 Task: Search for an email with the subject 'Subject0000000017' in all folders.
Action: Mouse moved to (491, 103)
Screenshot: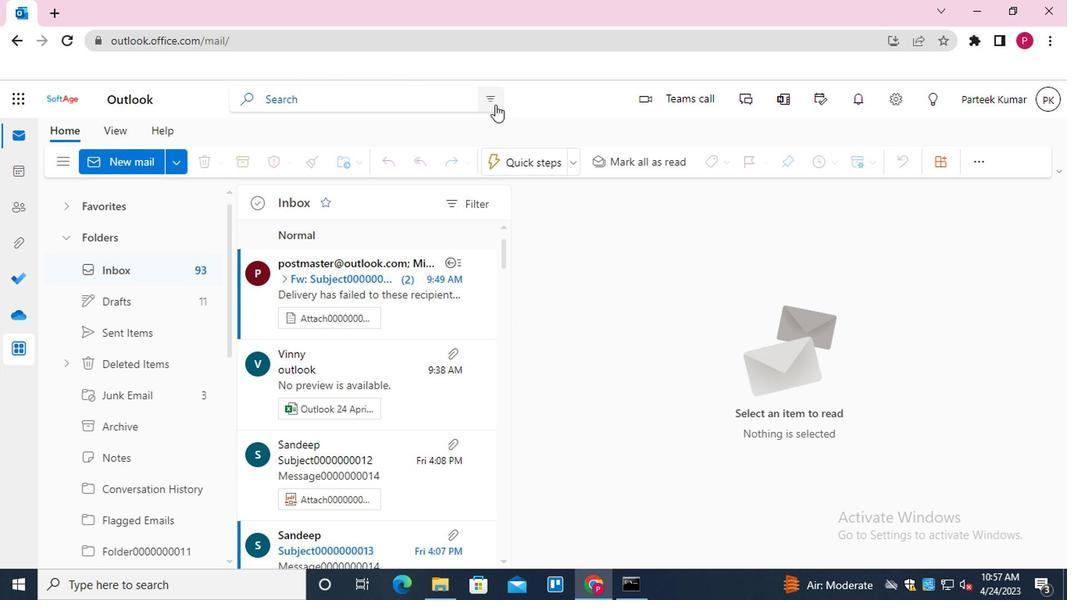 
Action: Mouse pressed left at (491, 103)
Screenshot: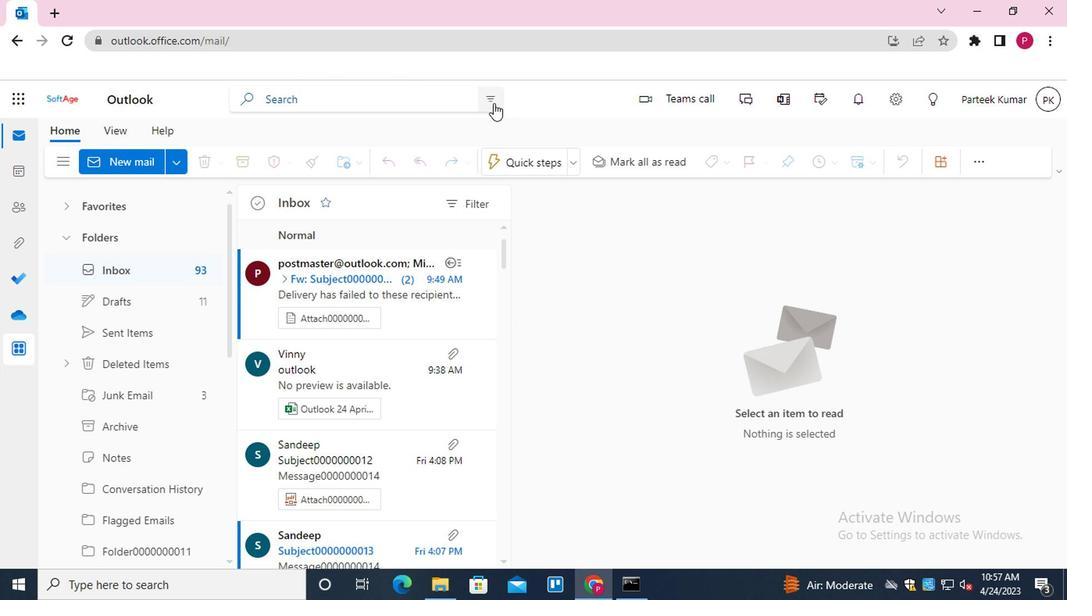 
Action: Mouse moved to (467, 133)
Screenshot: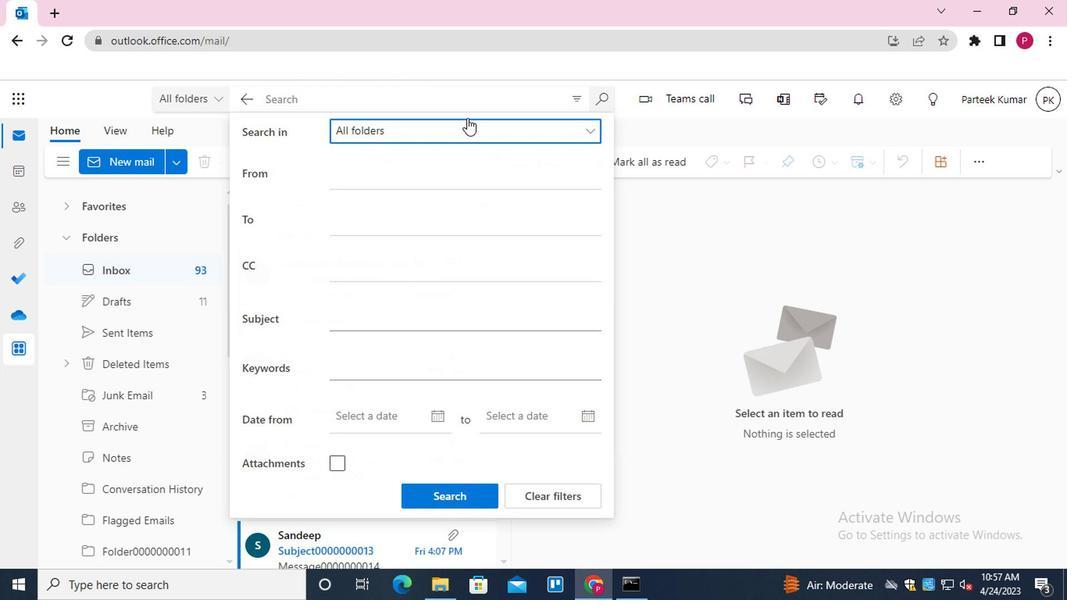 
Action: Mouse pressed left at (467, 133)
Screenshot: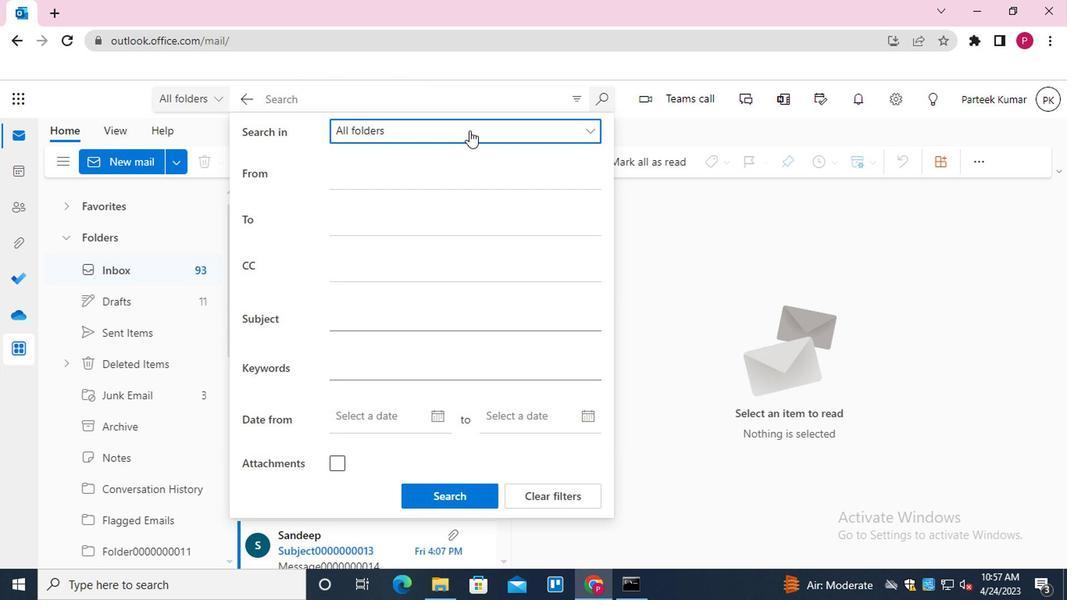 
Action: Mouse moved to (480, 258)
Screenshot: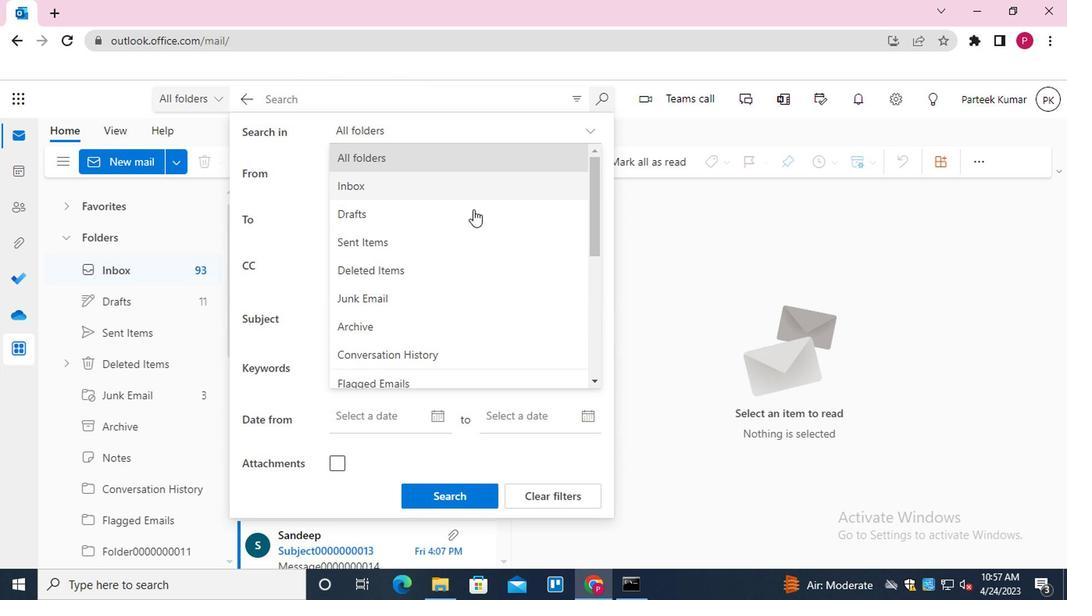 
Action: Mouse scrolled (480, 258) with delta (0, 0)
Screenshot: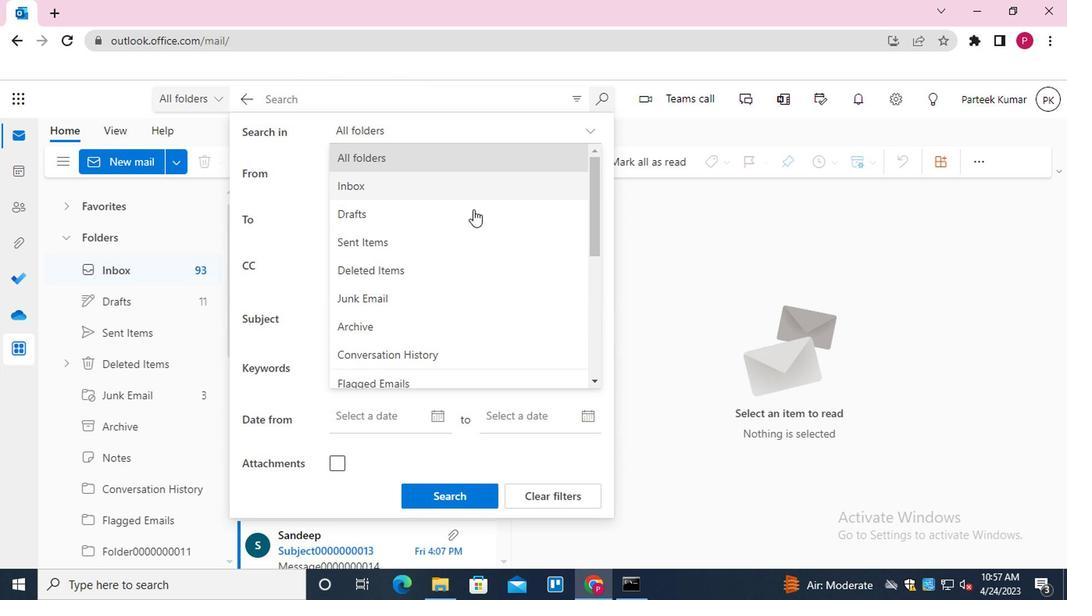 
Action: Mouse moved to (481, 265)
Screenshot: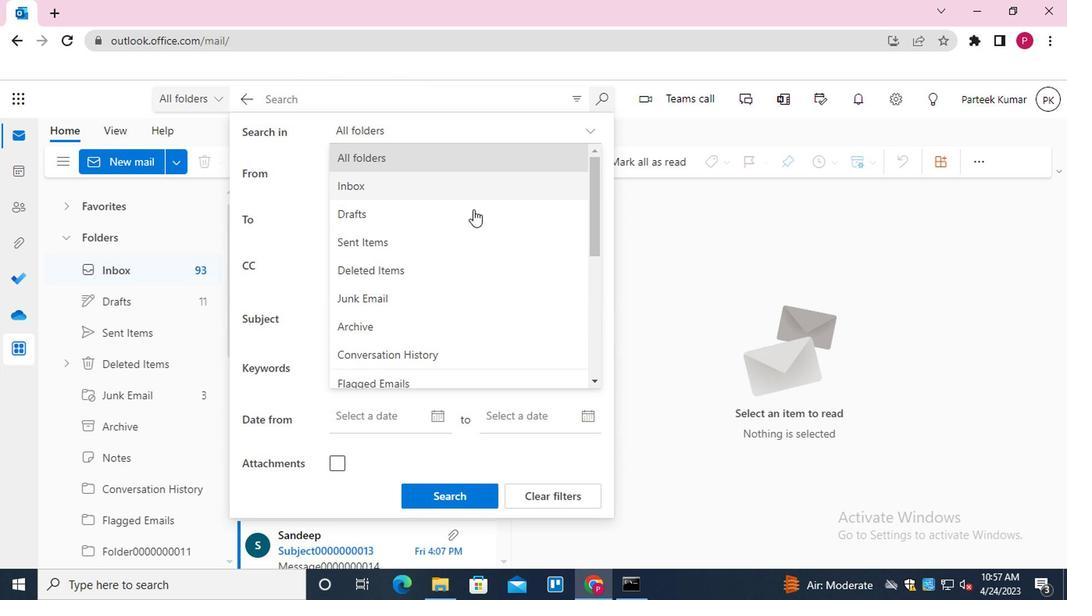 
Action: Mouse scrolled (481, 264) with delta (0, 0)
Screenshot: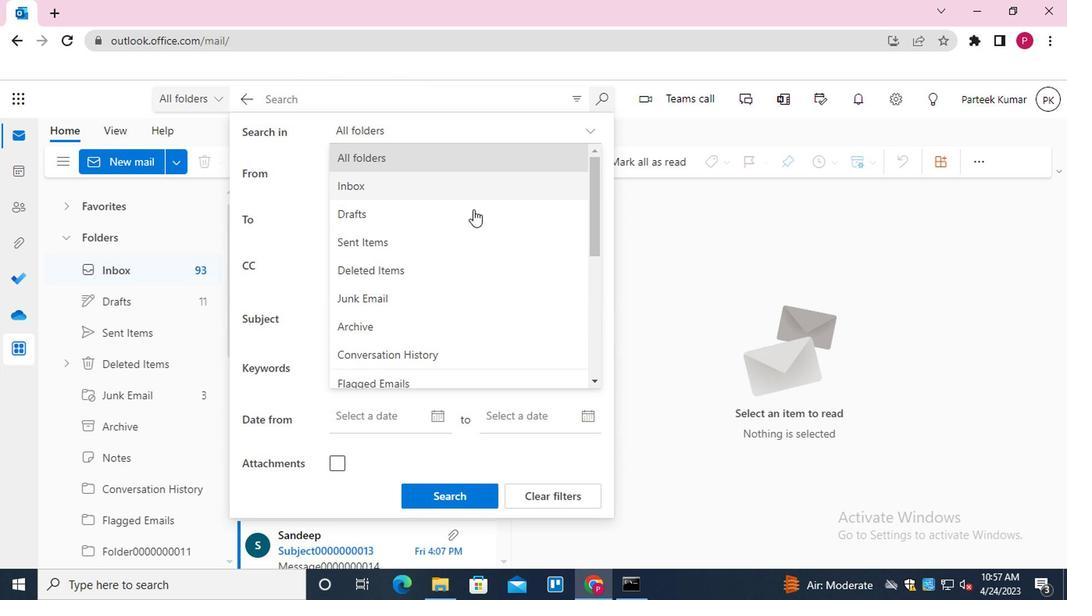 
Action: Mouse moved to (483, 270)
Screenshot: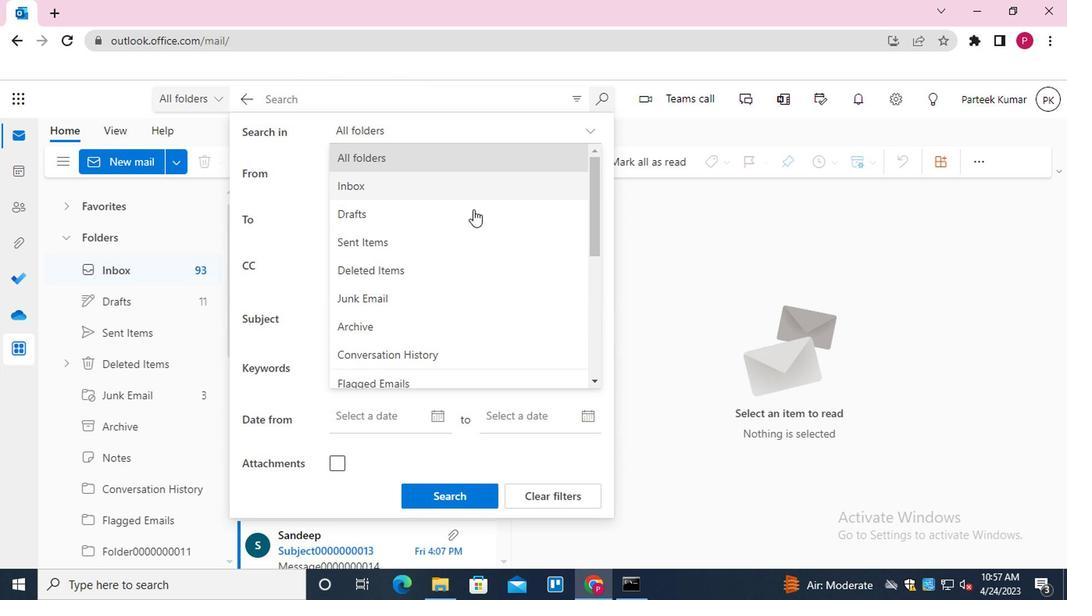 
Action: Mouse scrolled (483, 268) with delta (0, -1)
Screenshot: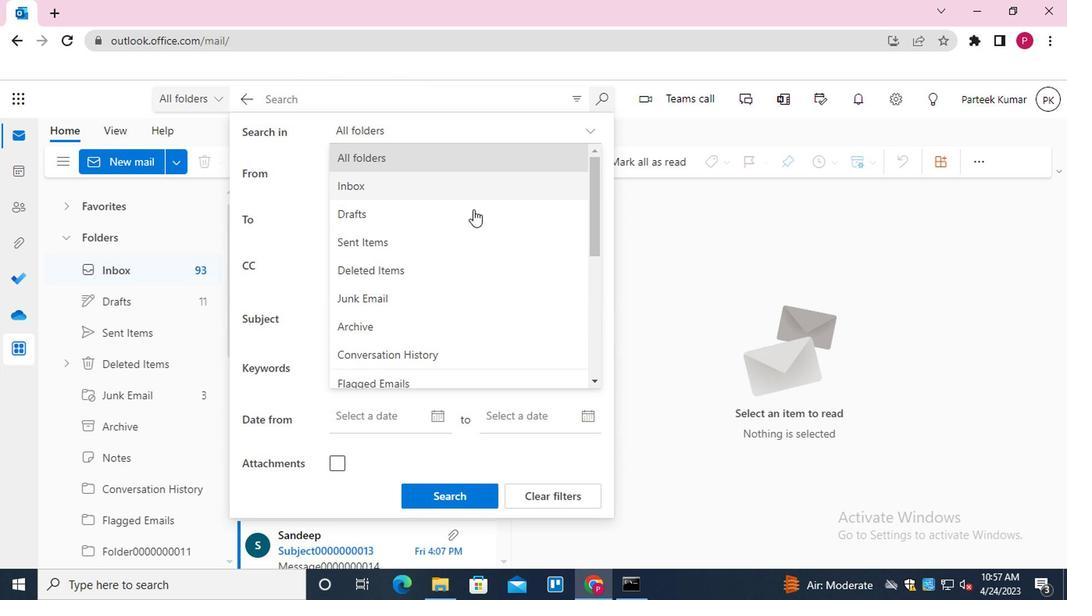 
Action: Mouse moved to (483, 272)
Screenshot: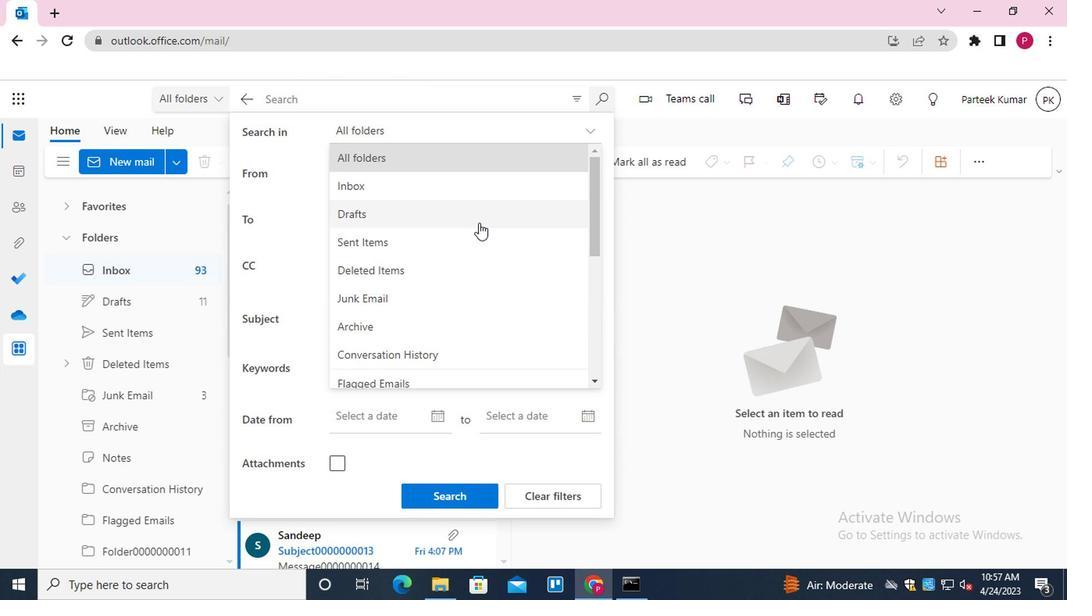 
Action: Mouse scrolled (483, 272) with delta (0, 0)
Screenshot: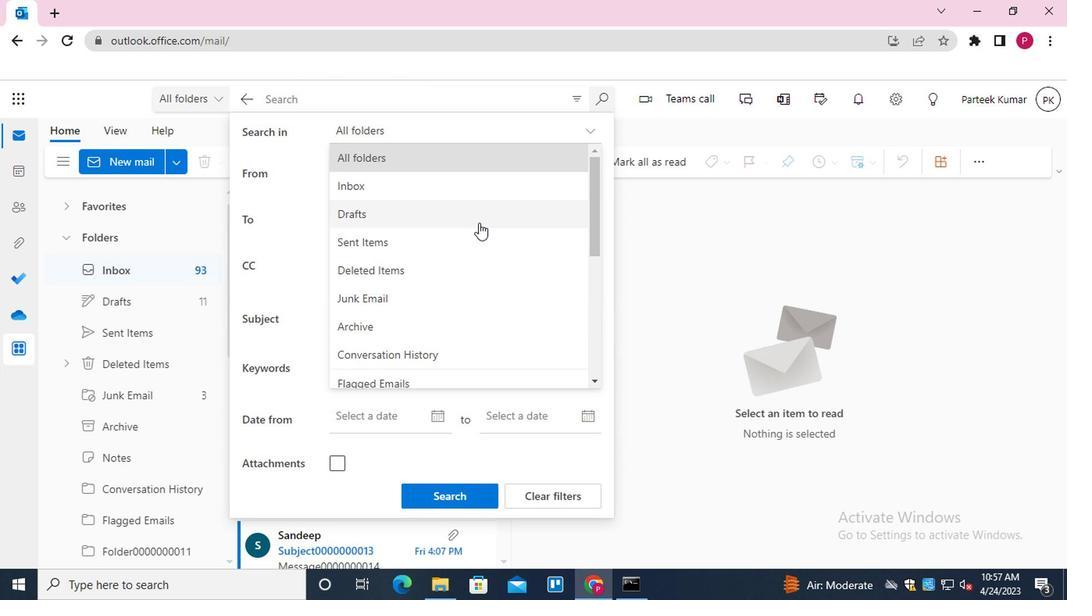 
Action: Mouse moved to (483, 278)
Screenshot: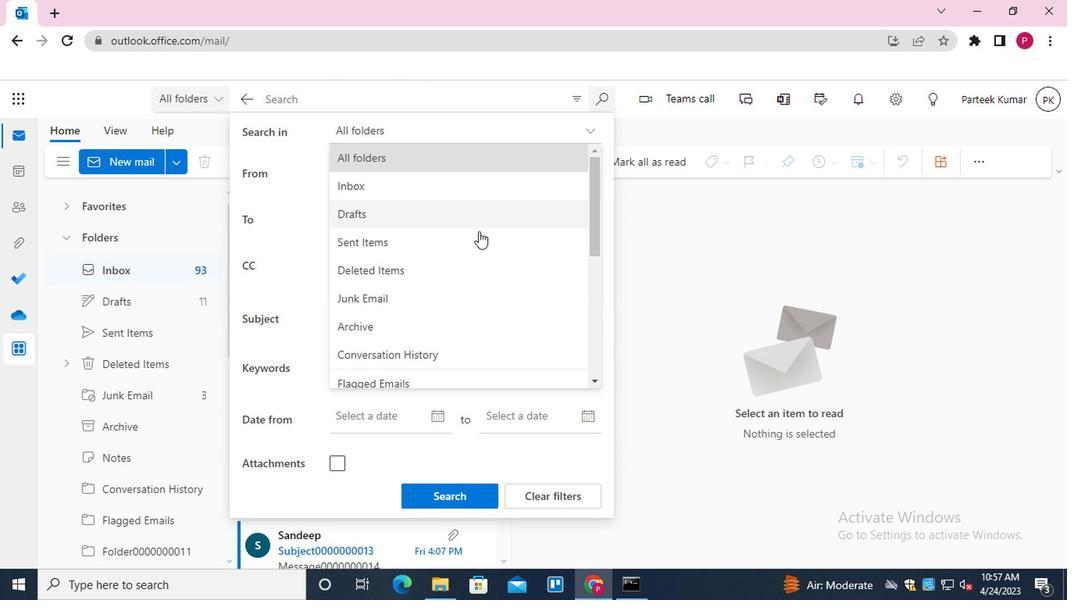 
Action: Mouse scrolled (483, 277) with delta (0, 0)
Screenshot: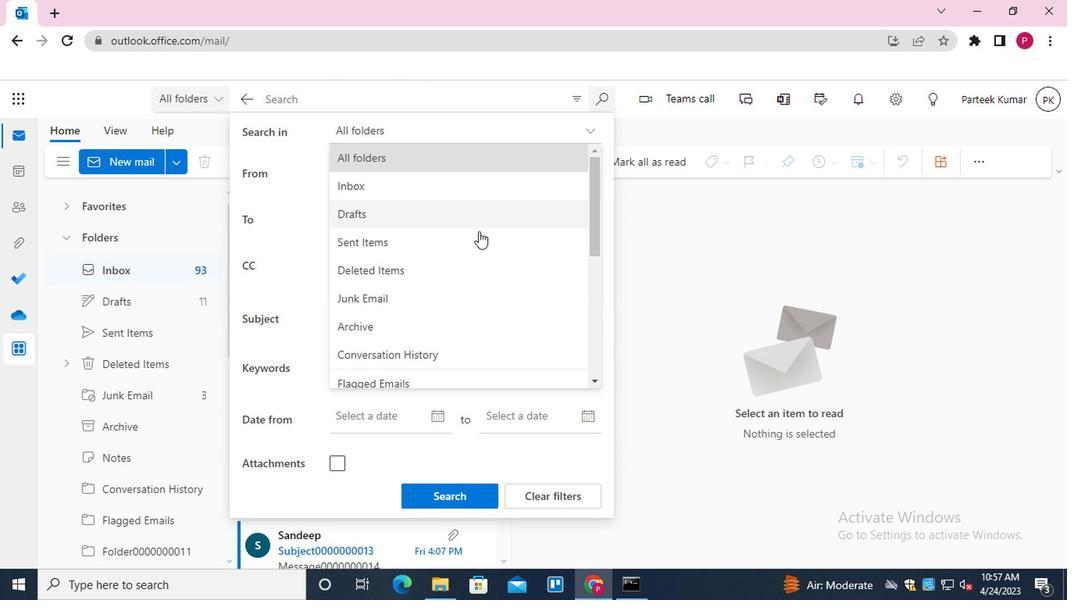 
Action: Mouse moved to (470, 270)
Screenshot: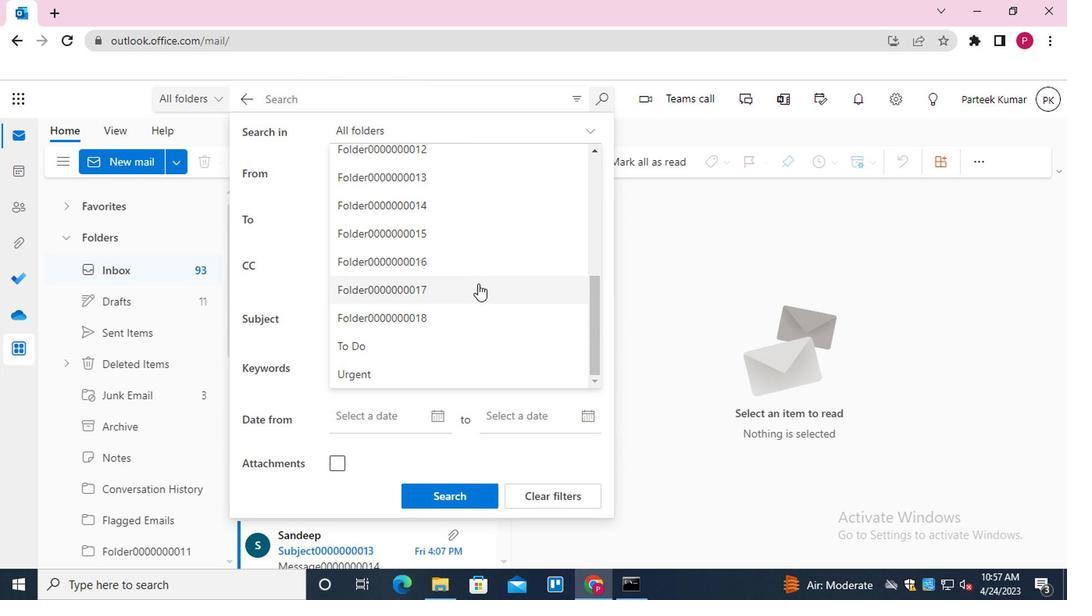 
Action: Mouse pressed left at (470, 270)
Screenshot: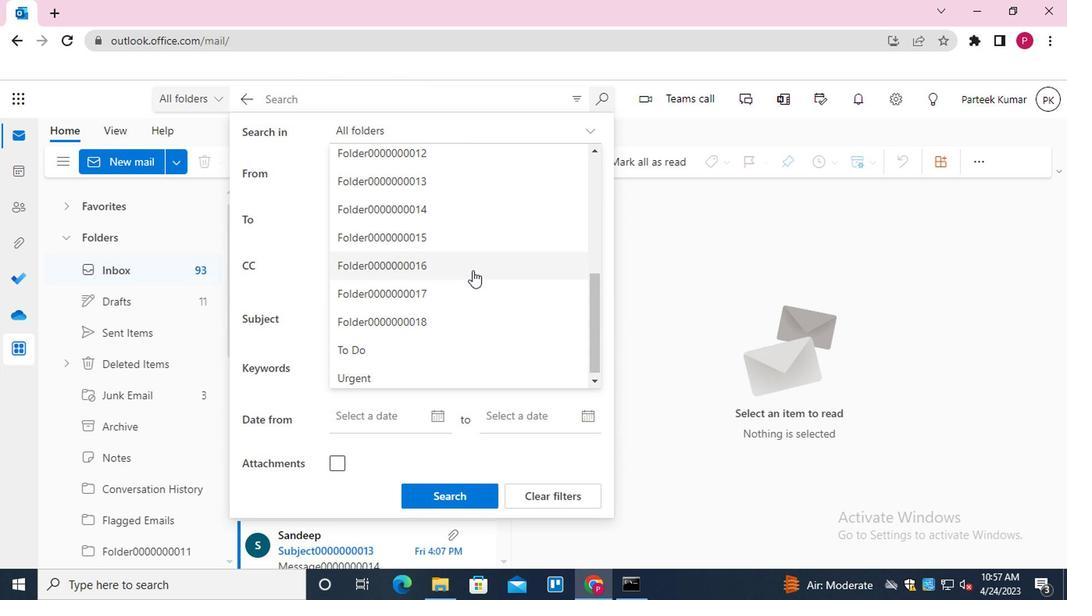 
Action: Mouse moved to (414, 316)
Screenshot: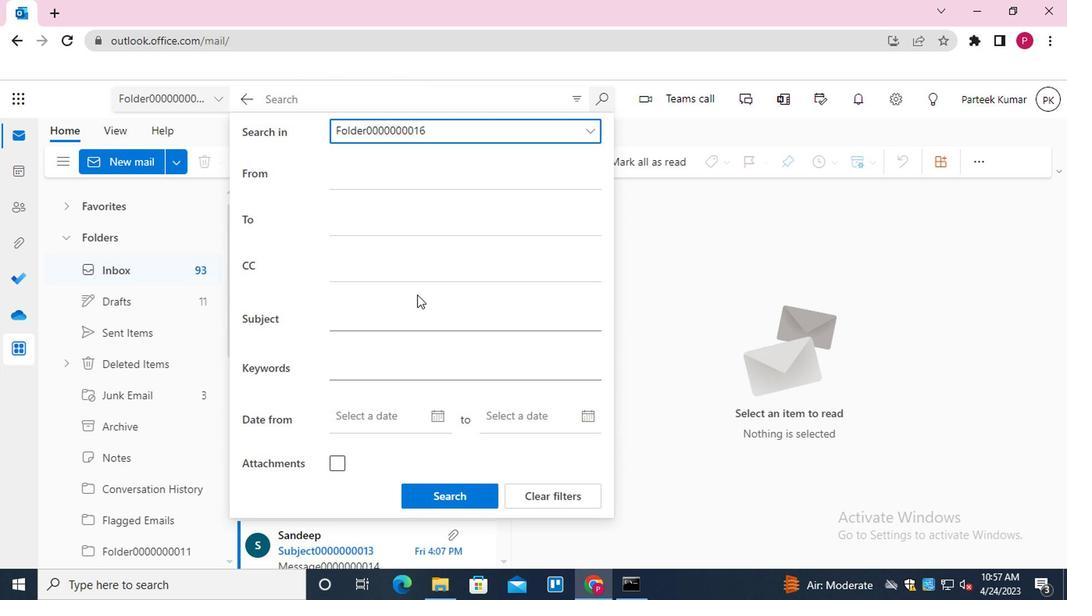 
Action: Mouse pressed left at (414, 316)
Screenshot: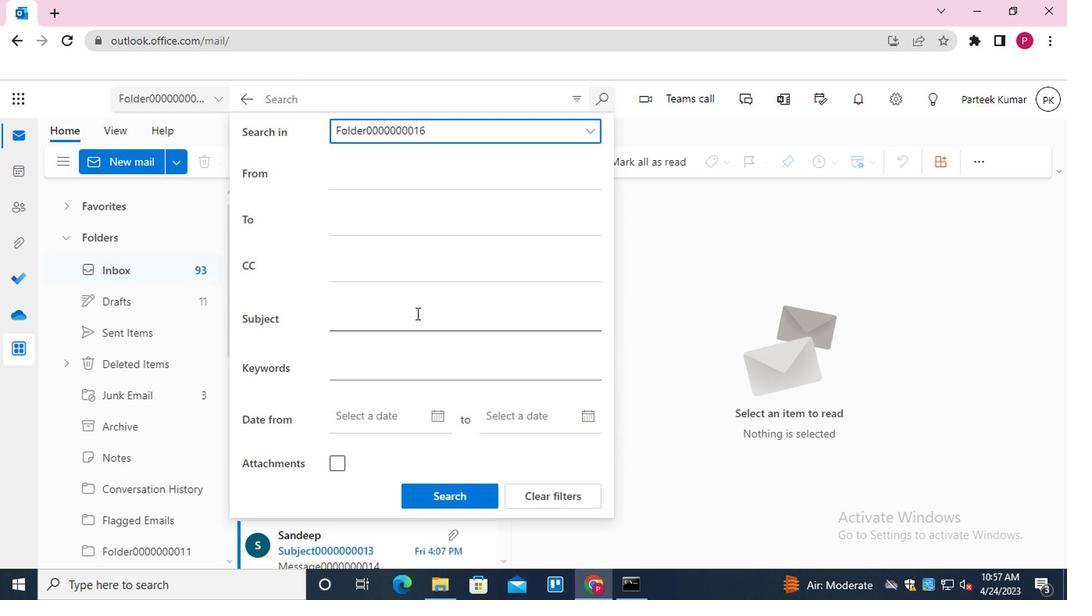 
Action: Mouse moved to (391, 302)
Screenshot: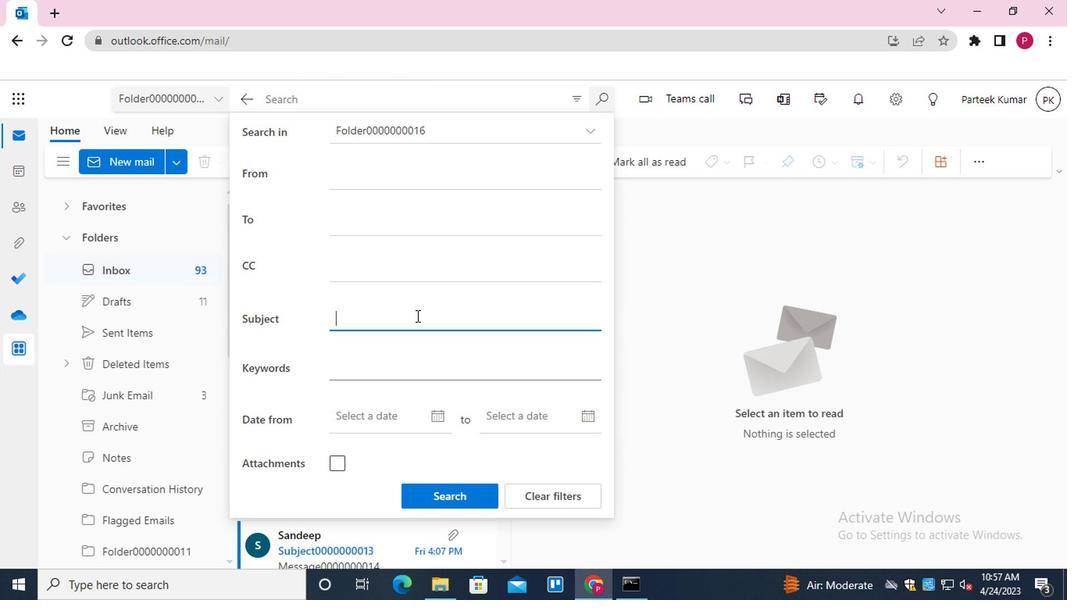 
Action: Key pressed <Key.shift>SUBJECT0000000015
Screenshot: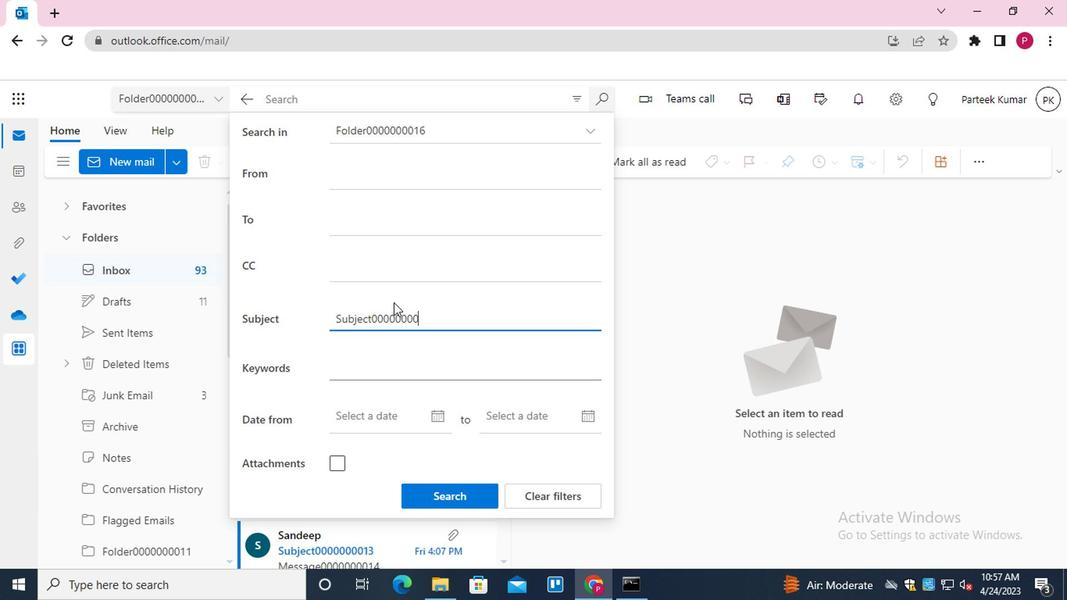 
Action: Mouse moved to (447, 498)
Screenshot: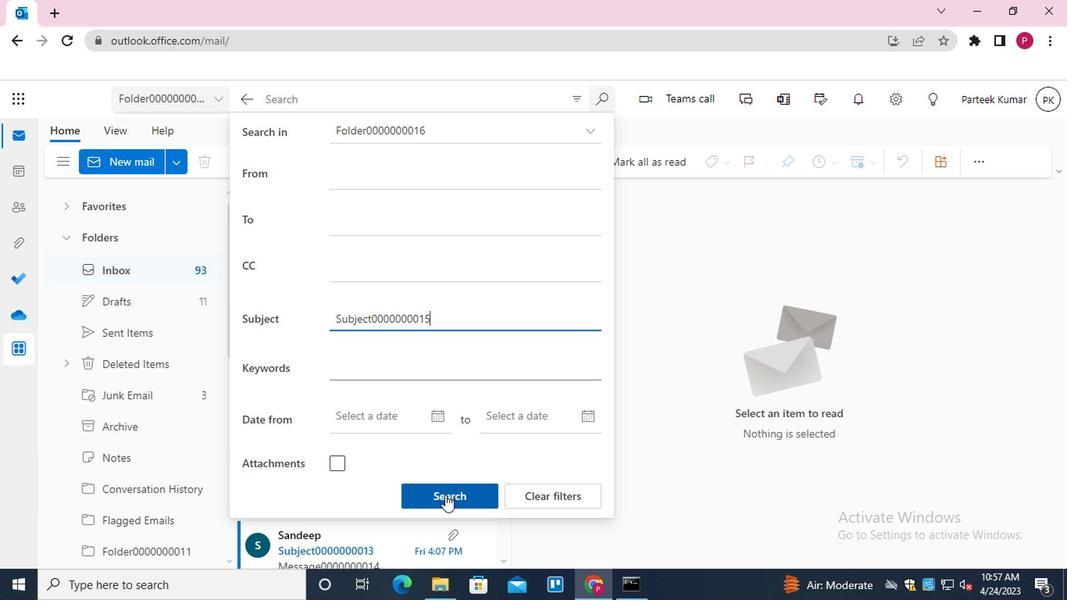 
Action: Mouse pressed left at (447, 498)
Screenshot: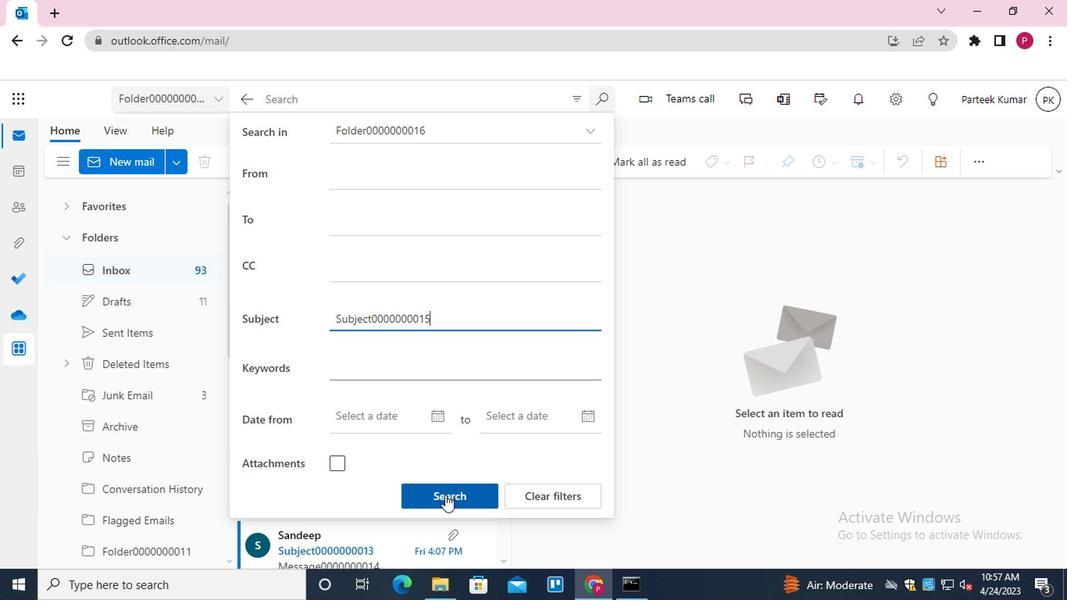
Action: Mouse moved to (360, 296)
Screenshot: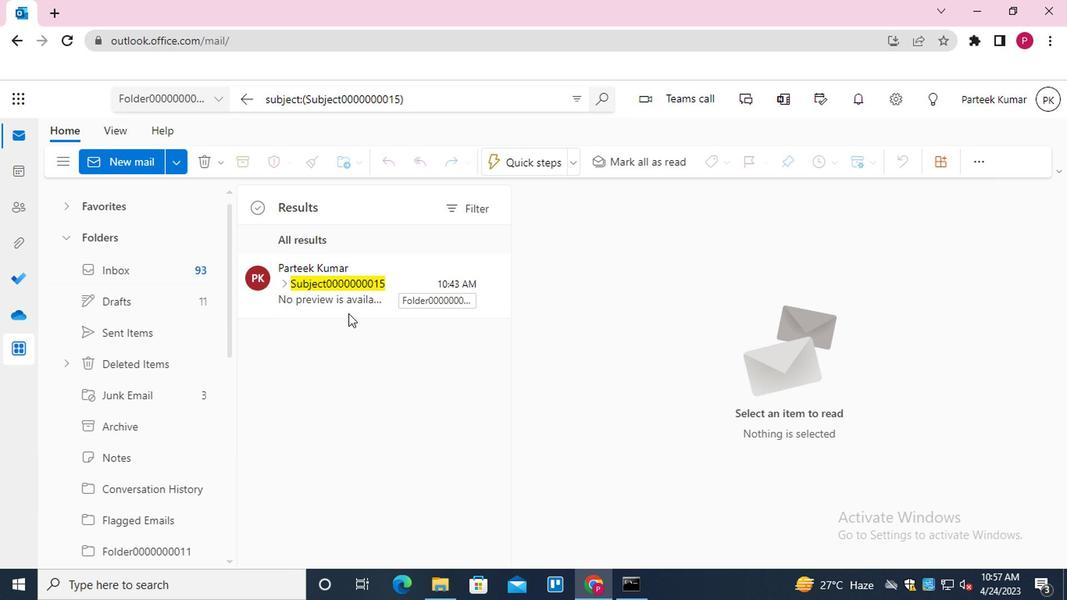 
Action: Mouse pressed left at (360, 296)
Screenshot: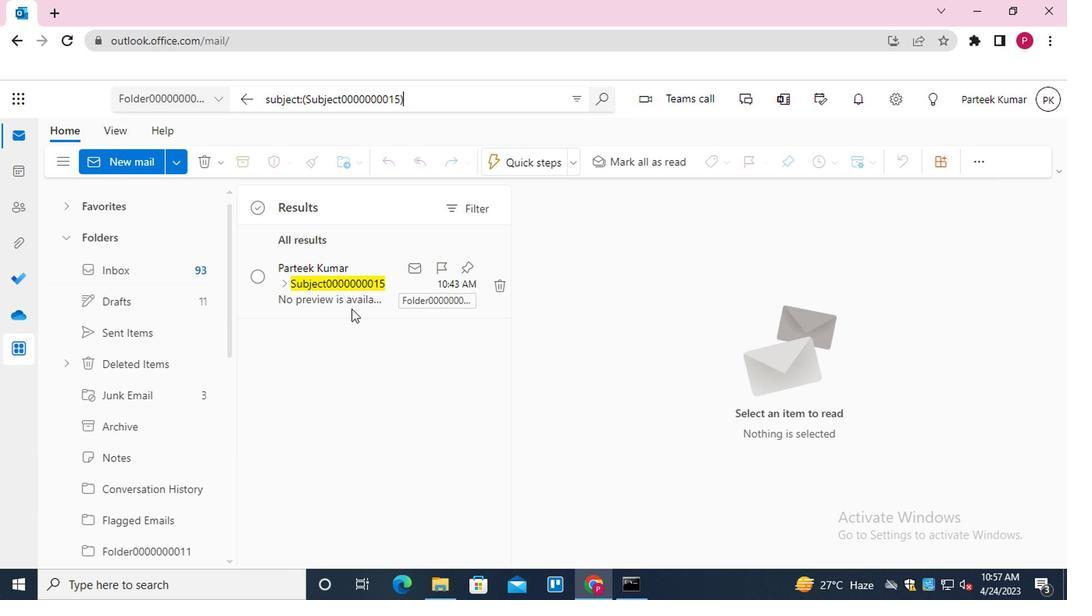 
Action: Mouse moved to (1024, 245)
Screenshot: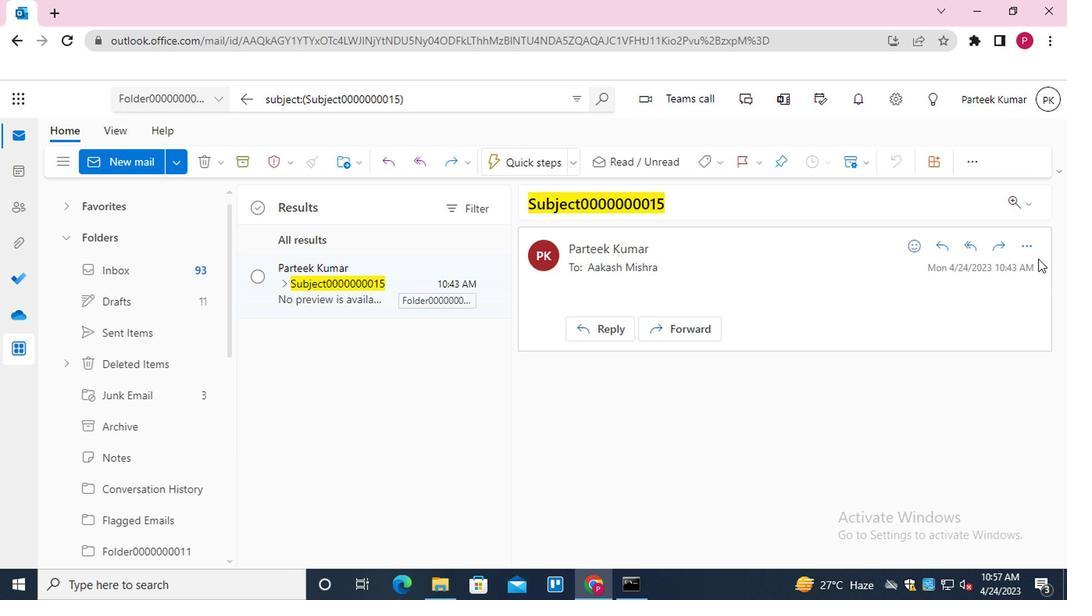 
Action: Mouse pressed left at (1024, 245)
Screenshot: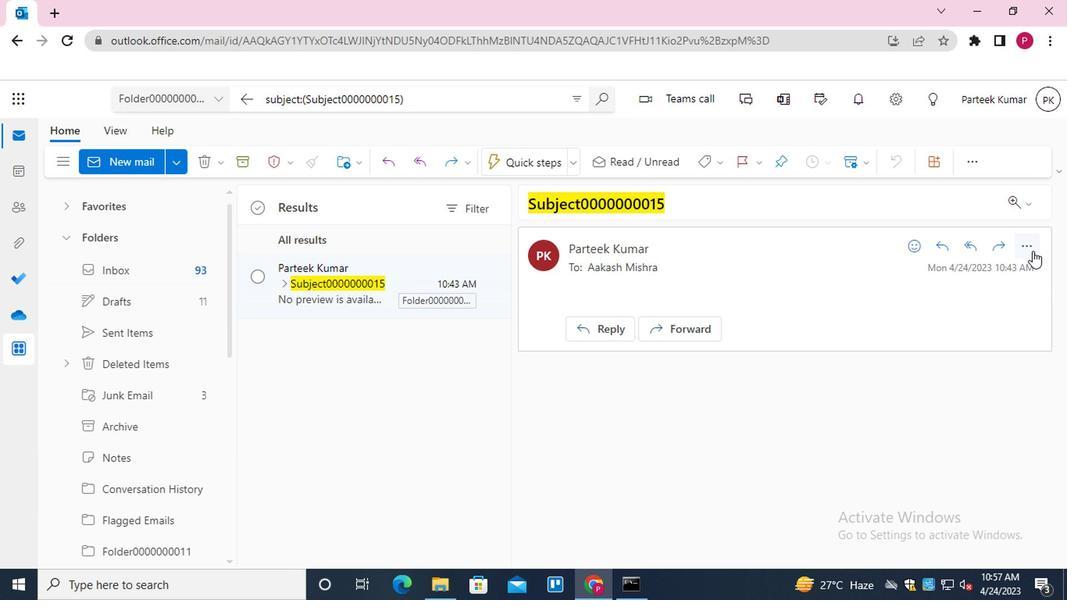 
Action: Mouse moved to (910, 411)
Screenshot: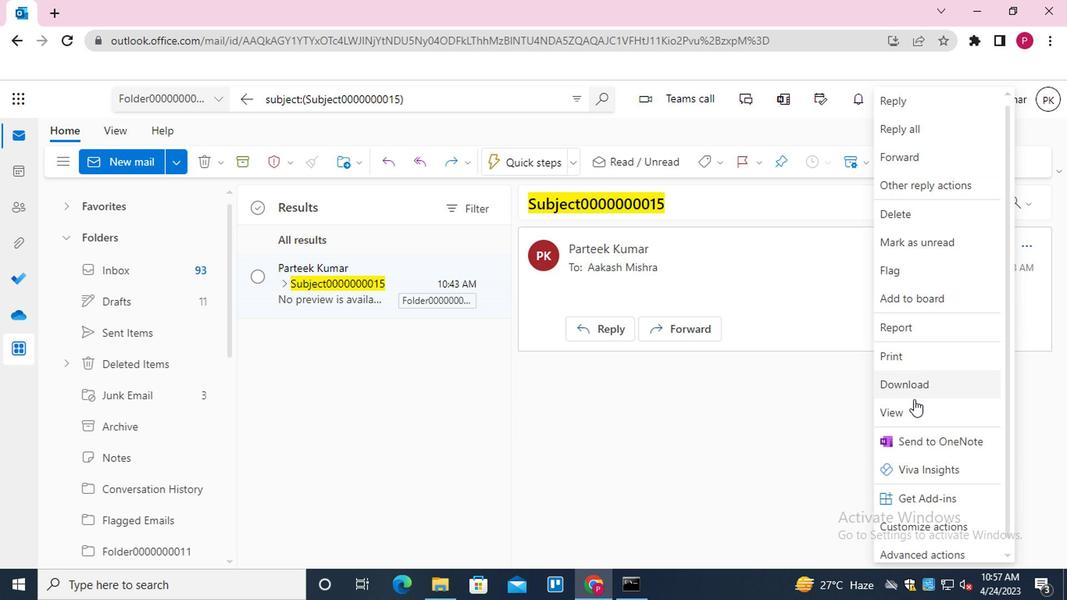 
Action: Mouse pressed left at (910, 411)
Screenshot: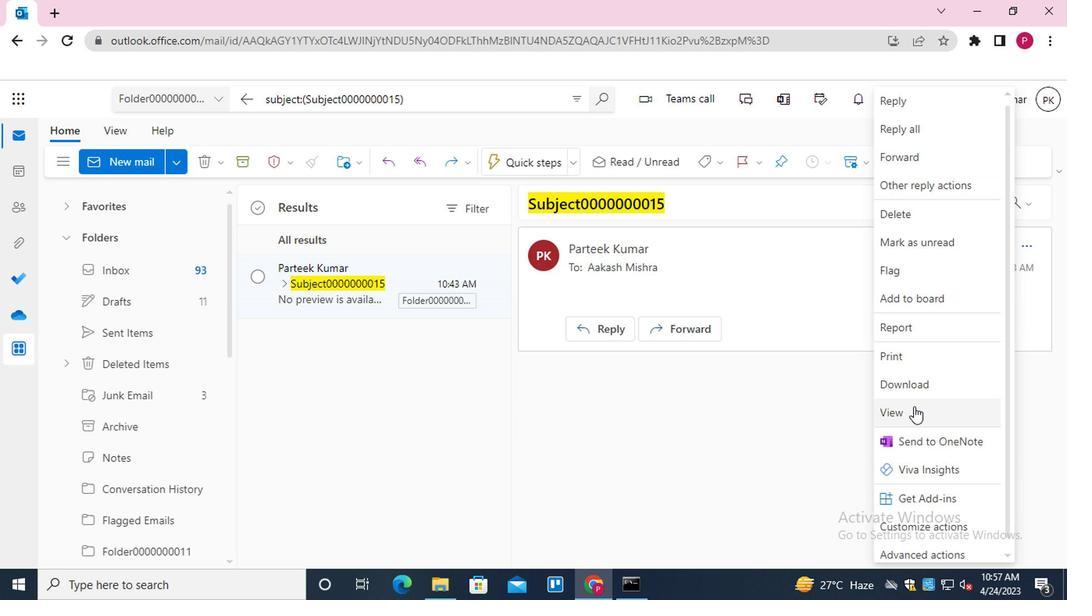 
Action: Mouse moved to (794, 446)
Screenshot: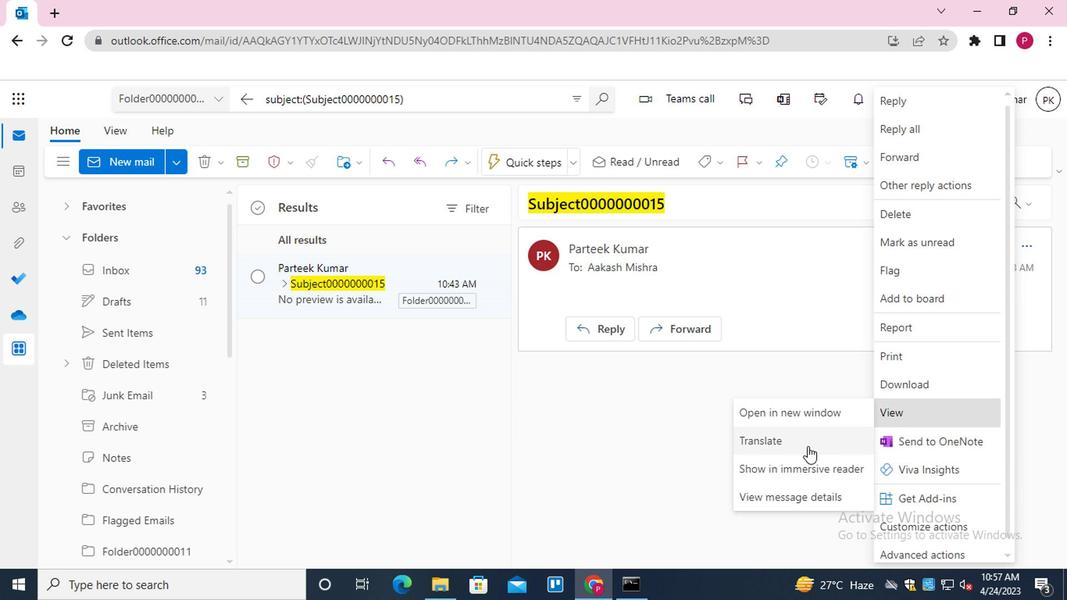 
Action: Mouse pressed left at (794, 446)
Screenshot: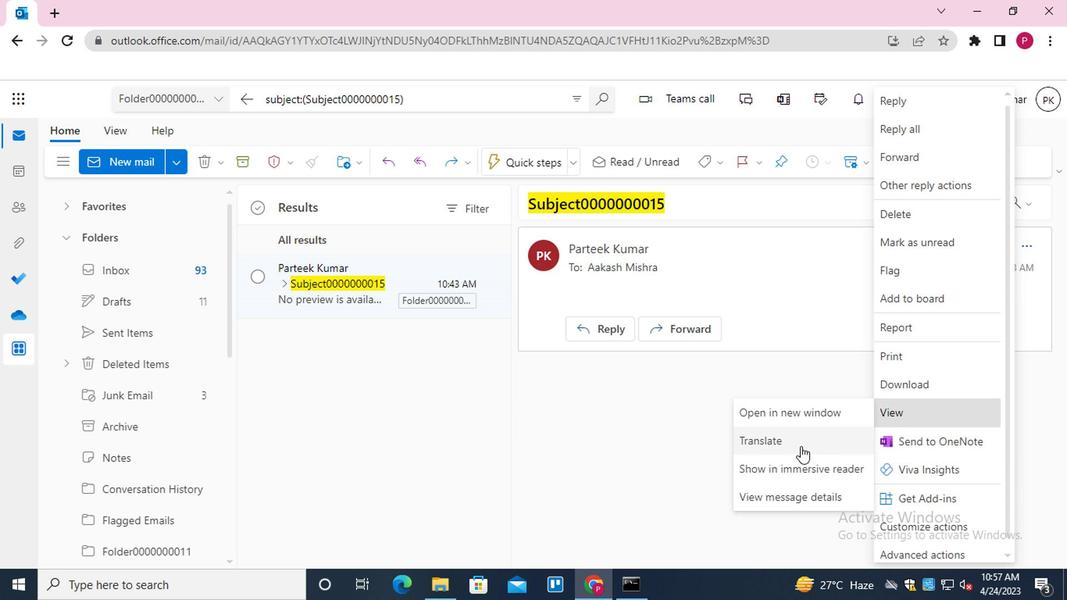 
Action: Mouse moved to (245, 111)
Screenshot: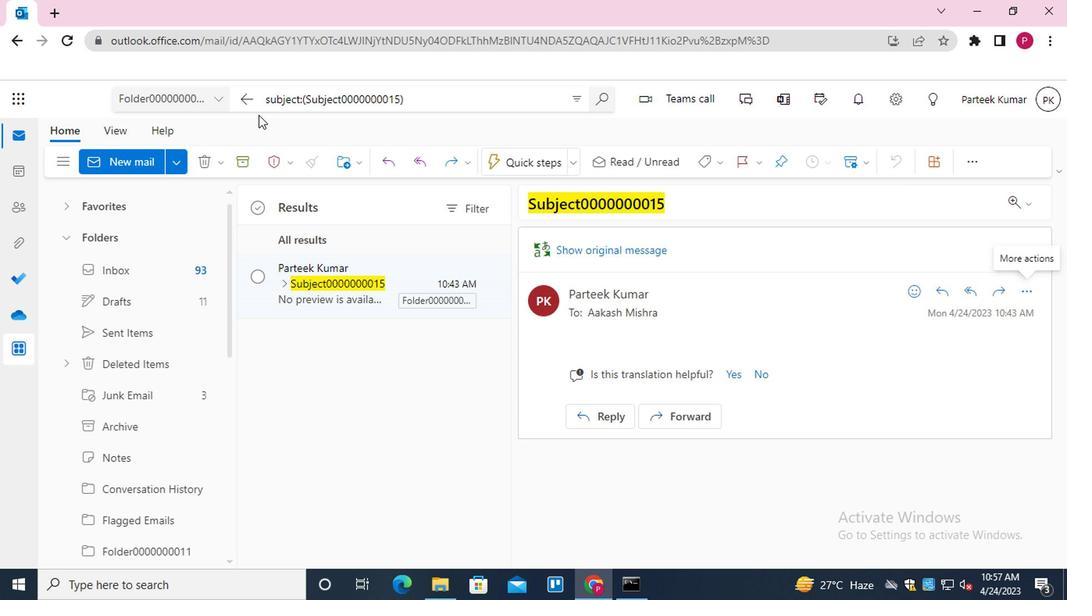 
Action: Mouse pressed left at (245, 111)
Screenshot: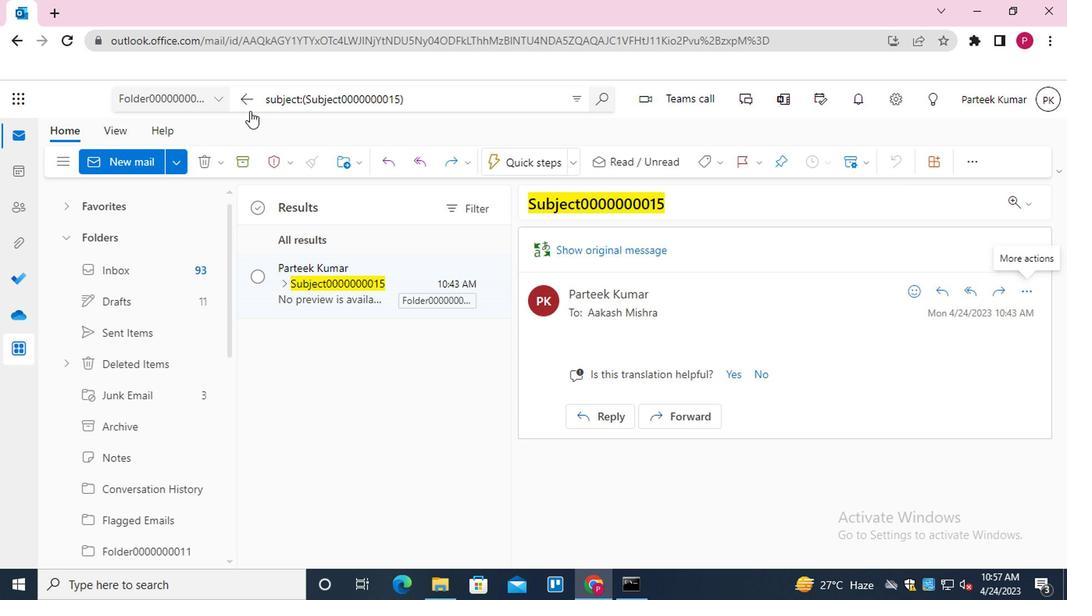 
Action: Mouse moved to (482, 102)
Screenshot: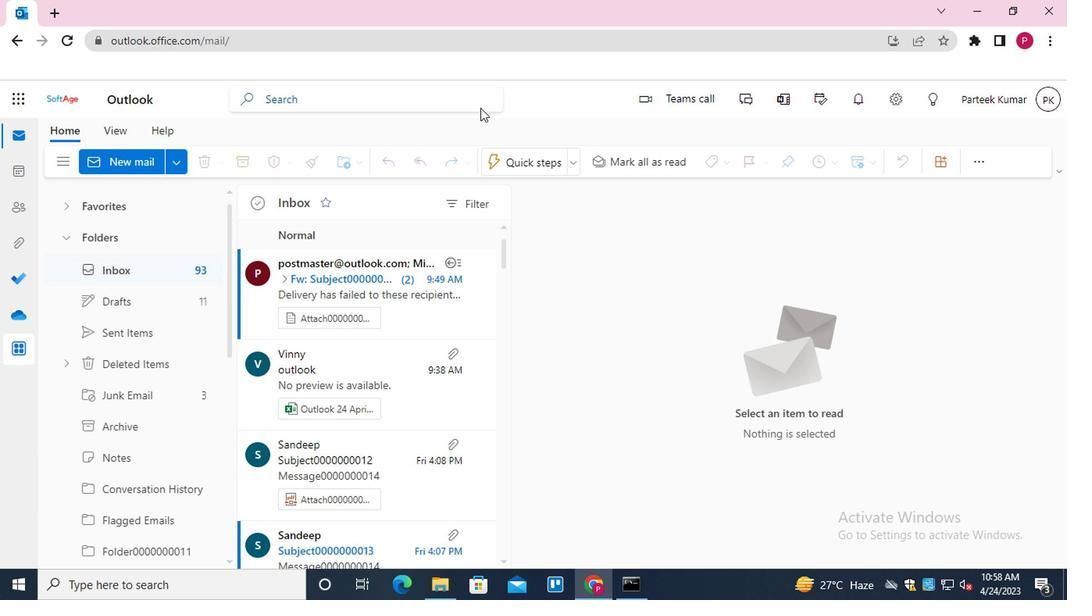 
Action: Mouse pressed left at (482, 102)
Screenshot: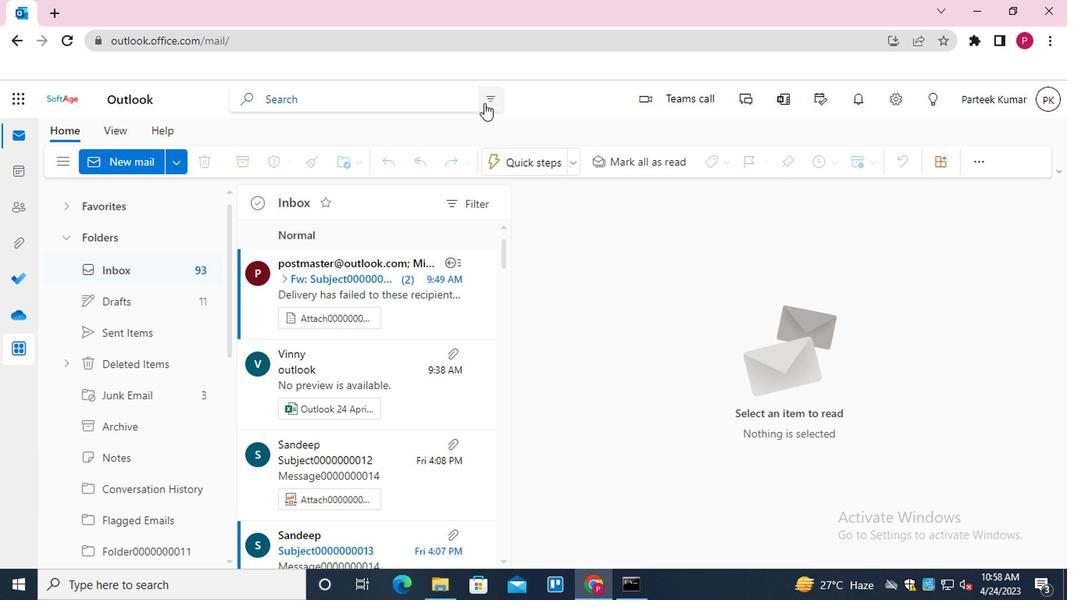 
Action: Mouse moved to (431, 137)
Screenshot: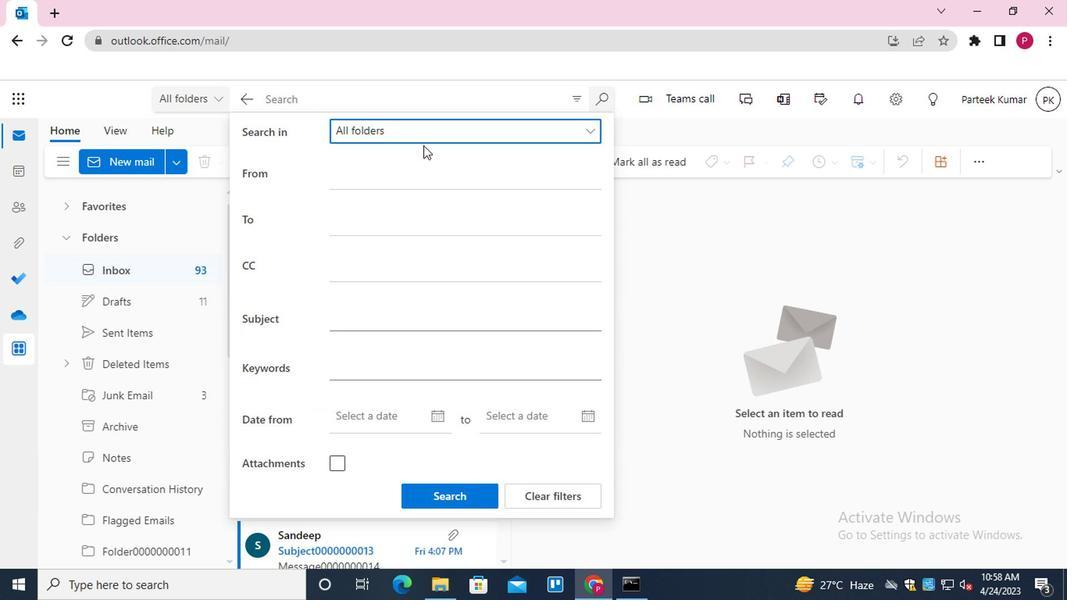 
Action: Mouse pressed left at (431, 137)
Screenshot: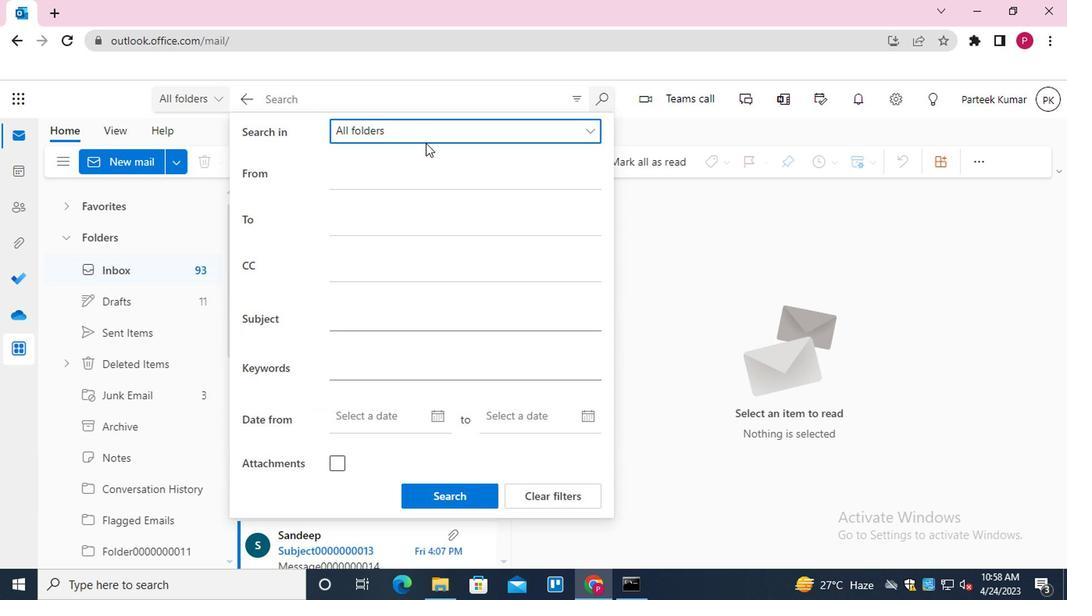 
Action: Mouse moved to (414, 284)
Screenshot: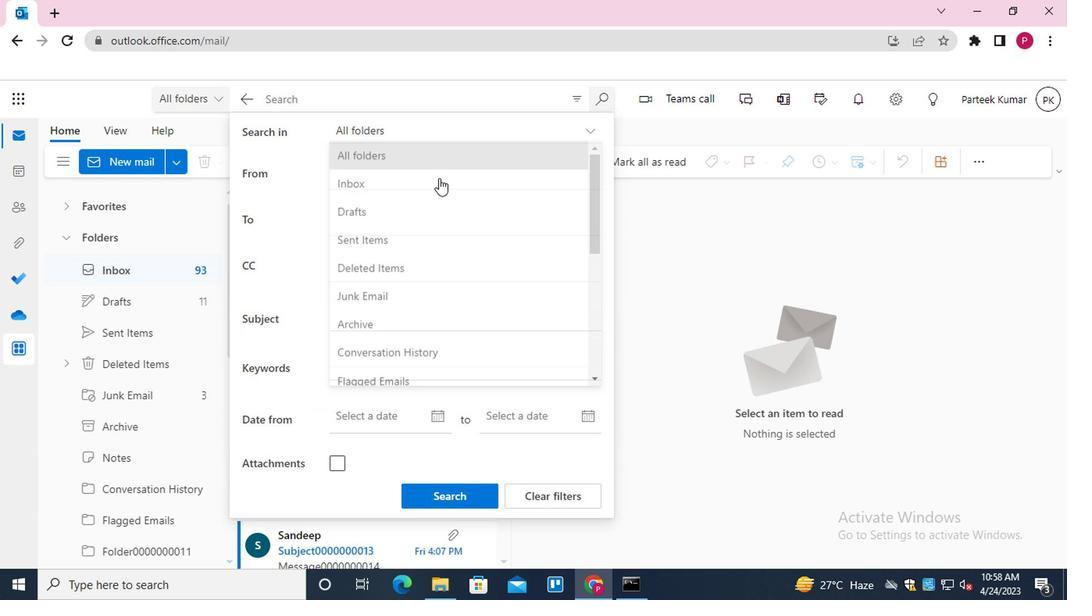 
Action: Mouse scrolled (414, 284) with delta (0, 0)
Screenshot: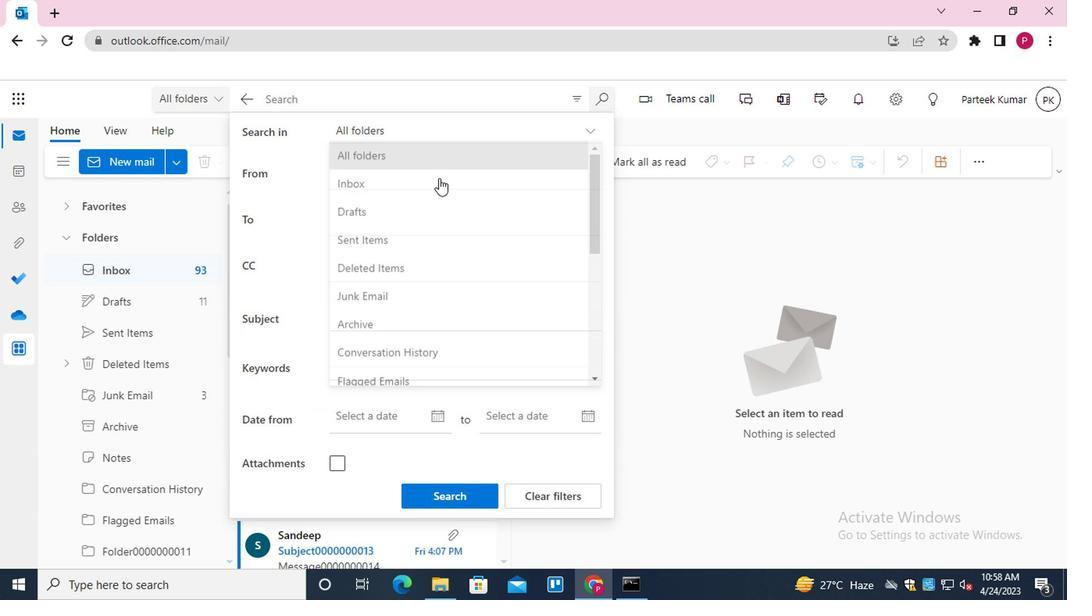 
Action: Mouse moved to (414, 287)
Screenshot: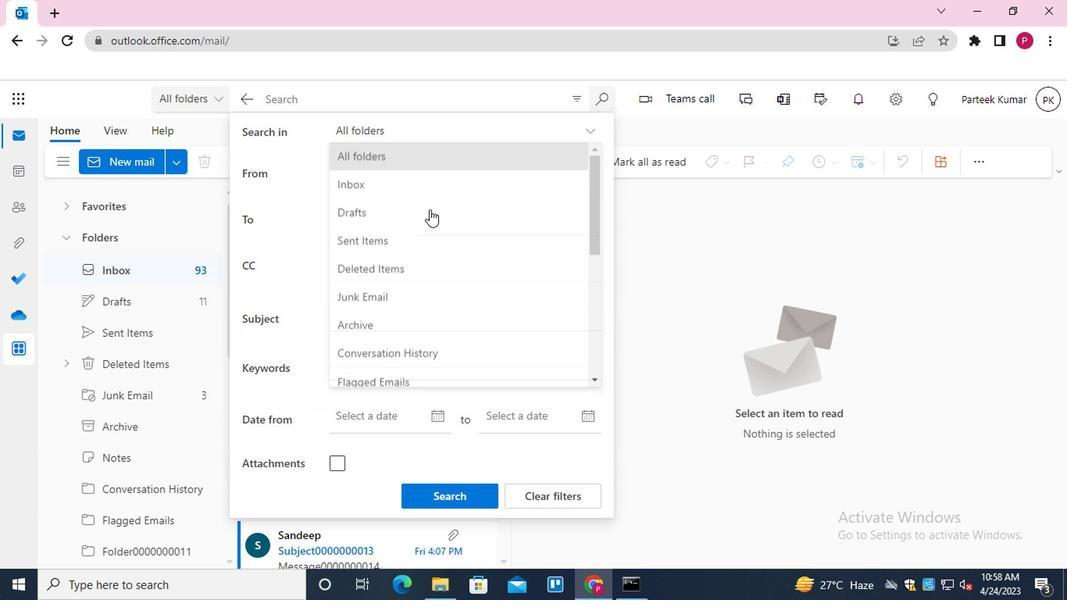 
Action: Mouse scrolled (414, 286) with delta (0, -1)
Screenshot: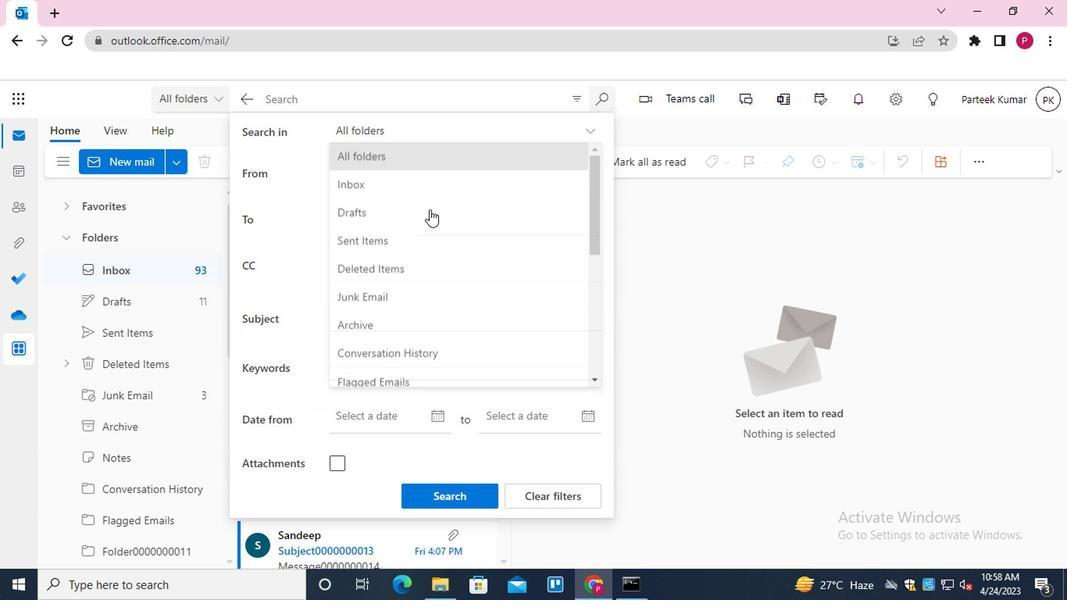 
Action: Mouse moved to (414, 287)
Screenshot: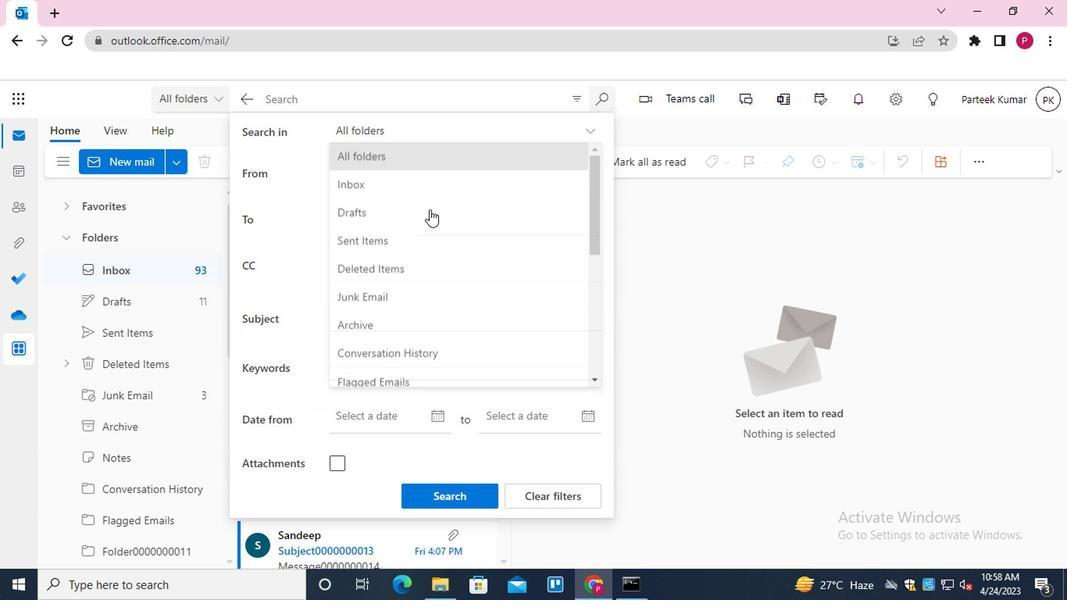 
Action: Mouse scrolled (414, 287) with delta (0, 0)
Screenshot: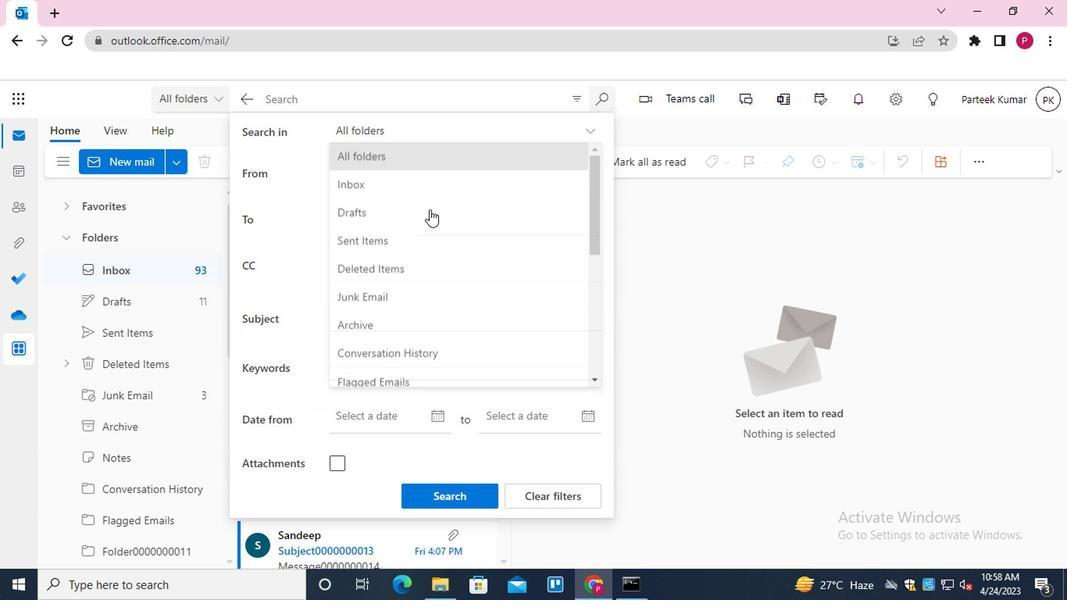 
Action: Mouse scrolled (414, 287) with delta (0, 0)
Screenshot: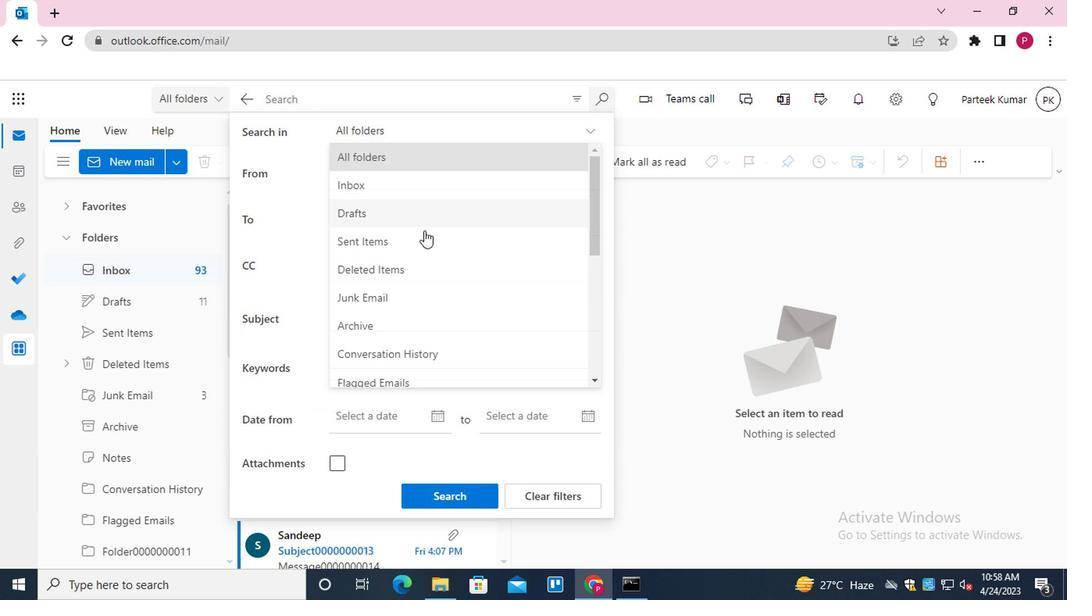 
Action: Mouse moved to (412, 293)
Screenshot: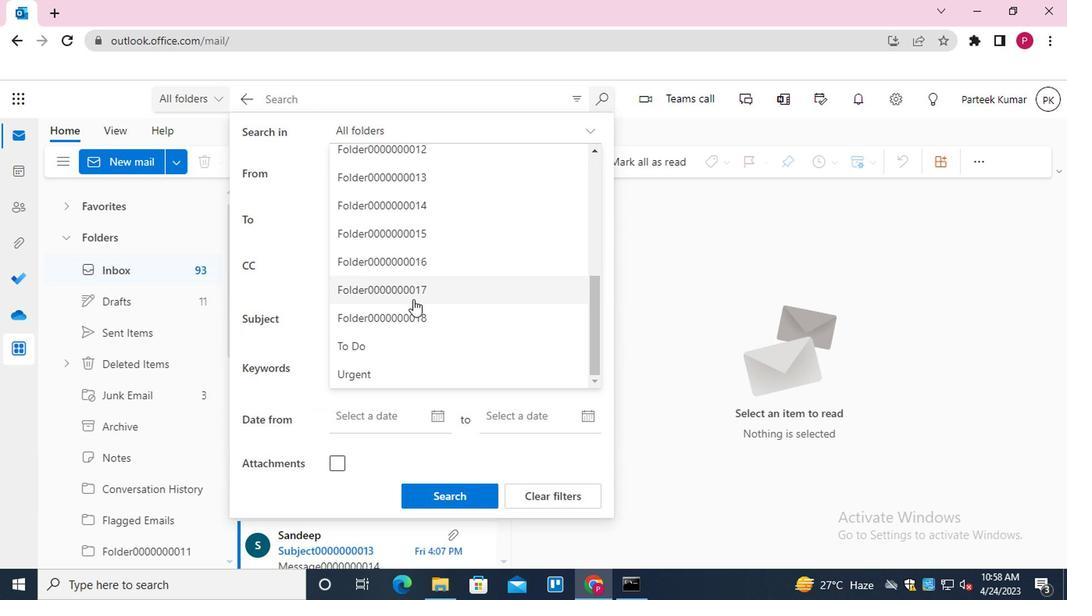 
Action: Mouse pressed left at (412, 293)
Screenshot: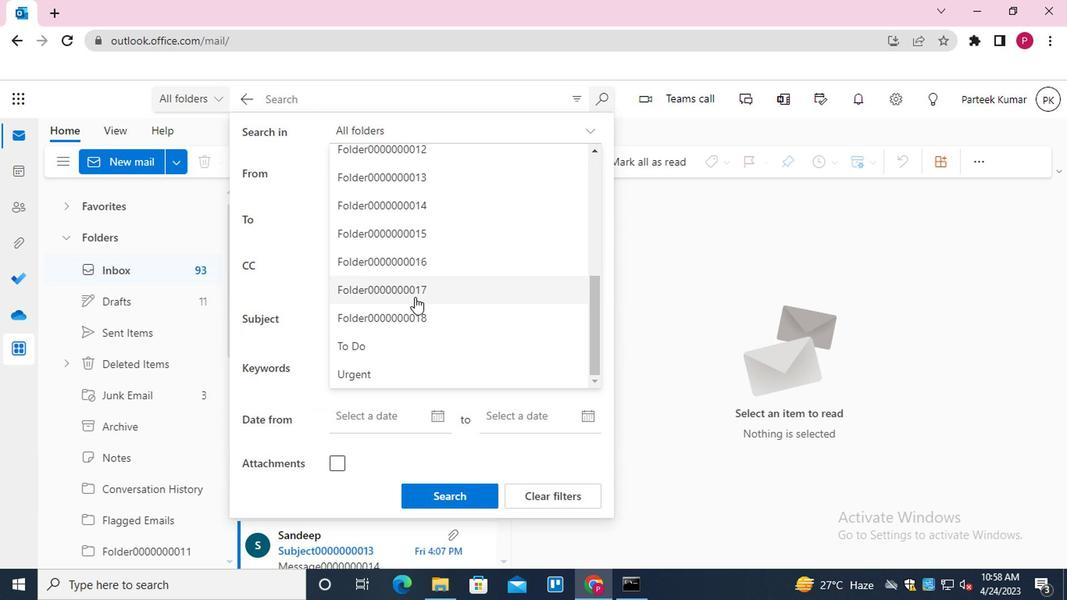 
Action: Mouse moved to (400, 318)
Screenshot: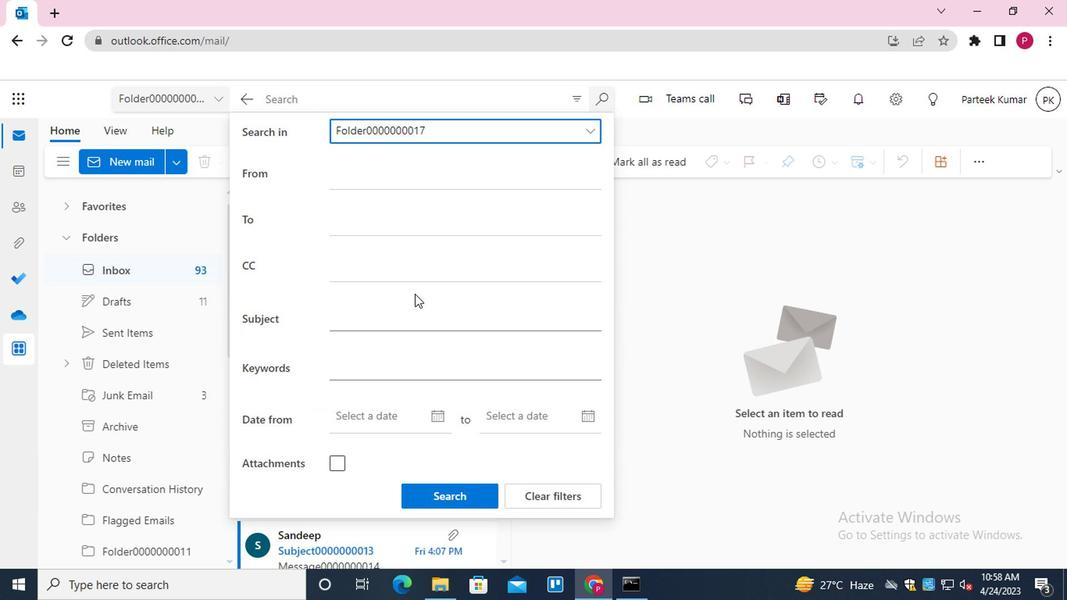 
Action: Mouse pressed left at (400, 318)
Screenshot: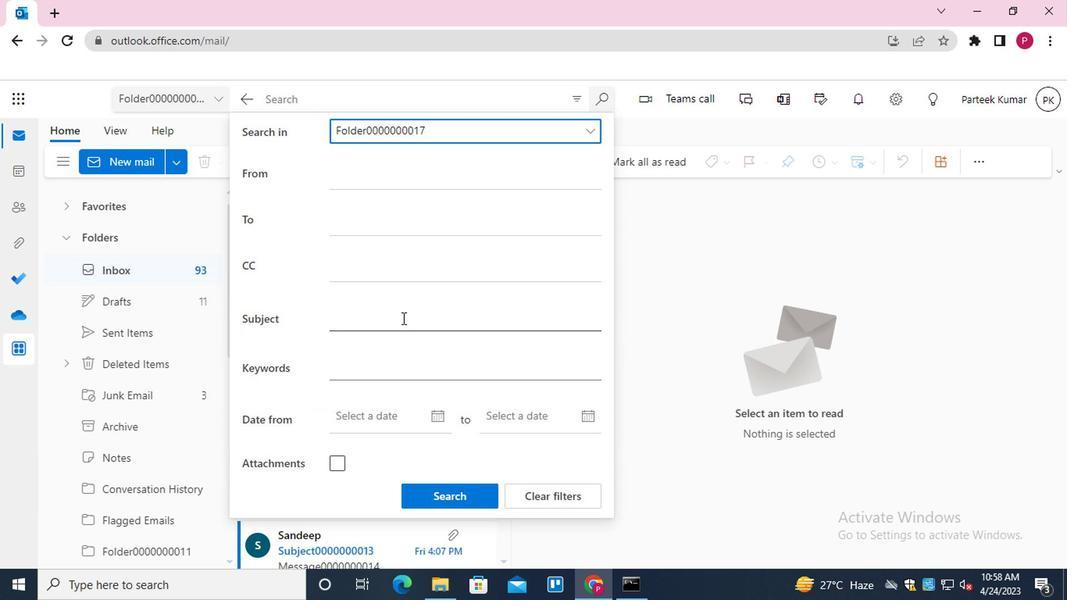 
Action: Mouse moved to (400, 319)
Screenshot: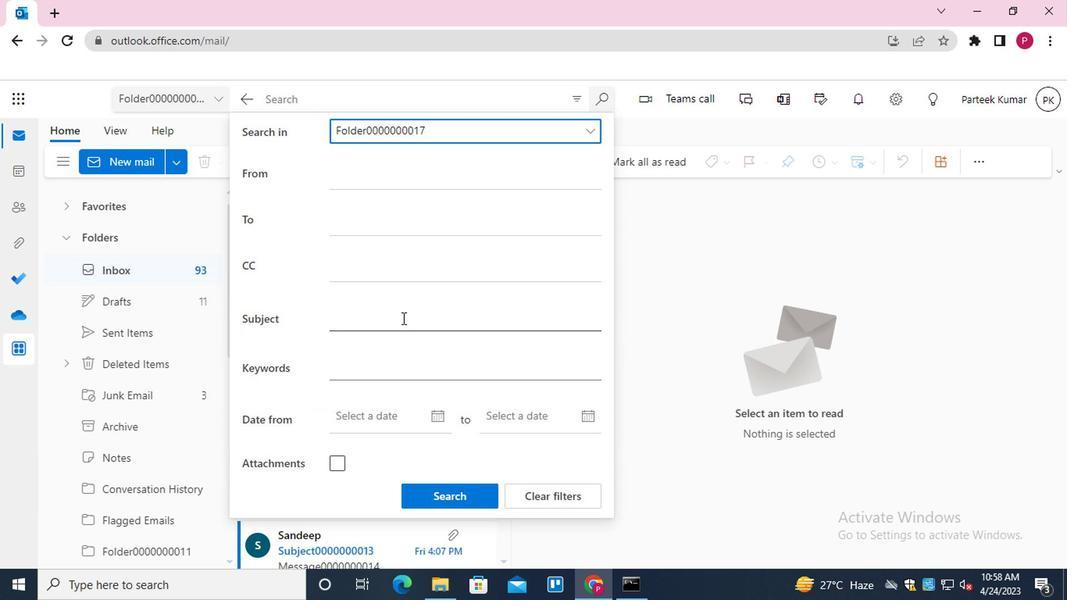 
Action: Key pressed <Key.shift>SUBJECT0000000016
Screenshot: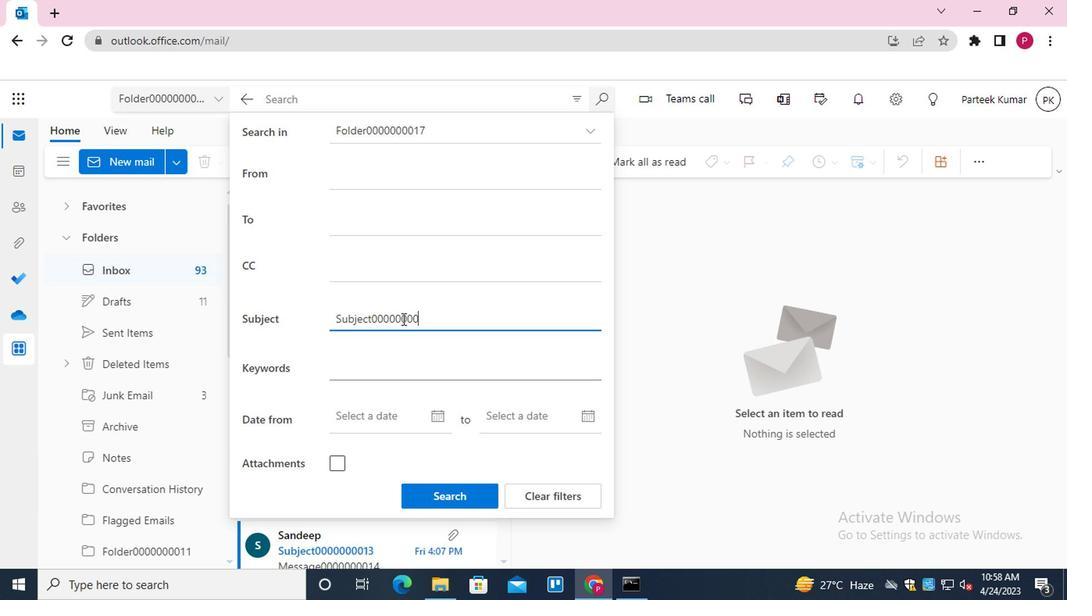 
Action: Mouse moved to (456, 504)
Screenshot: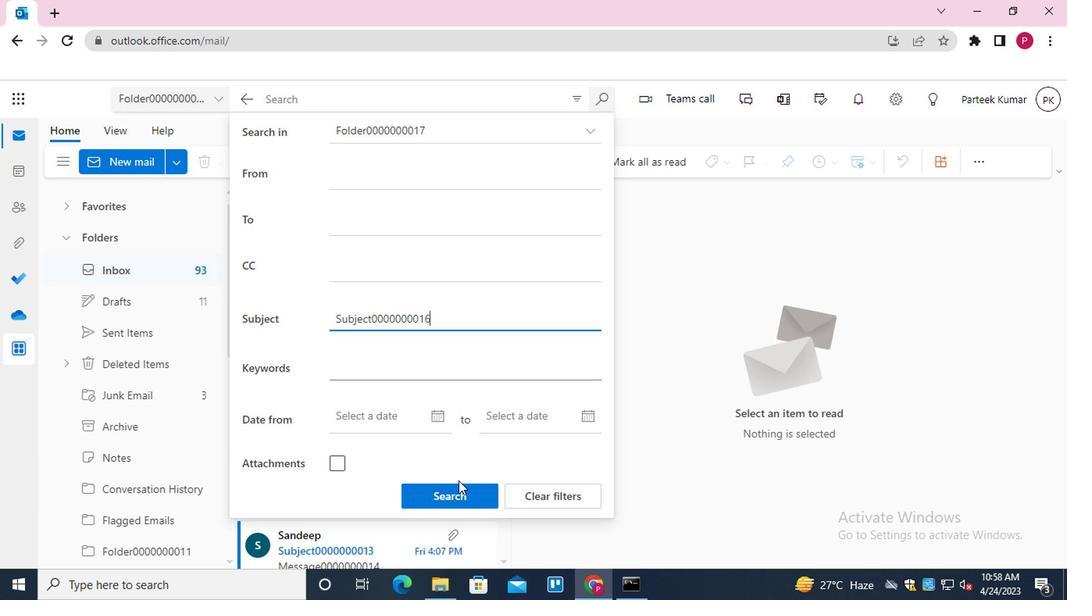 
Action: Mouse pressed left at (456, 504)
Screenshot: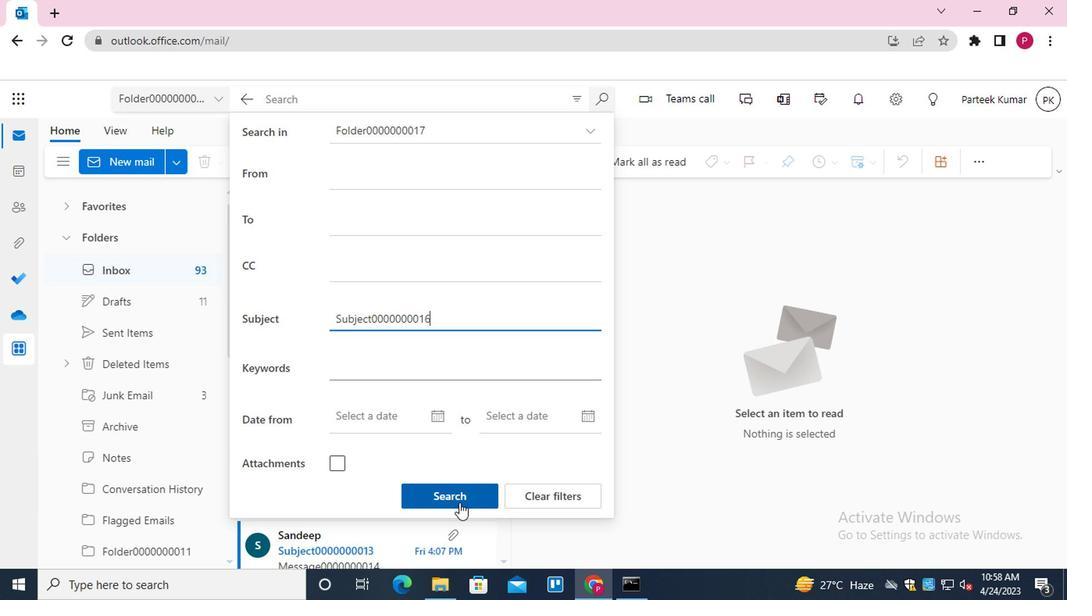 
Action: Mouse moved to (359, 291)
Screenshot: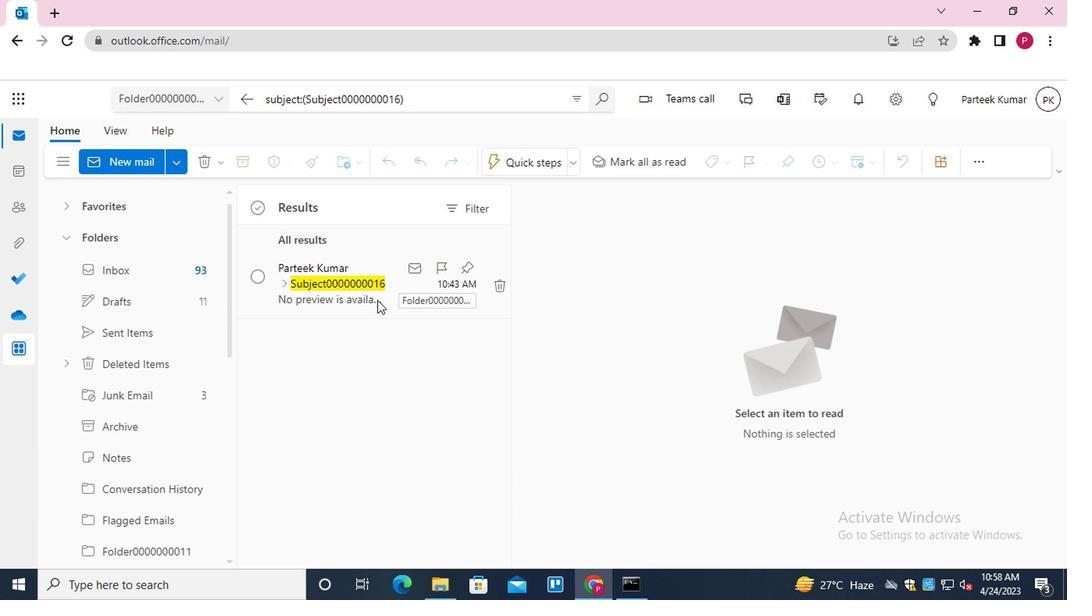 
Action: Mouse pressed left at (359, 291)
Screenshot: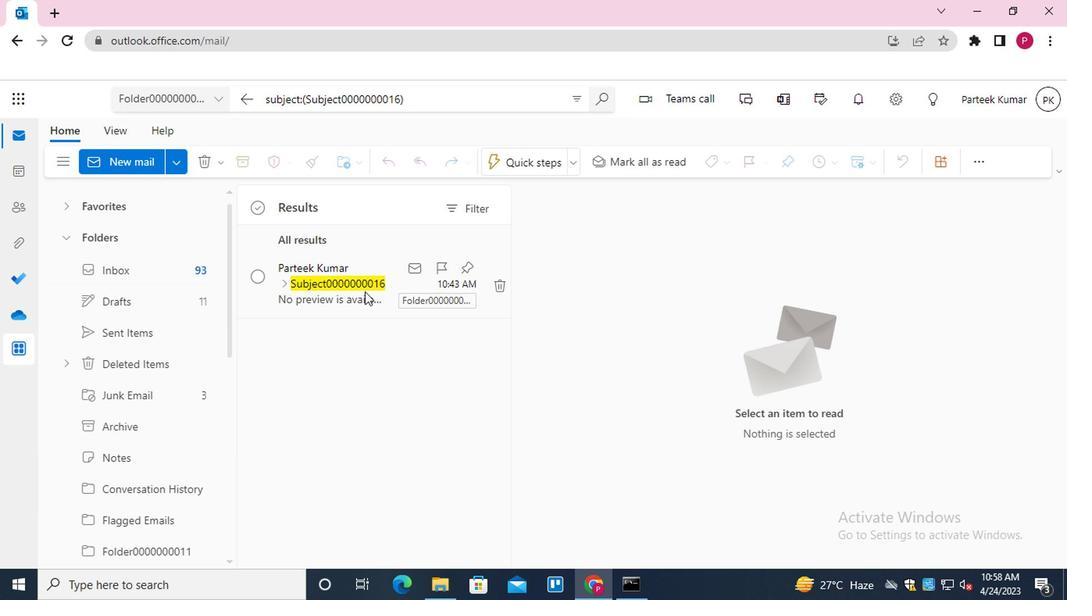 
Action: Mouse moved to (1027, 251)
Screenshot: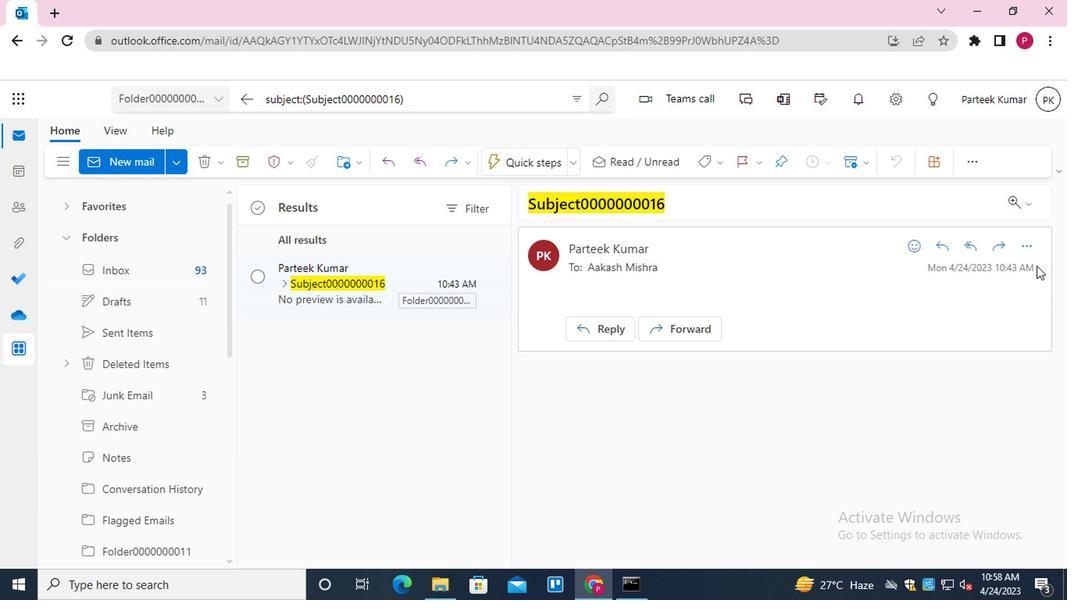 
Action: Mouse pressed left at (1027, 251)
Screenshot: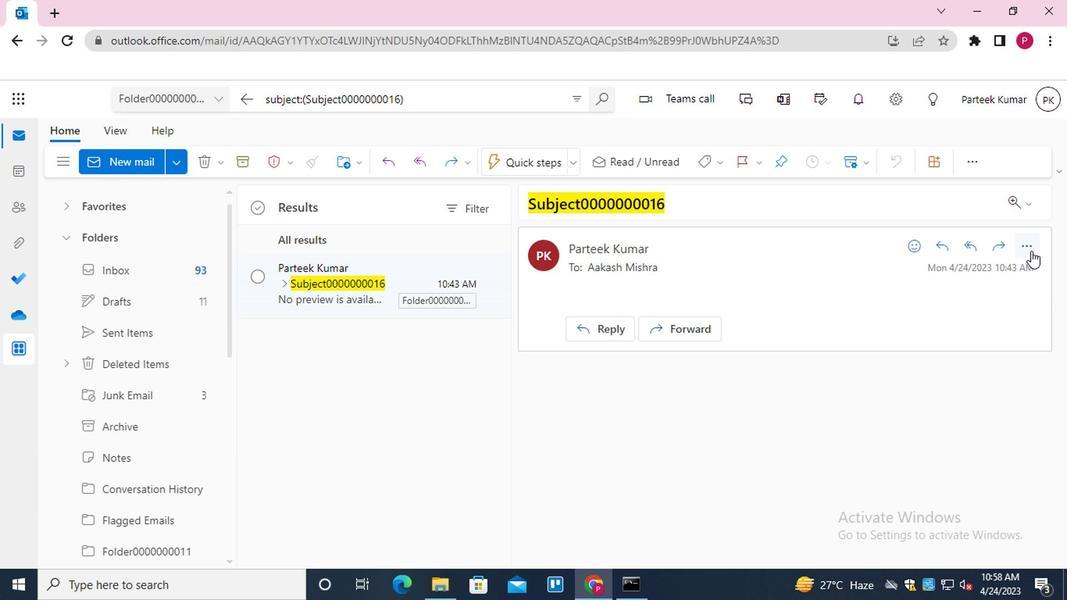 
Action: Mouse moved to (906, 407)
Screenshot: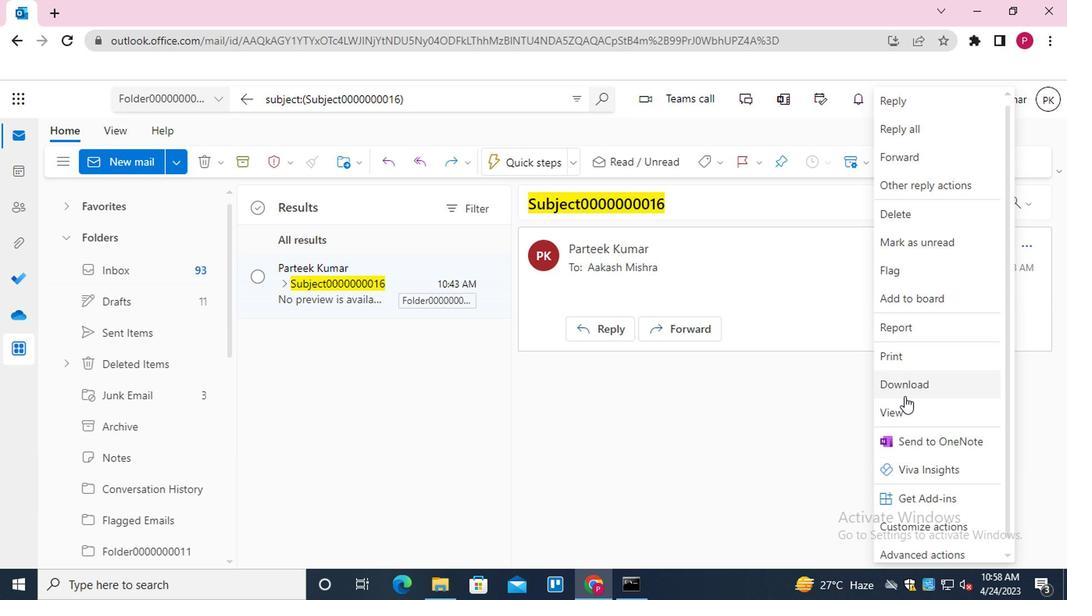 
Action: Mouse pressed left at (906, 407)
Screenshot: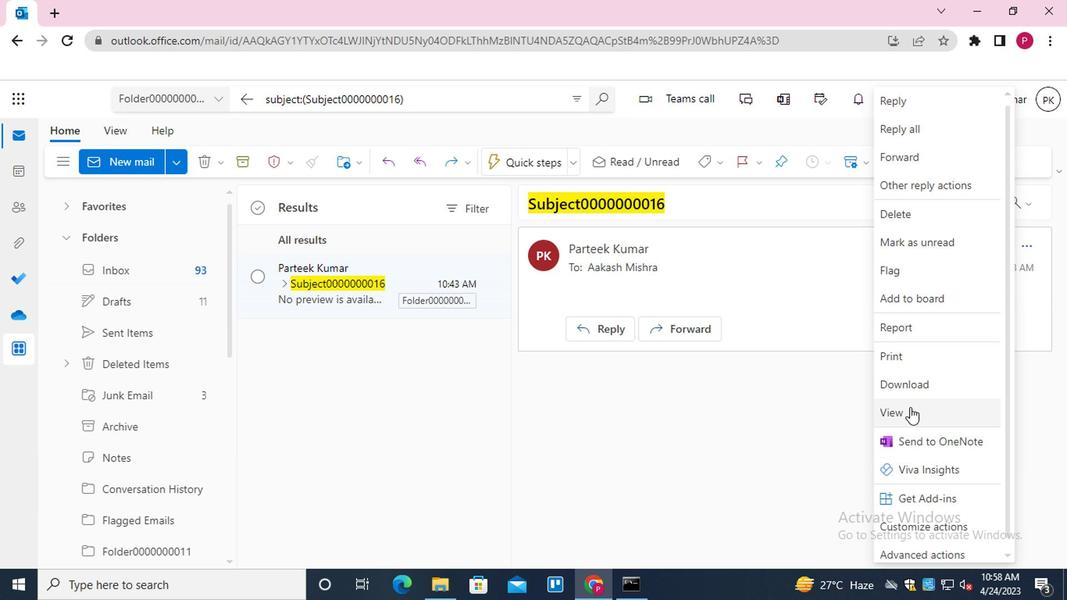 
Action: Mouse moved to (806, 494)
Screenshot: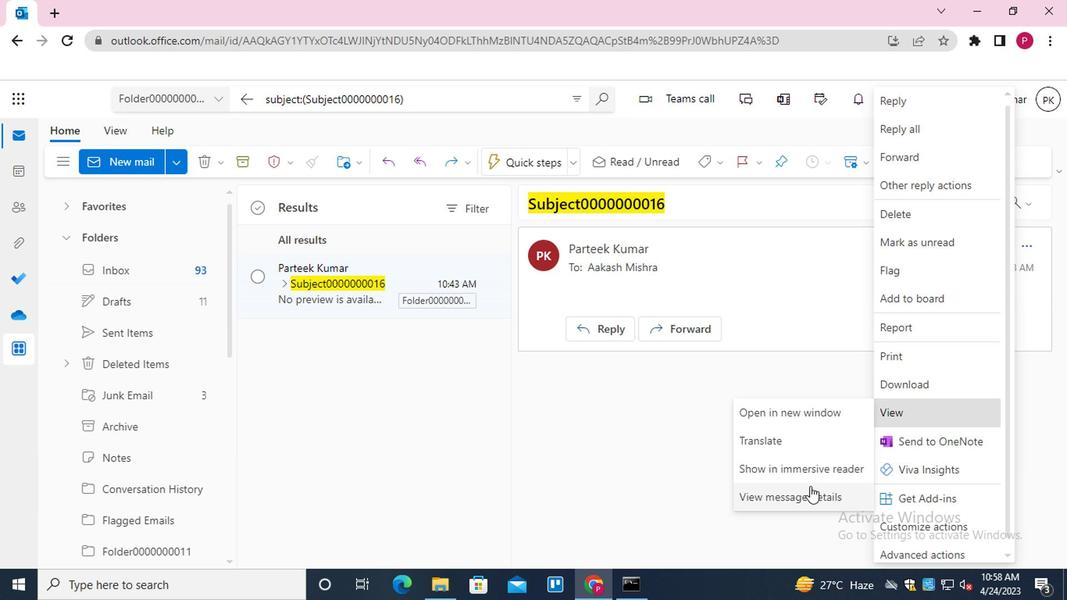 
Action: Mouse pressed left at (806, 494)
Screenshot: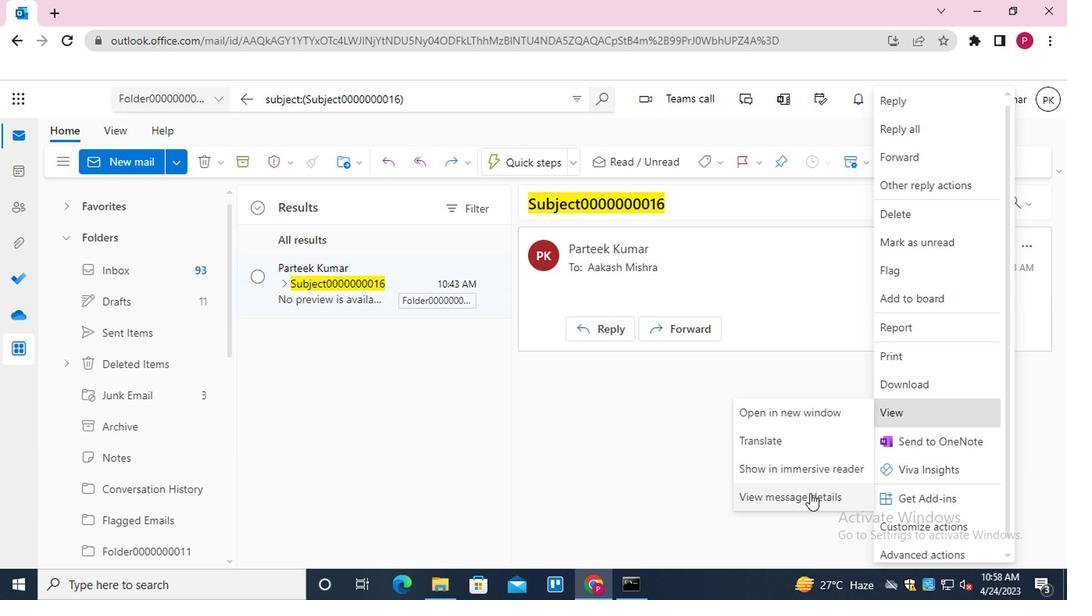 
Action: Mouse moved to (866, 420)
Screenshot: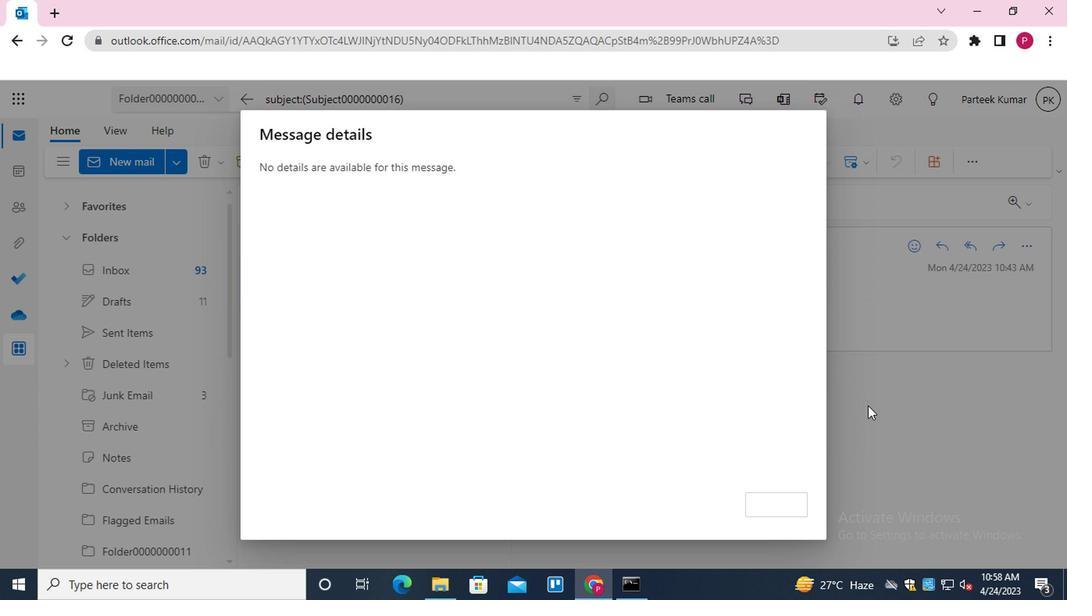 
Action: Mouse pressed left at (866, 420)
Screenshot: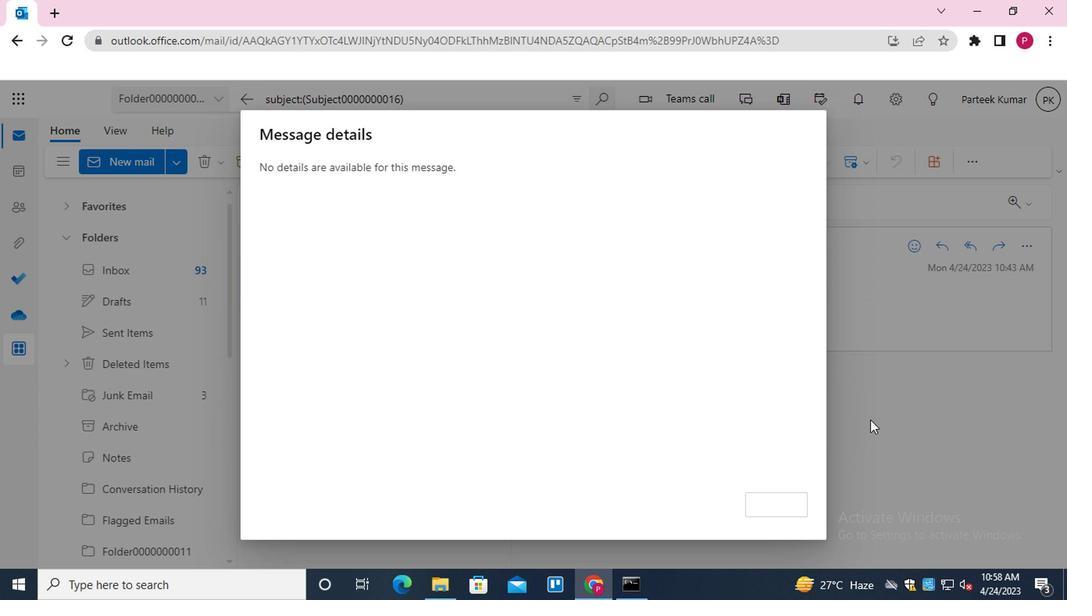 
Action: Mouse moved to (248, 102)
Screenshot: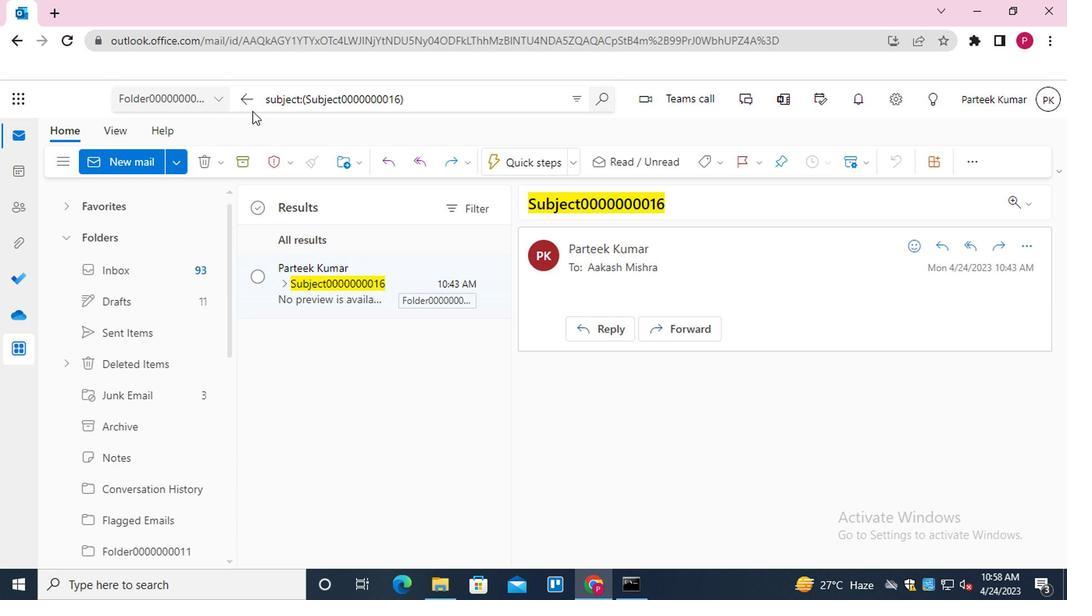
Action: Mouse pressed left at (248, 102)
Screenshot: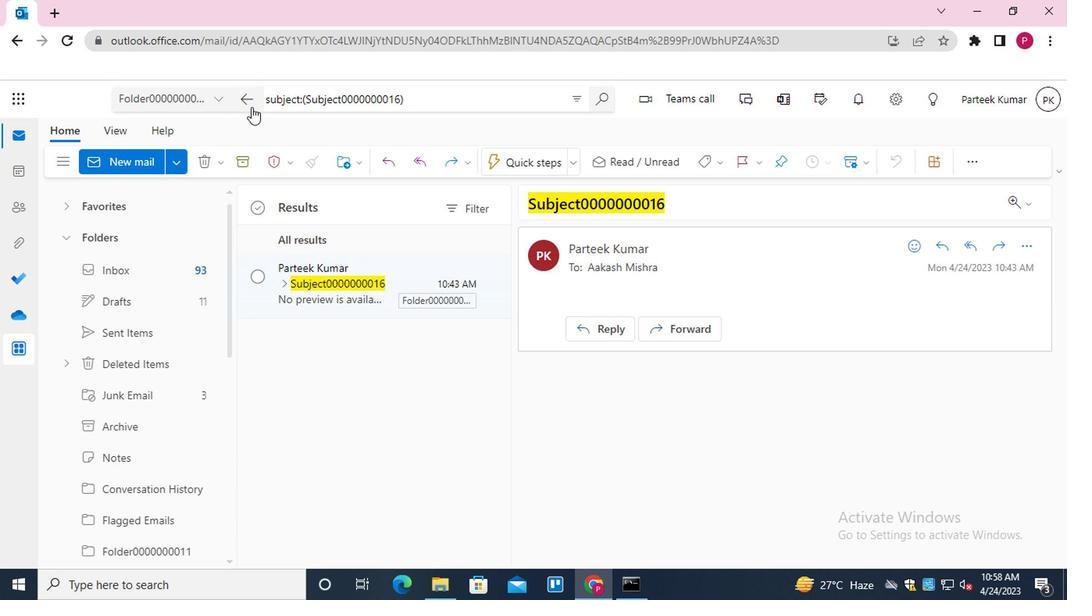 
Action: Mouse moved to (485, 102)
Screenshot: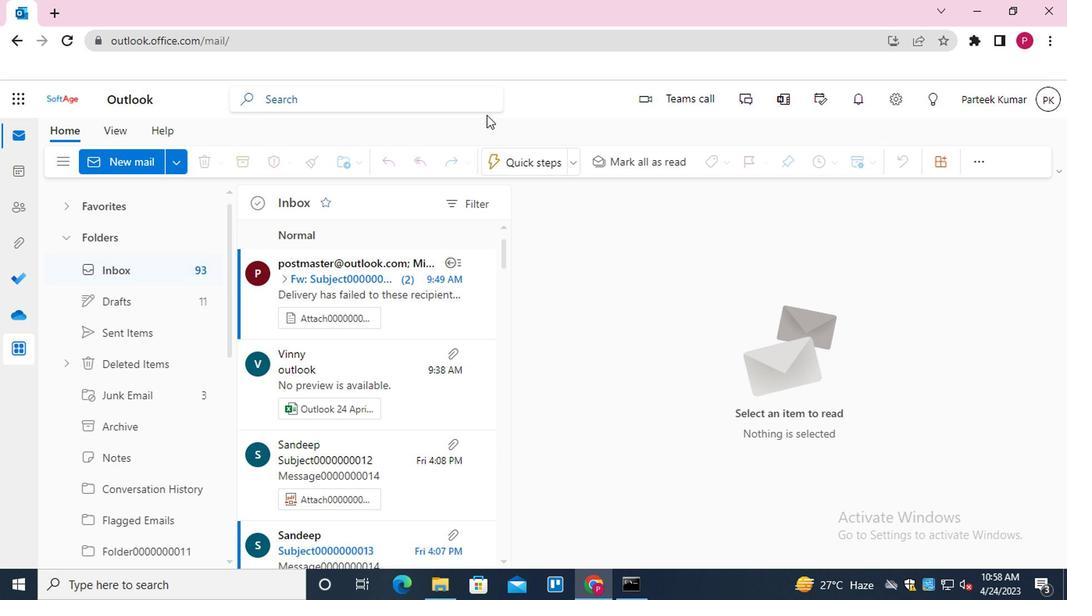 
Action: Mouse pressed left at (485, 102)
Screenshot: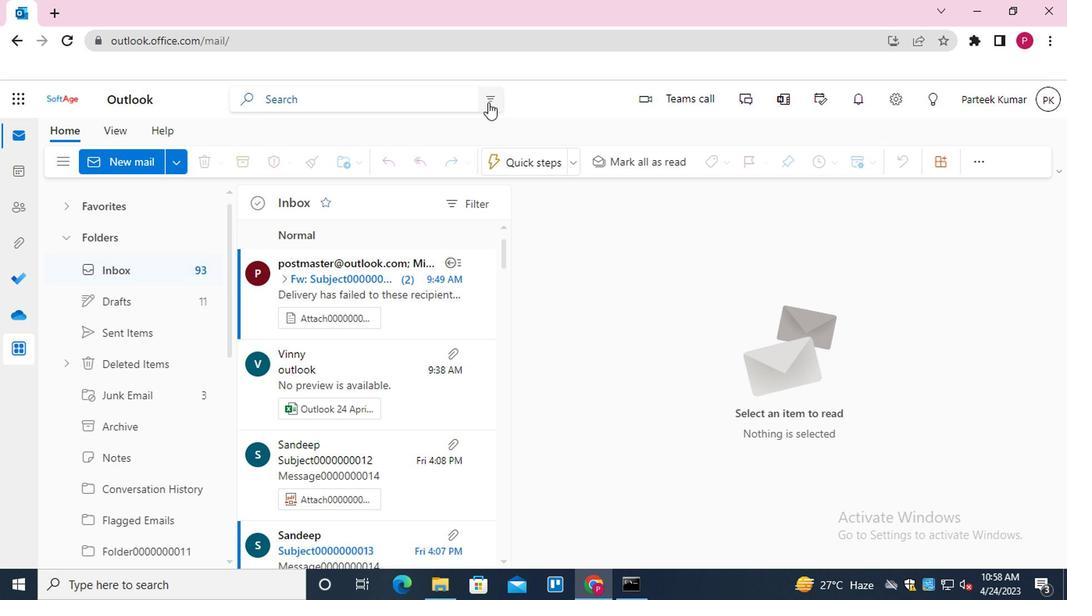 
Action: Mouse moved to (413, 133)
Screenshot: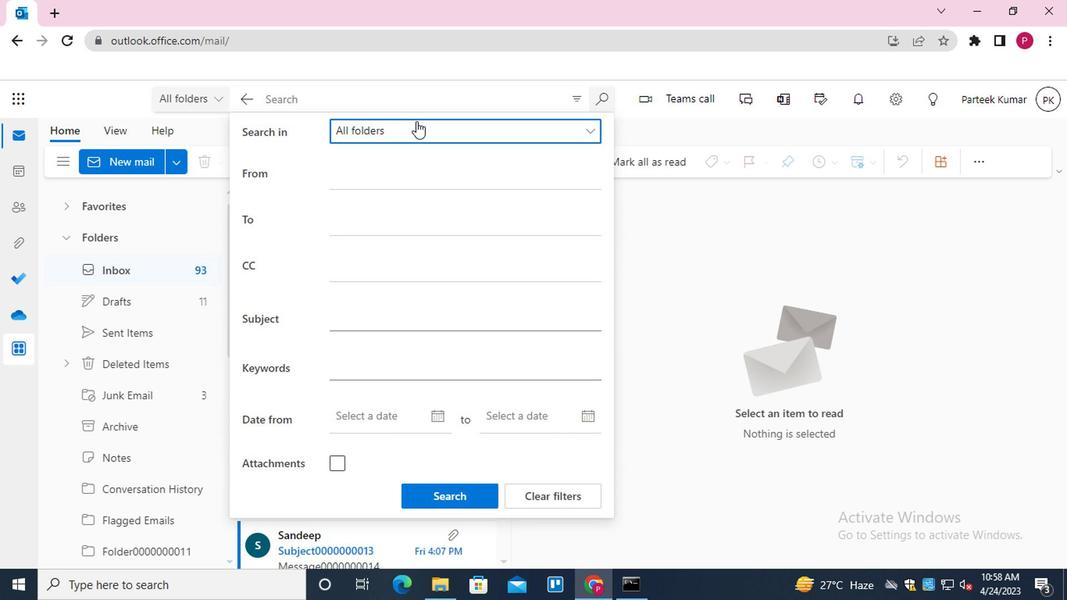 
Action: Mouse pressed left at (413, 133)
Screenshot: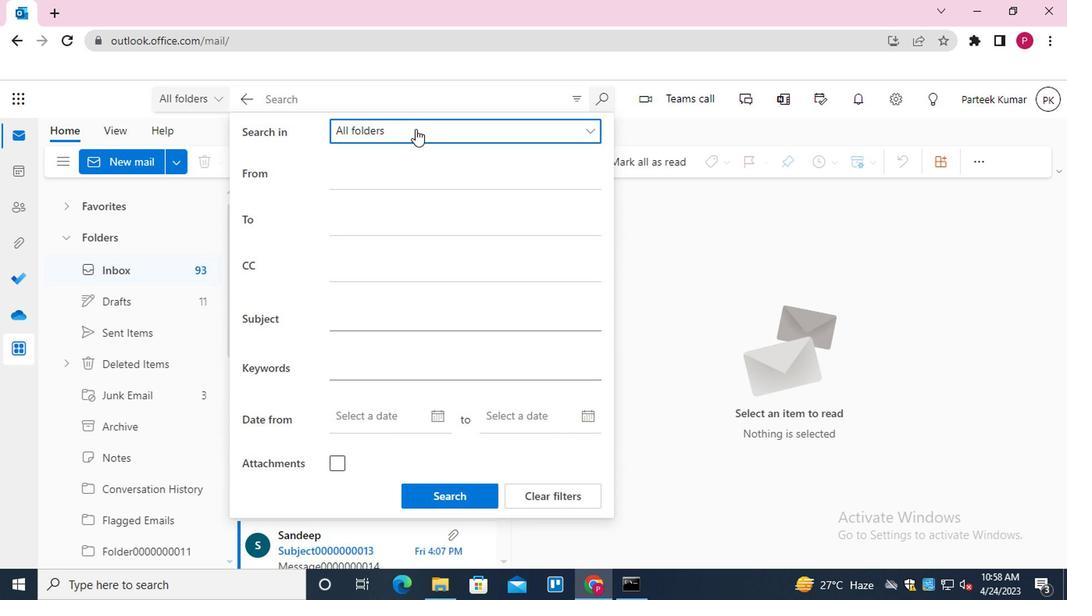 
Action: Mouse moved to (431, 281)
Screenshot: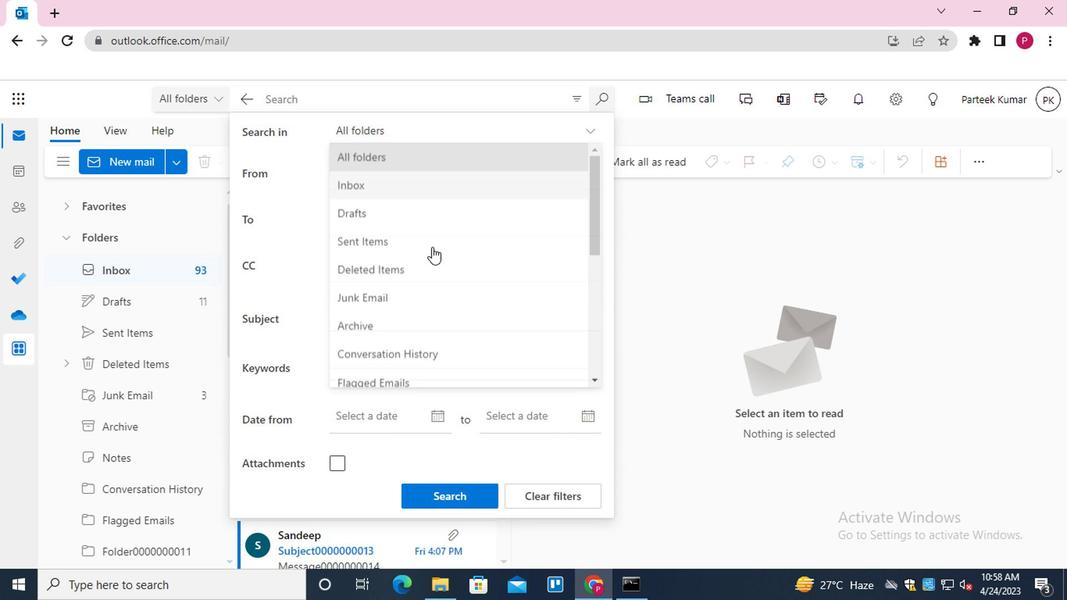 
Action: Mouse scrolled (431, 280) with delta (0, -1)
Screenshot: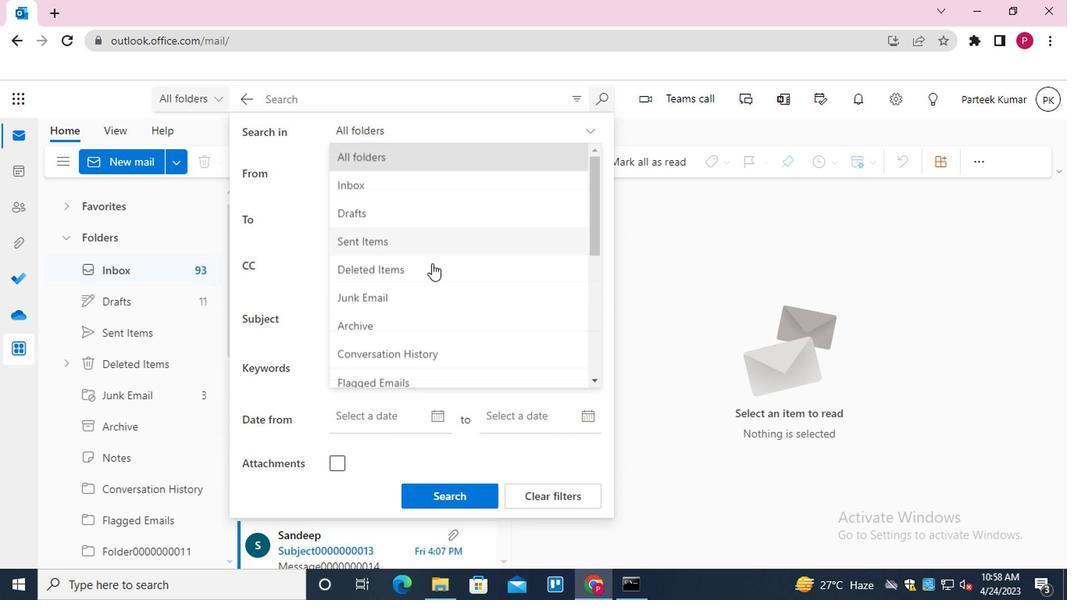 
Action: Mouse moved to (431, 281)
Screenshot: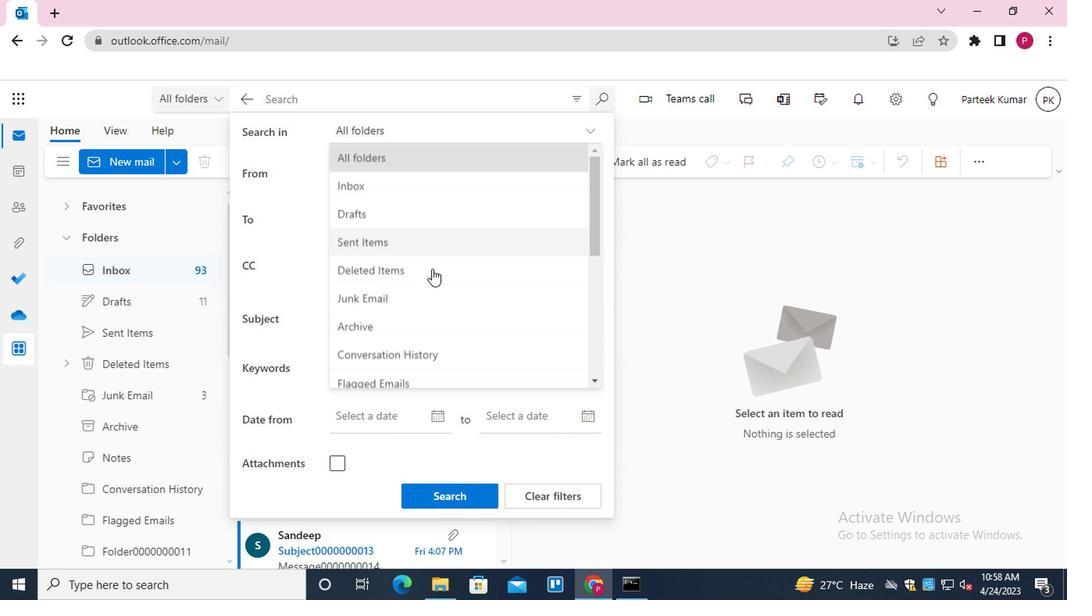 
Action: Mouse scrolled (431, 280) with delta (0, -1)
Screenshot: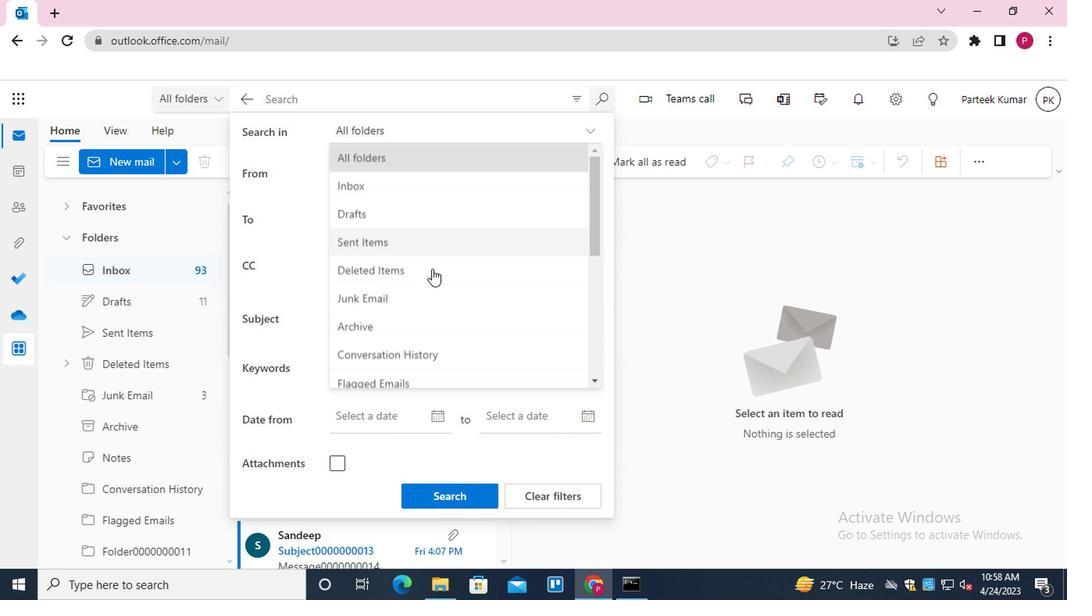 
Action: Mouse scrolled (431, 280) with delta (0, -1)
Screenshot: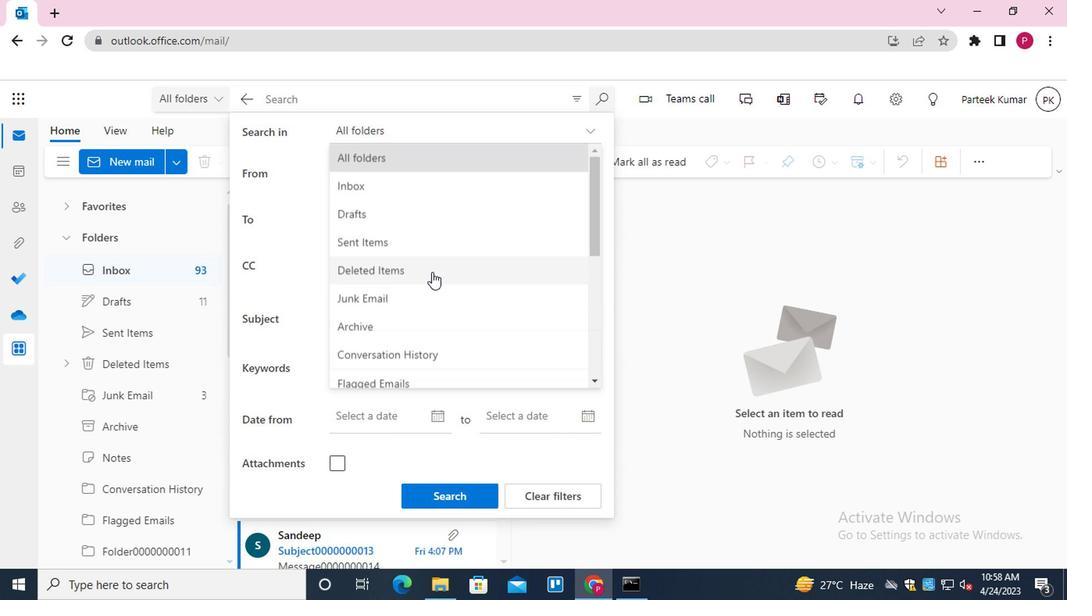
Action: Mouse moved to (427, 323)
Screenshot: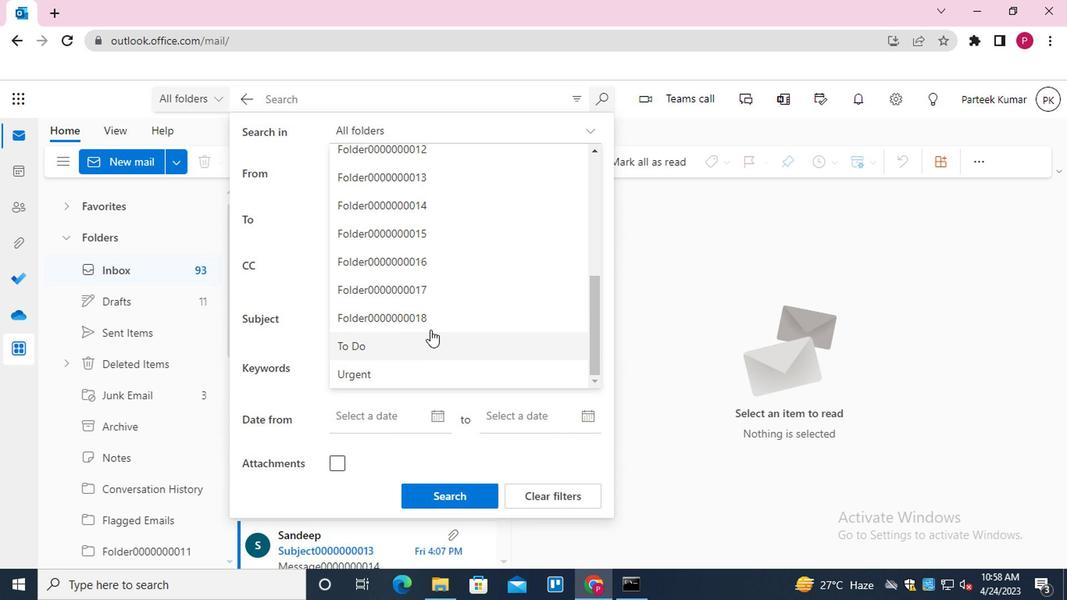 
Action: Mouse pressed left at (427, 323)
Screenshot: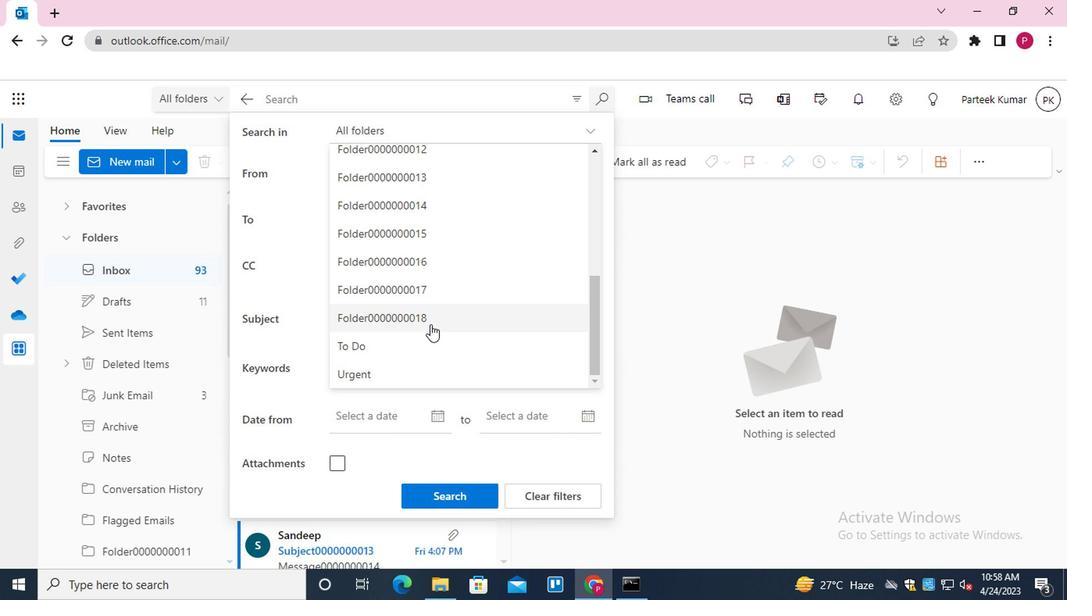 
Action: Mouse moved to (411, 318)
Screenshot: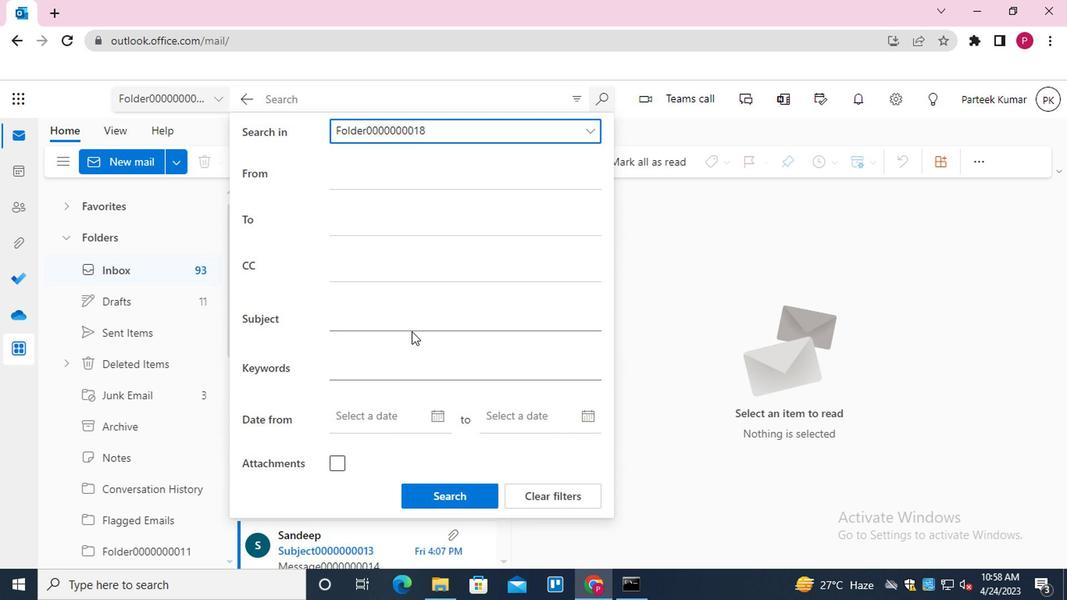 
Action: Mouse pressed left at (411, 318)
Screenshot: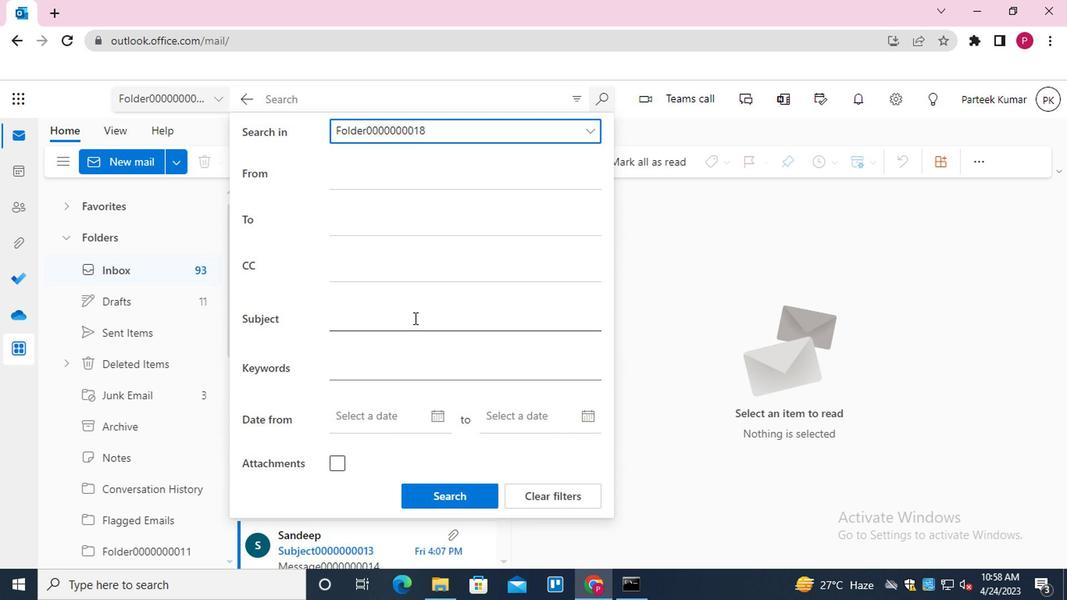 
Action: Key pressed <Key.shift>SUBJECT0000000017
Screenshot: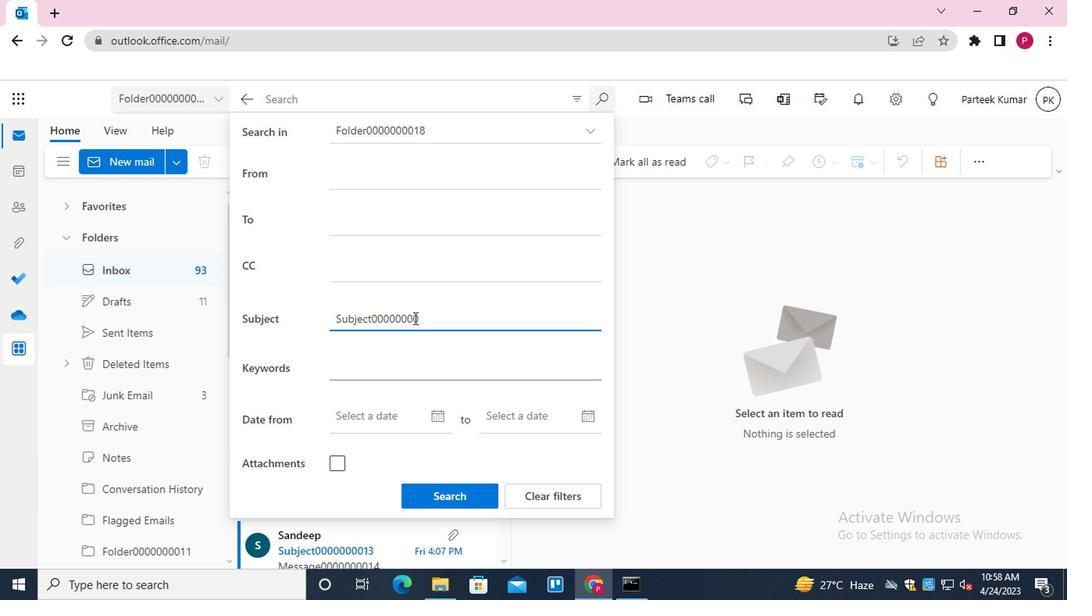 
Action: Mouse moved to (464, 486)
Screenshot: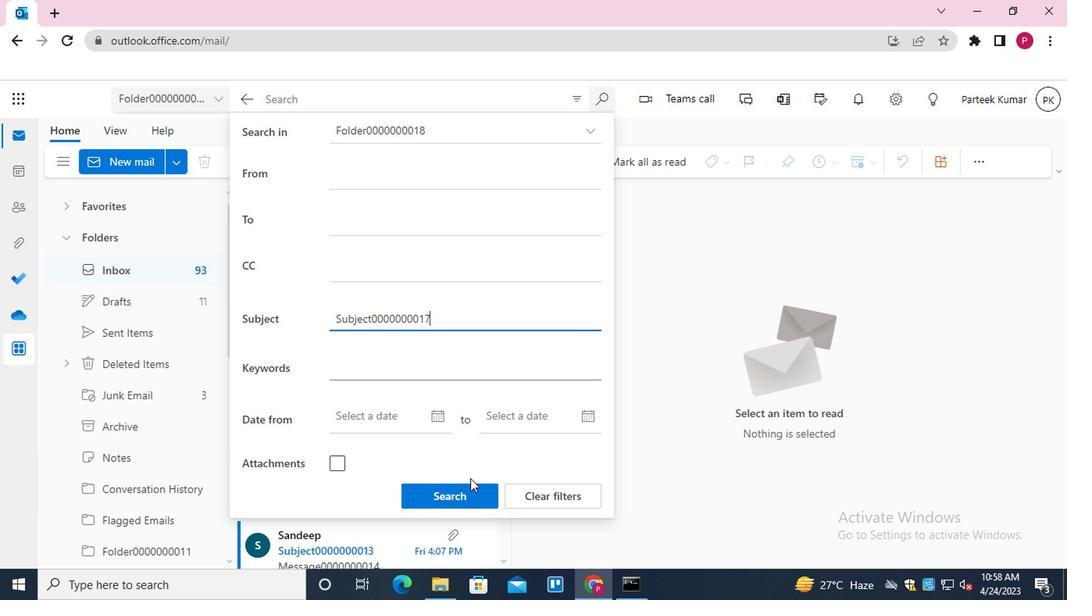 
Action: Mouse pressed left at (464, 486)
Screenshot: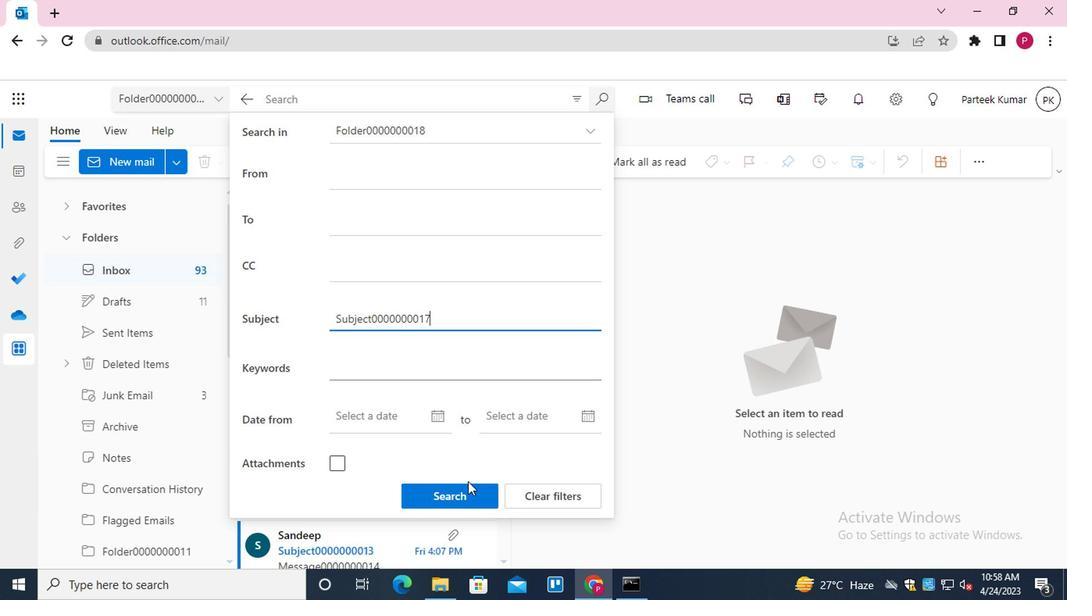 
Action: Mouse moved to (355, 303)
Screenshot: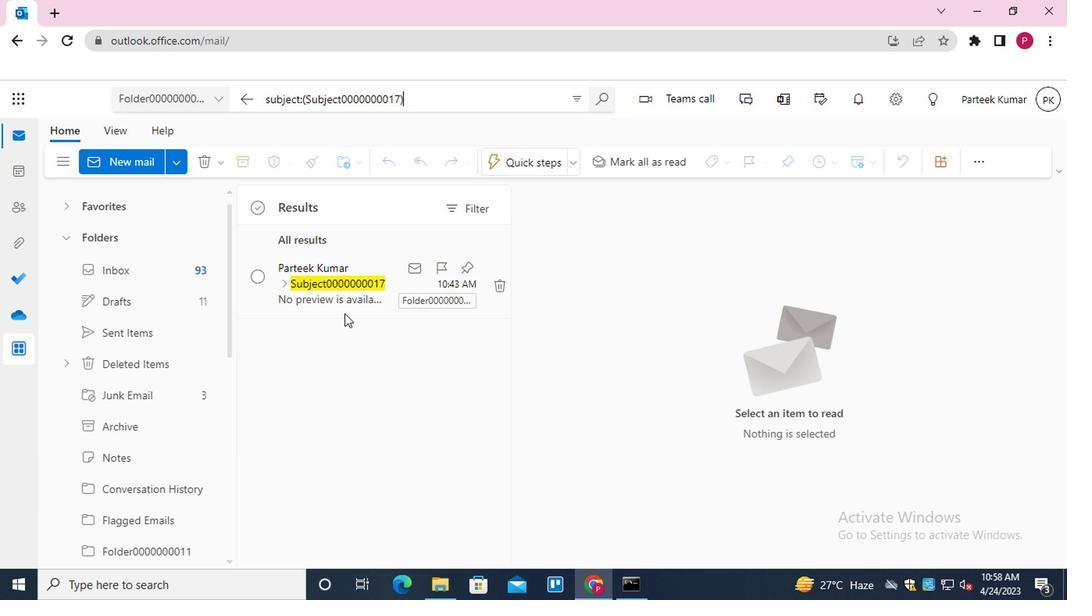 
Action: Mouse pressed left at (355, 303)
Screenshot: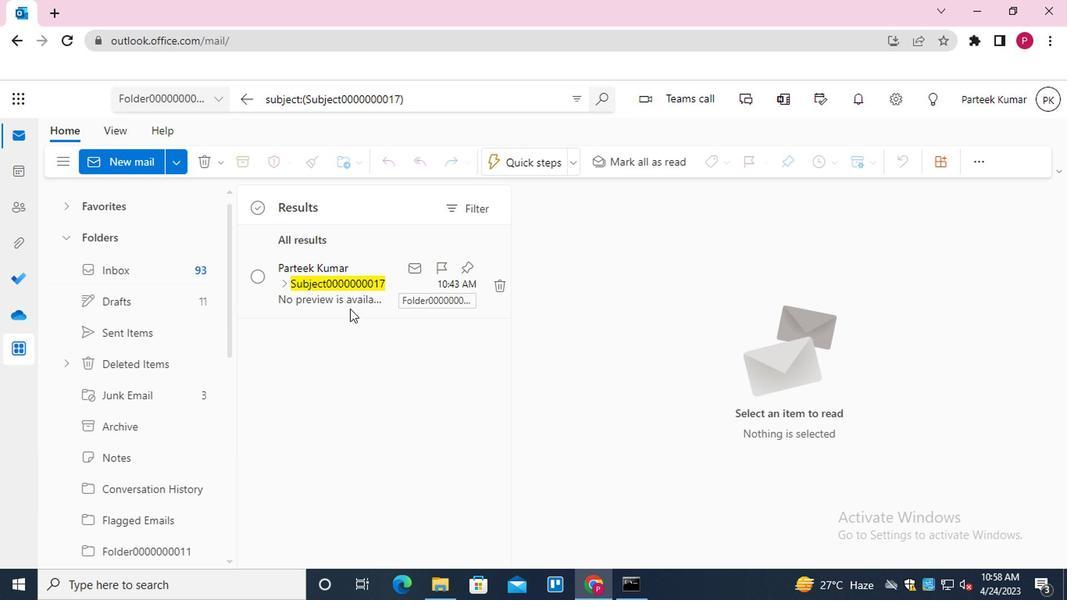 
Action: Mouse moved to (1027, 245)
Screenshot: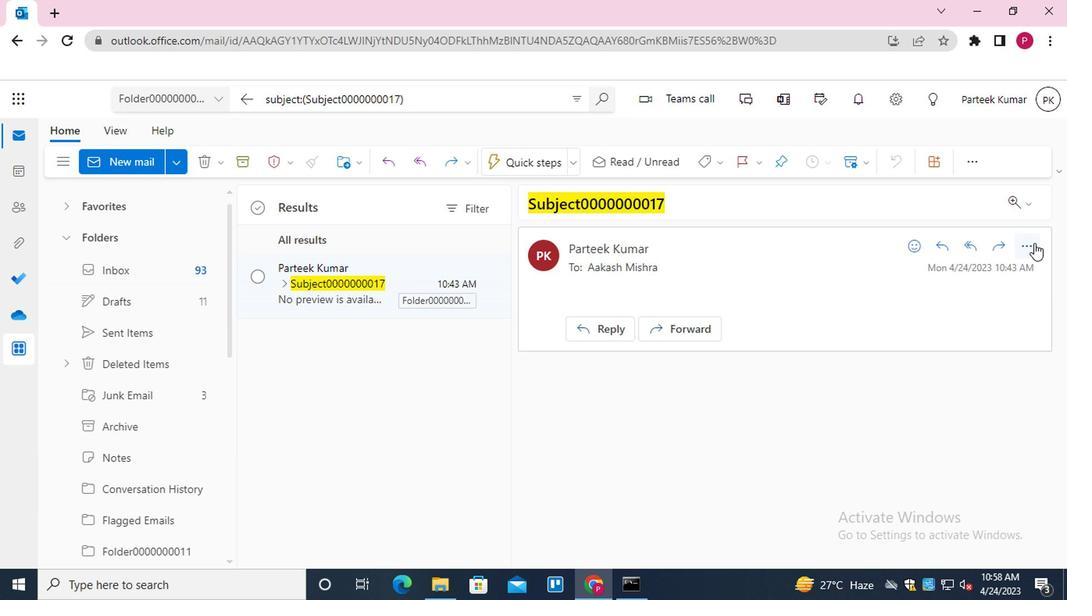 
Action: Mouse pressed left at (1027, 245)
Screenshot: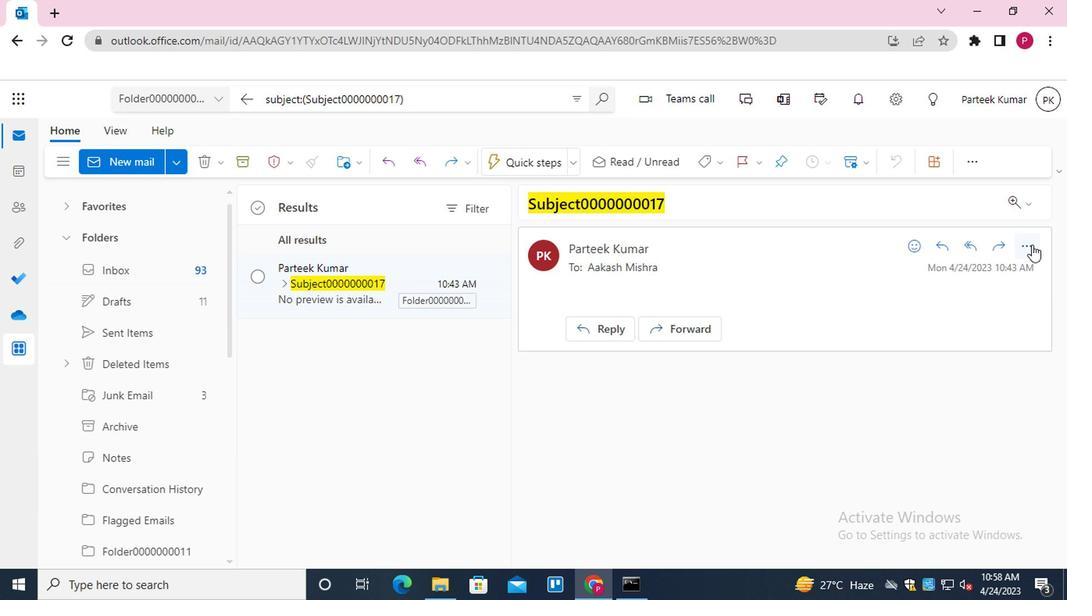 
Action: Mouse moved to (858, 349)
Screenshot: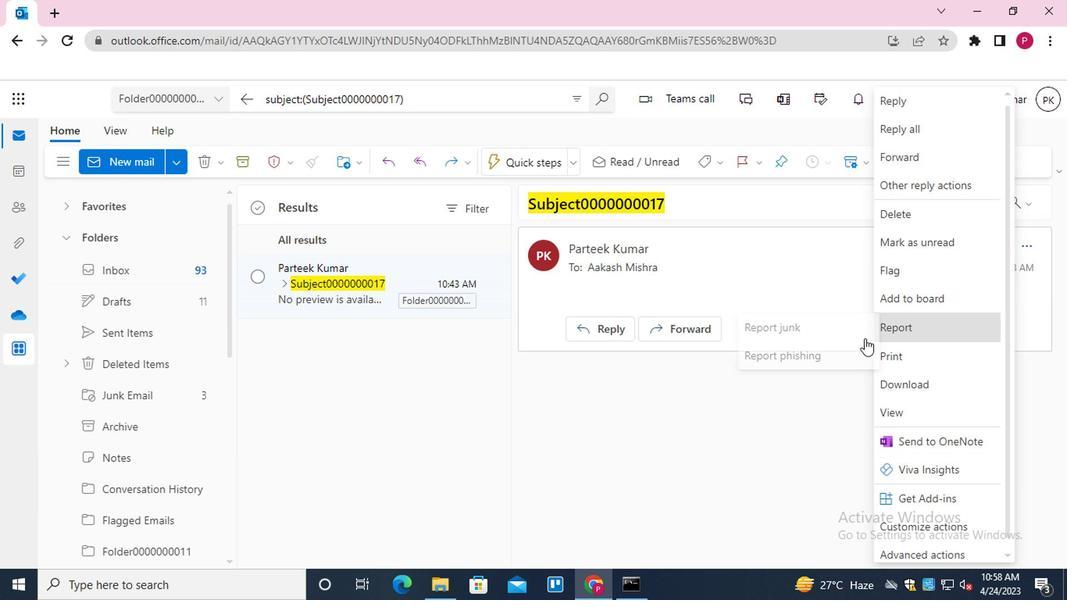 
Action: Mouse scrolled (858, 348) with delta (0, 0)
Screenshot: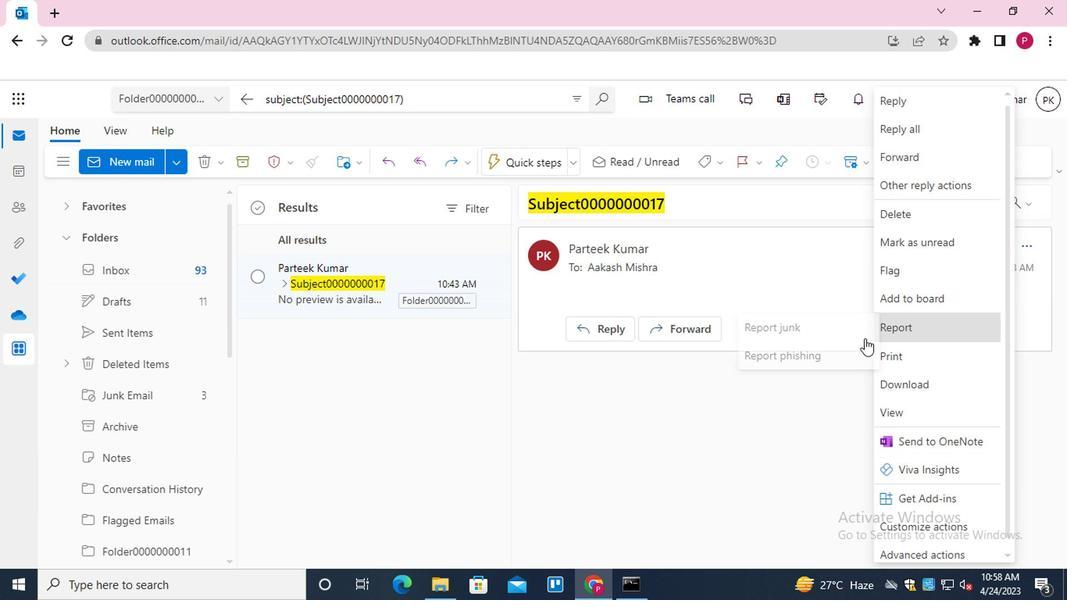 
Action: Mouse moved to (866, 360)
Screenshot: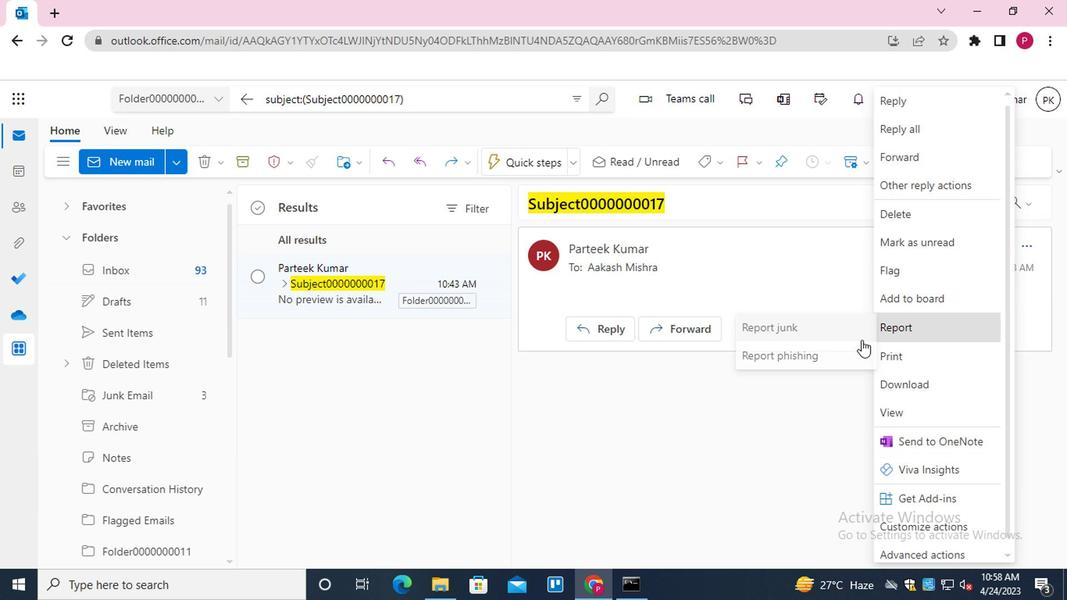 
Action: Mouse scrolled (866, 360) with delta (0, 0)
Screenshot: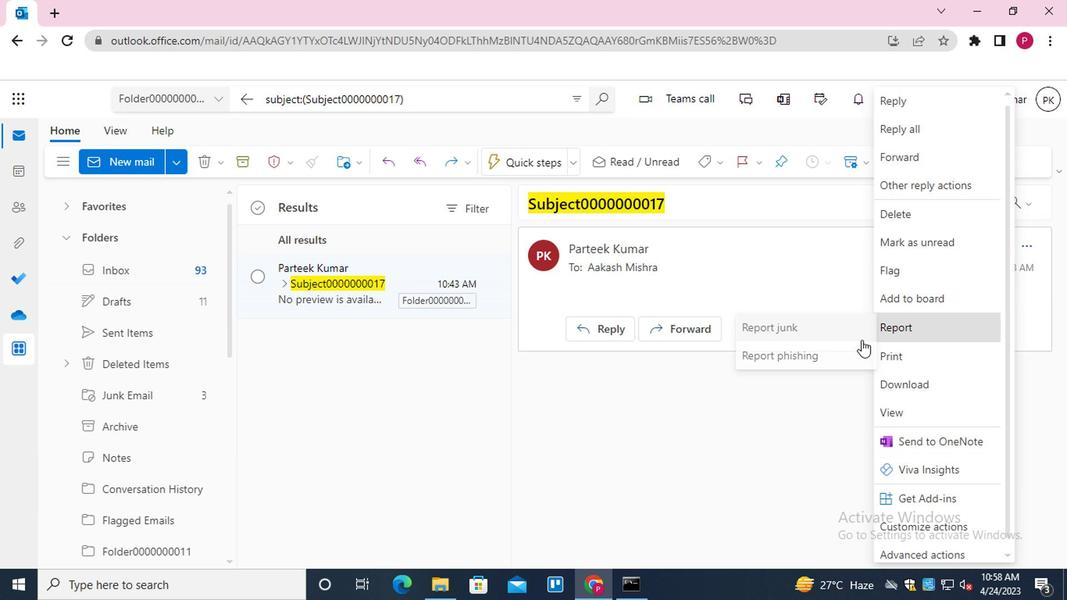 
Action: Mouse moved to (873, 368)
Screenshot: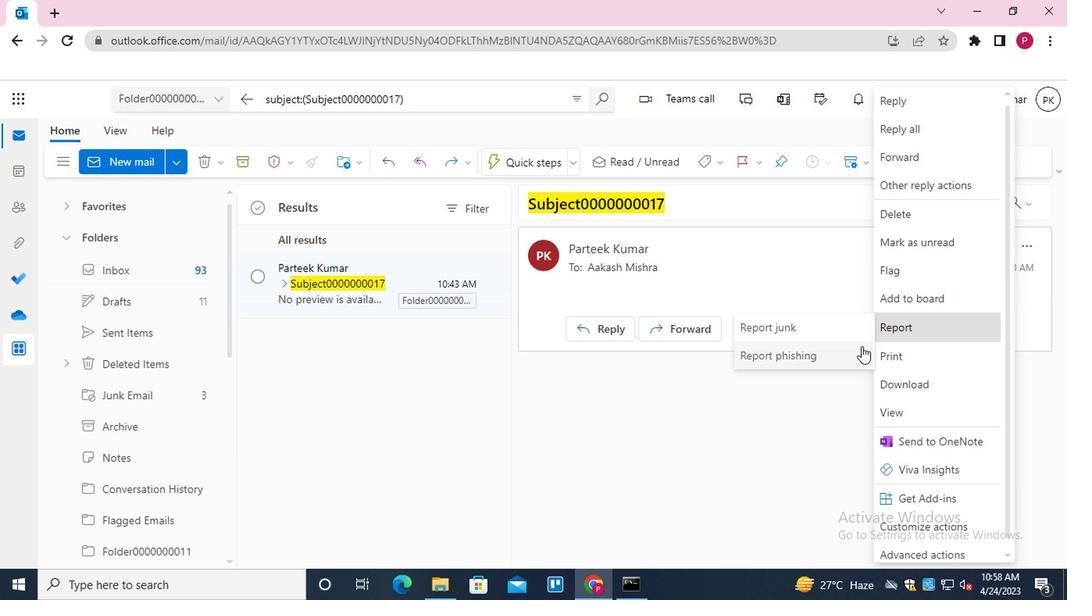 
Action: Mouse scrolled (873, 367) with delta (0, 0)
Screenshot: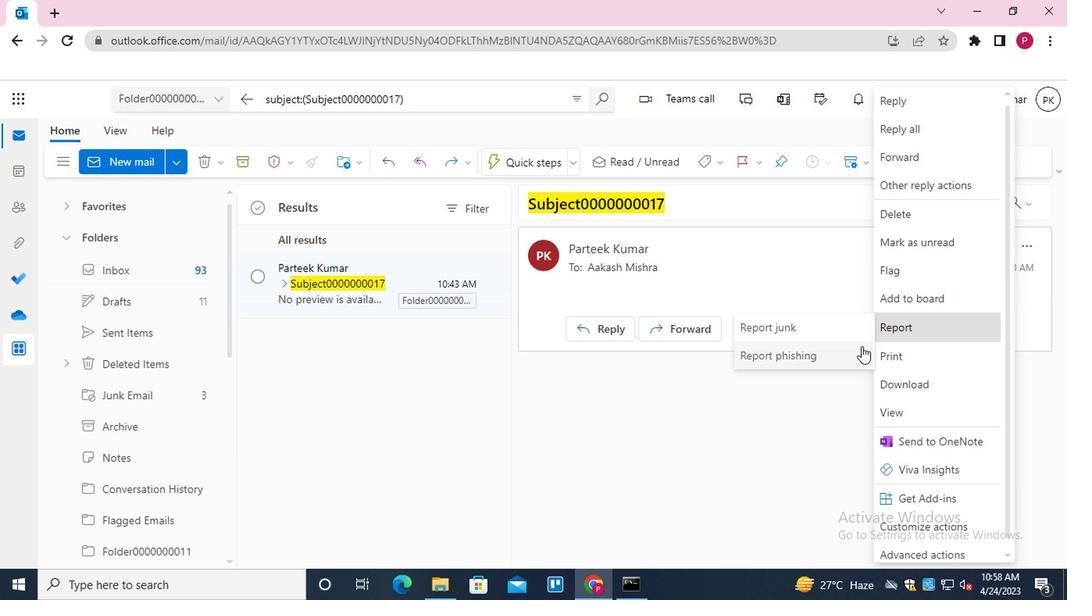 
Action: Mouse moved to (875, 370)
Screenshot: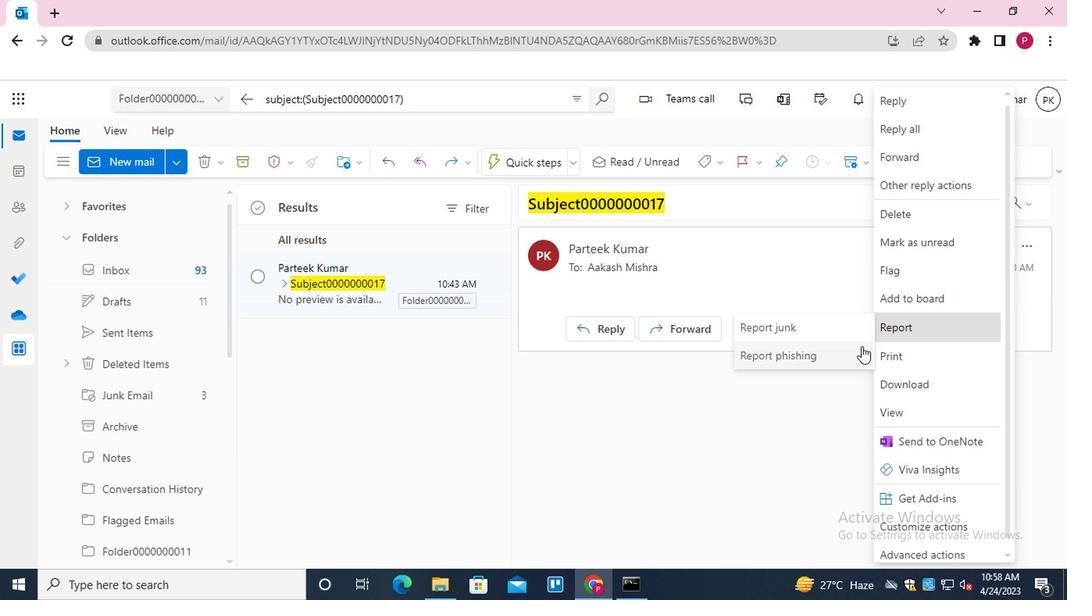 
Action: Mouse scrolled (875, 370) with delta (0, 0)
Screenshot: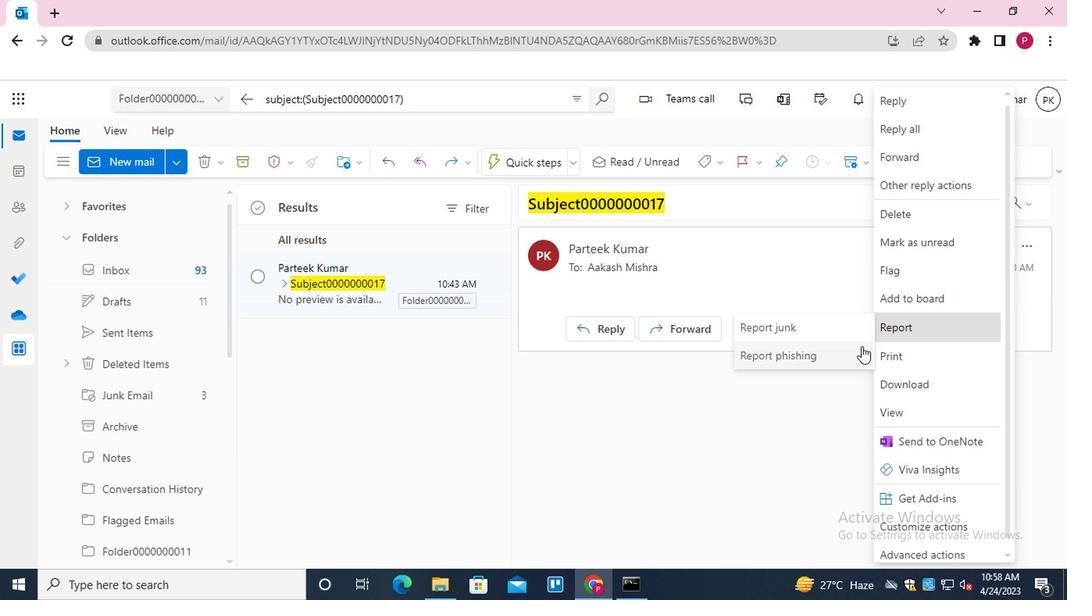 
Action: Mouse moved to (910, 401)
Screenshot: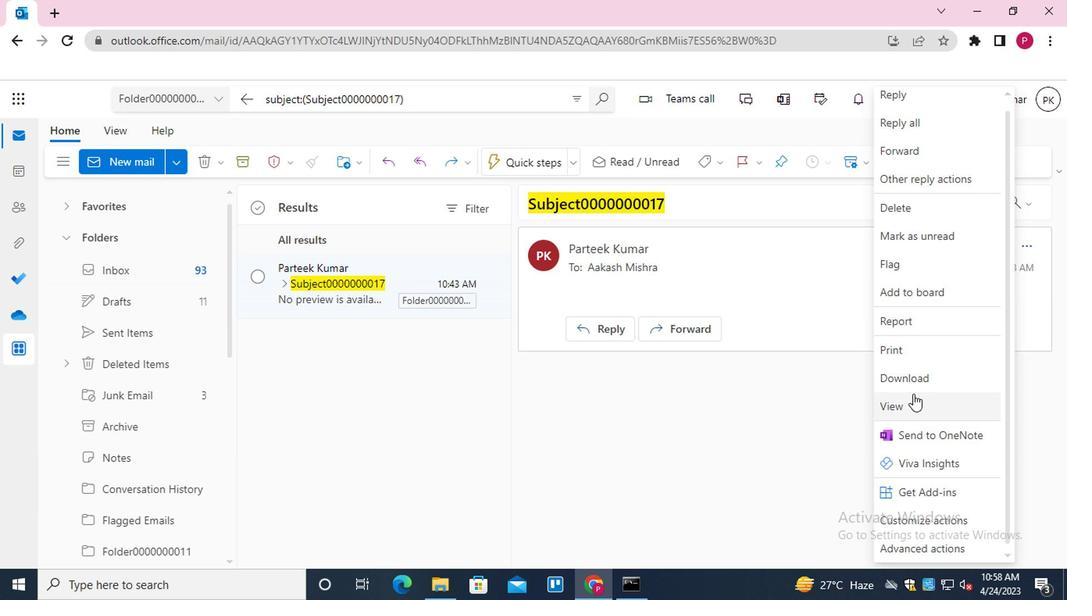
Action: Mouse pressed left at (910, 401)
Screenshot: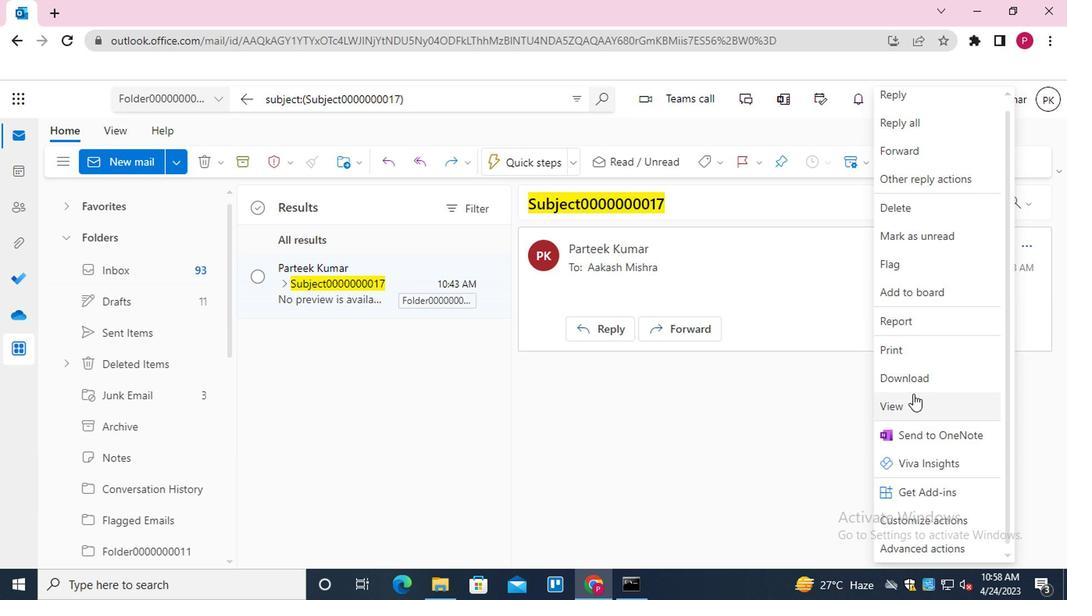 
Action: Mouse moved to (781, 486)
Screenshot: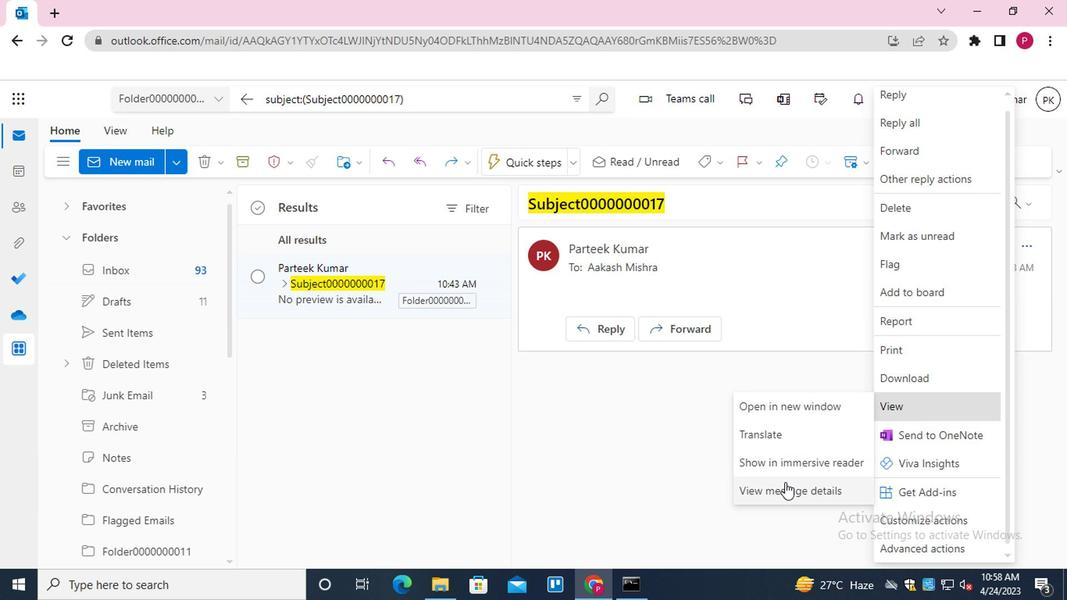 
Action: Mouse pressed left at (781, 486)
Screenshot: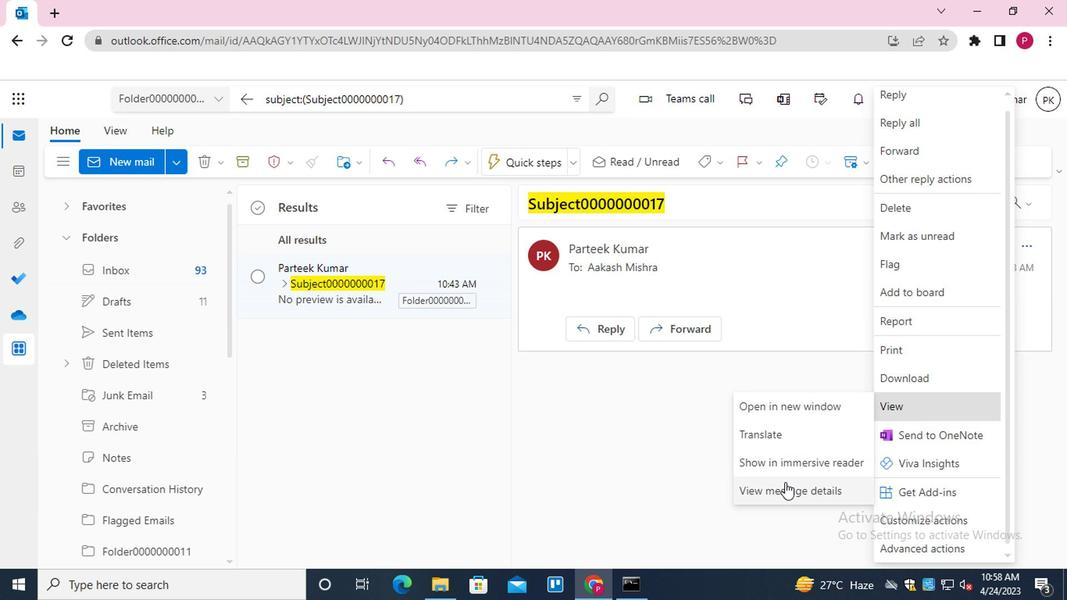 
Action: Mouse moved to (913, 404)
Screenshot: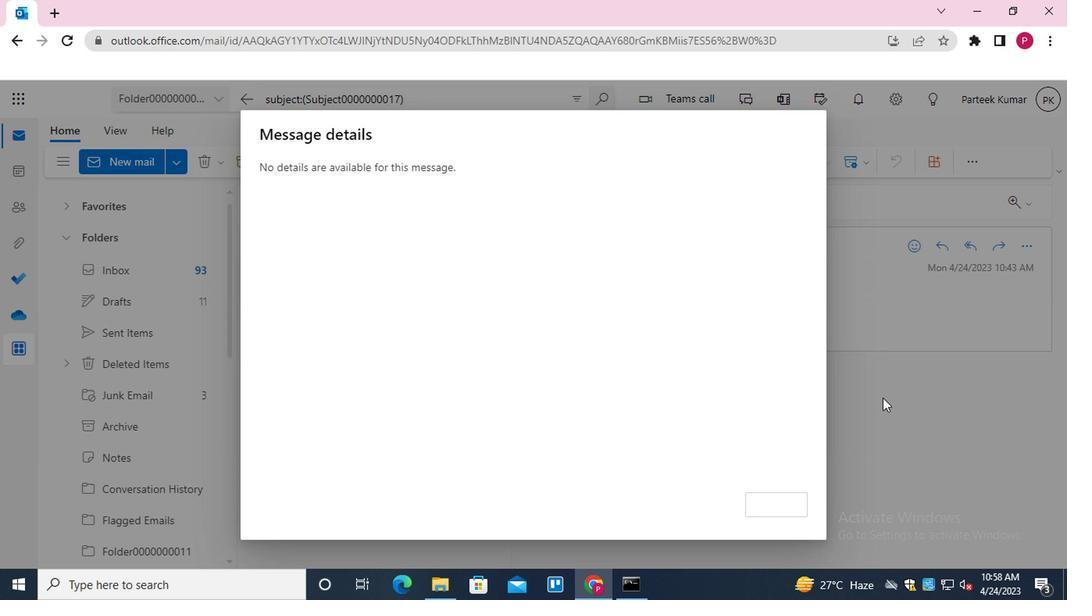 
Action: Mouse pressed left at (913, 404)
Screenshot: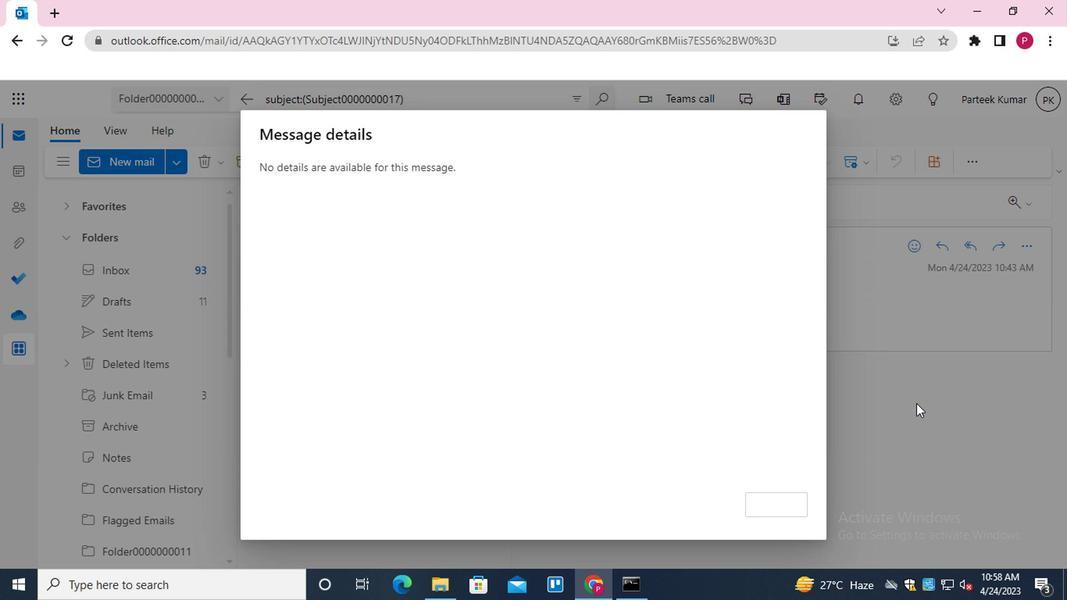 
Action: Mouse moved to (248, 94)
Screenshot: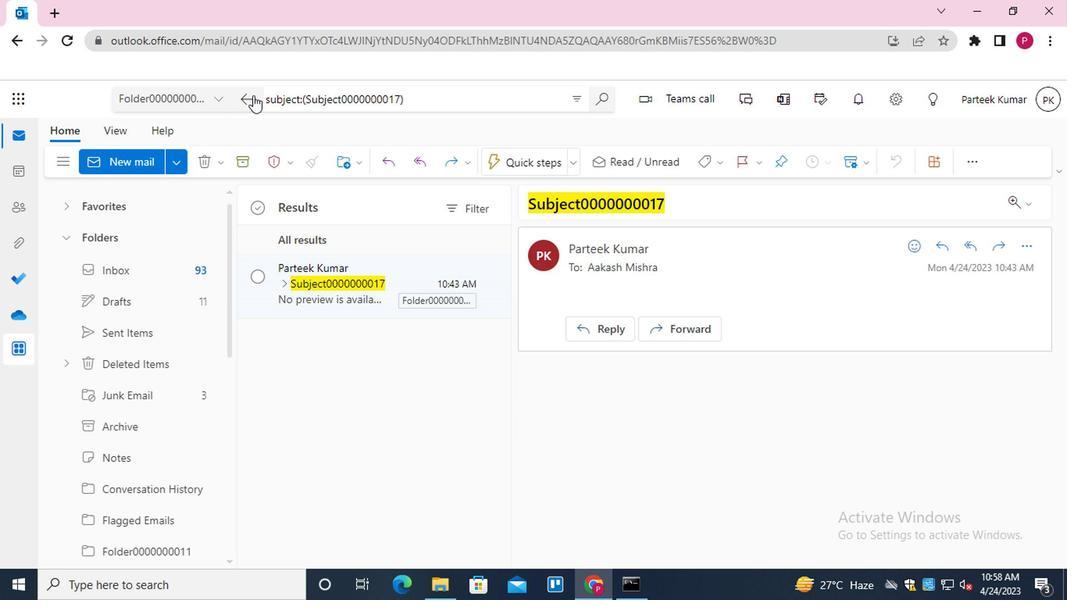 
Action: Mouse pressed left at (248, 94)
Screenshot: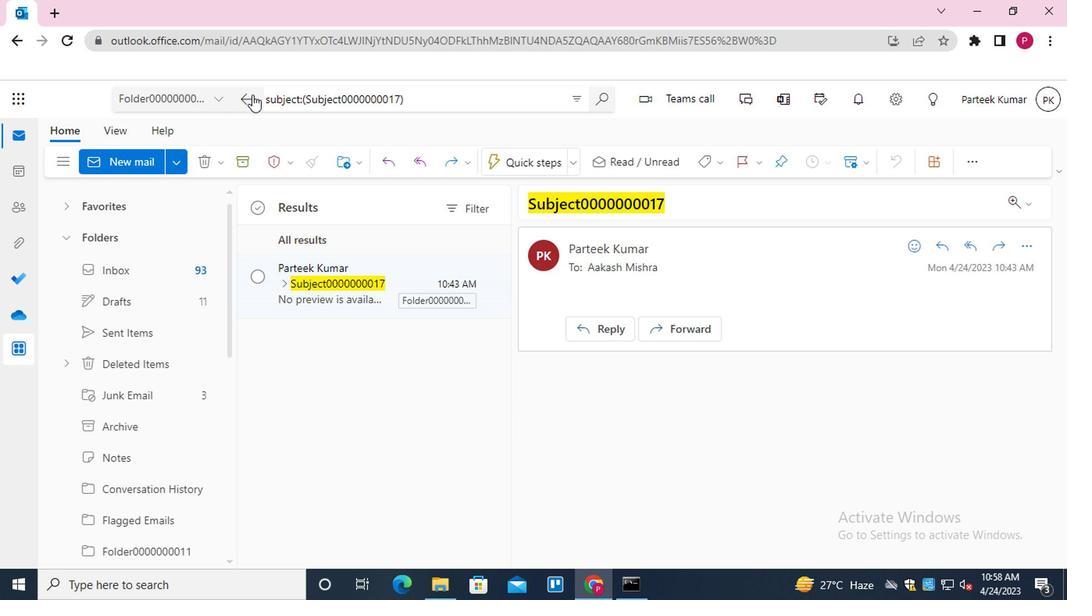 
Action: Mouse moved to (142, 268)
Screenshot: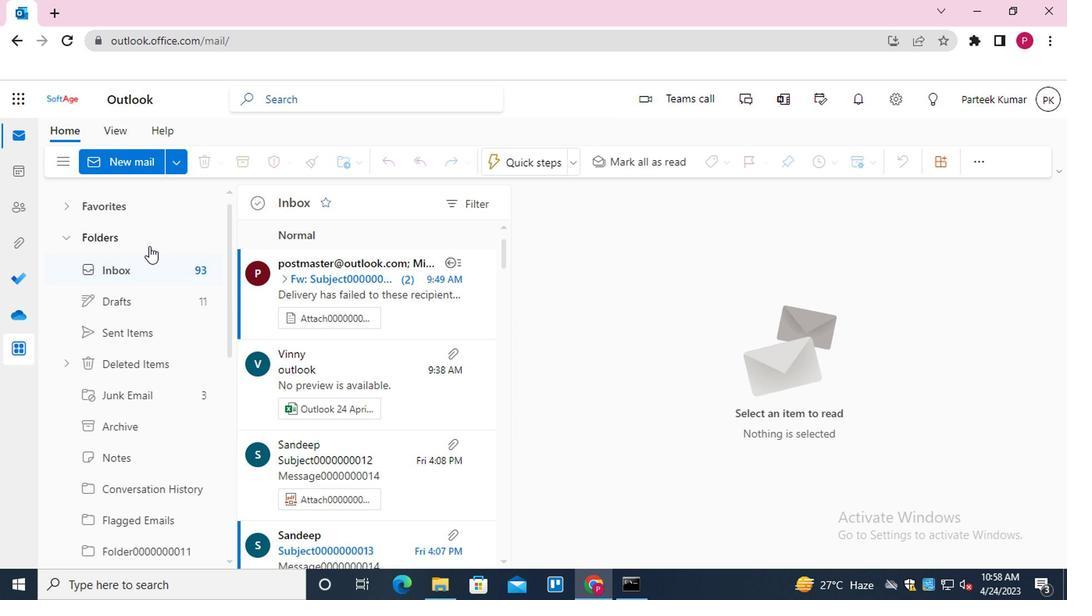 
Action: Mouse pressed left at (142, 268)
Screenshot: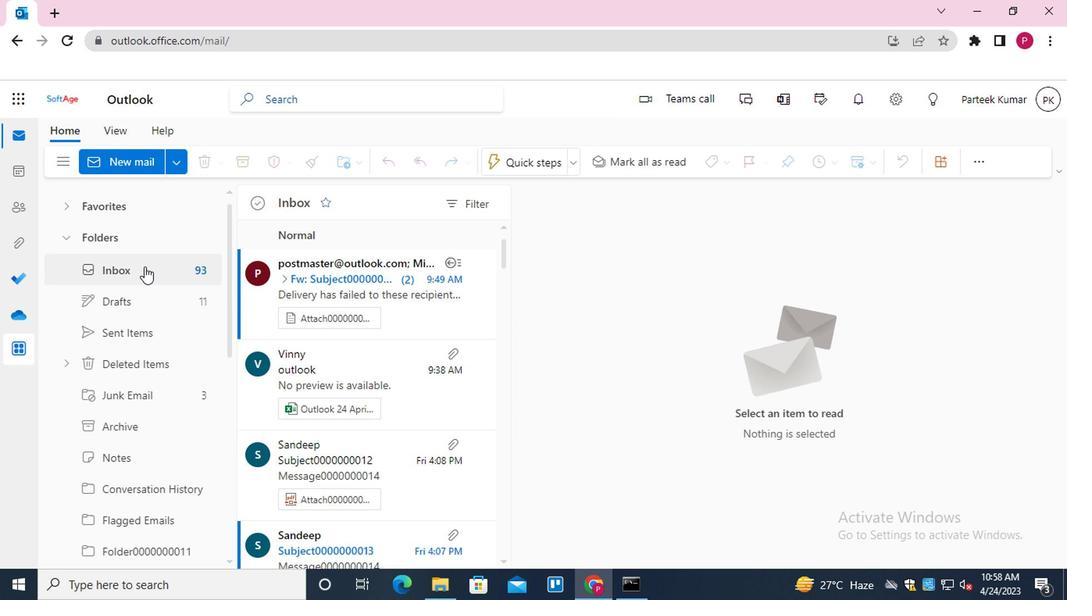 
Action: Mouse moved to (483, 98)
Screenshot: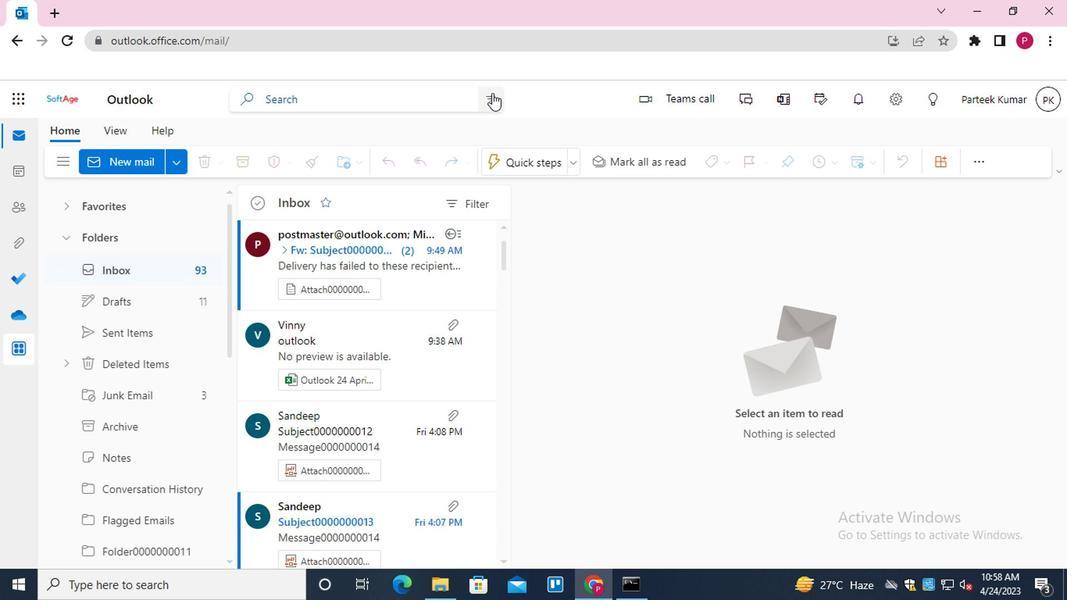
Action: Mouse pressed left at (483, 98)
Screenshot: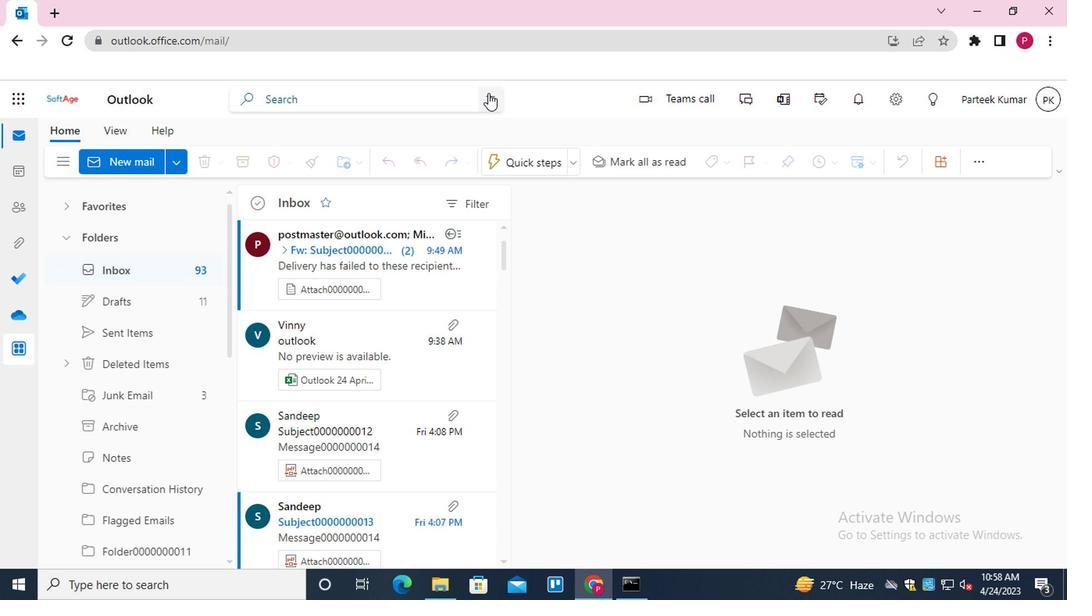 
Action: Mouse moved to (388, 320)
Screenshot: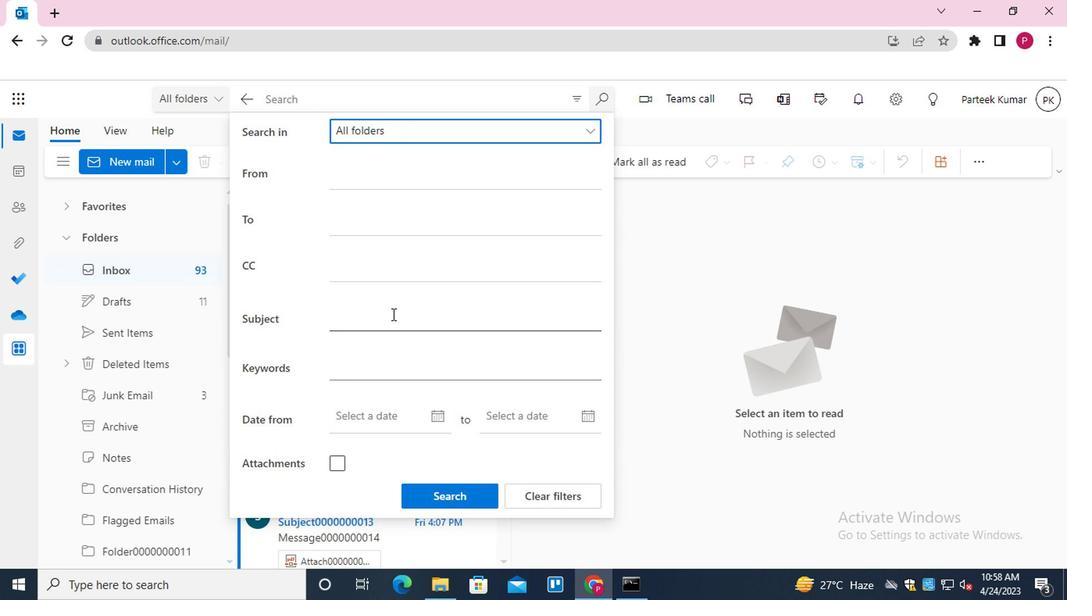 
Action: Mouse pressed left at (388, 320)
Screenshot: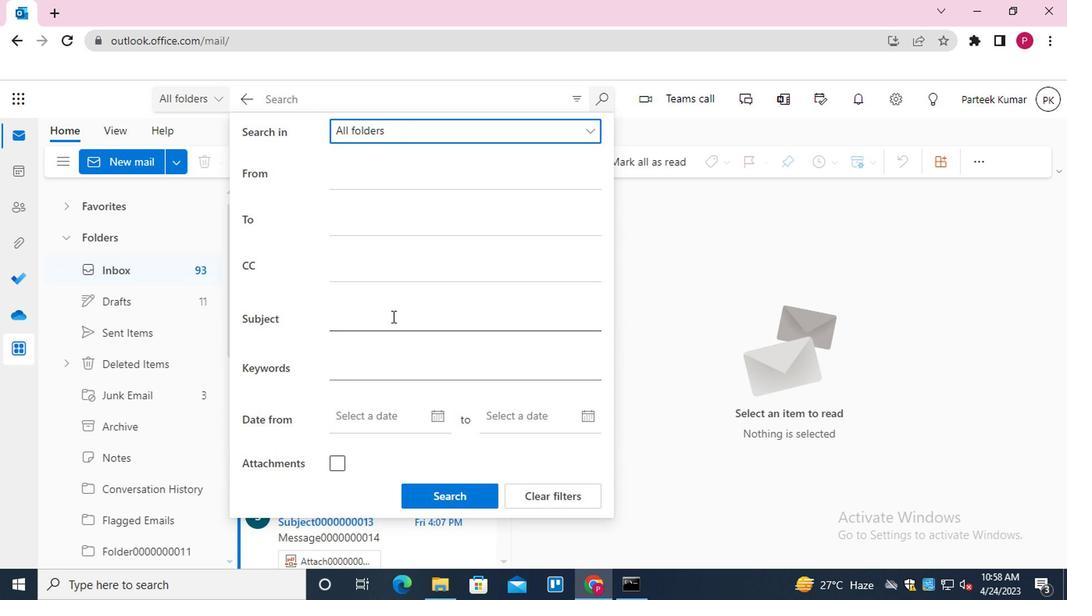 
Action: Mouse moved to (421, 128)
Screenshot: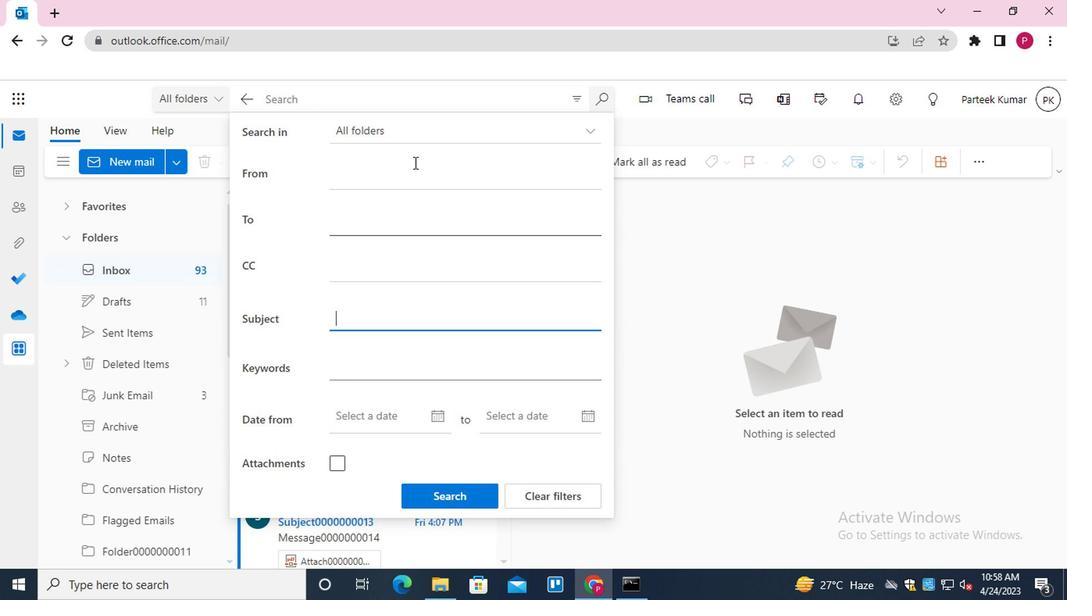 
Action: Mouse pressed left at (421, 128)
Screenshot: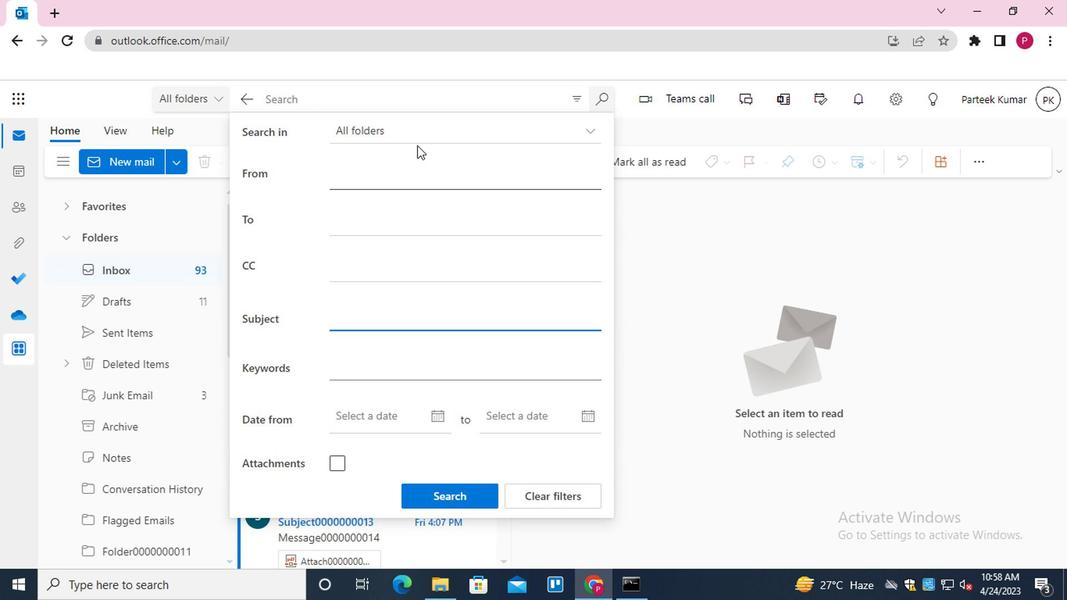 
Action: Mouse moved to (413, 182)
Screenshot: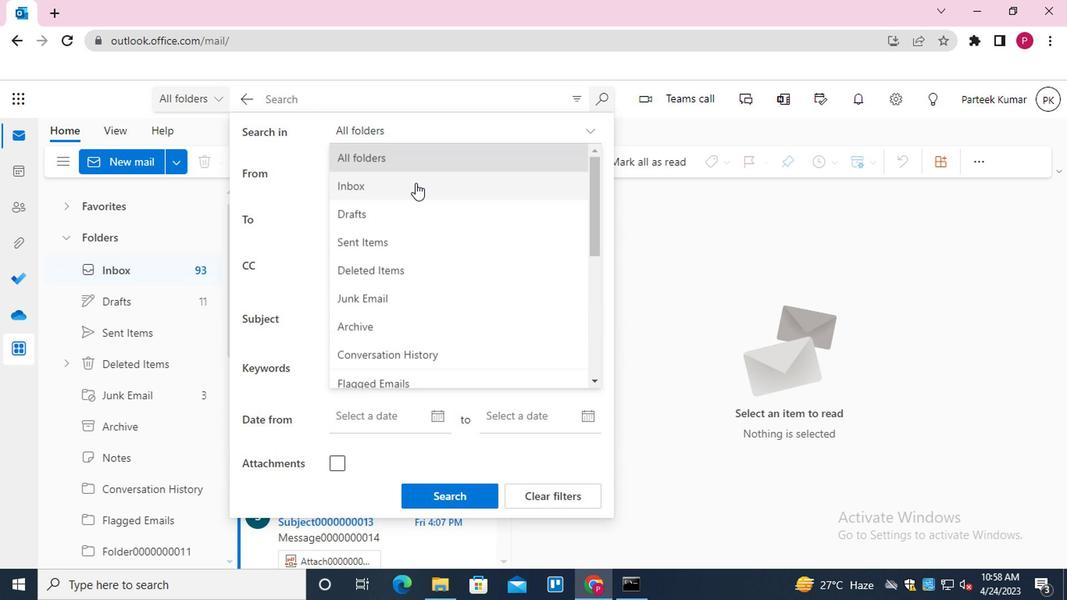 
Action: Mouse pressed left at (413, 182)
Screenshot: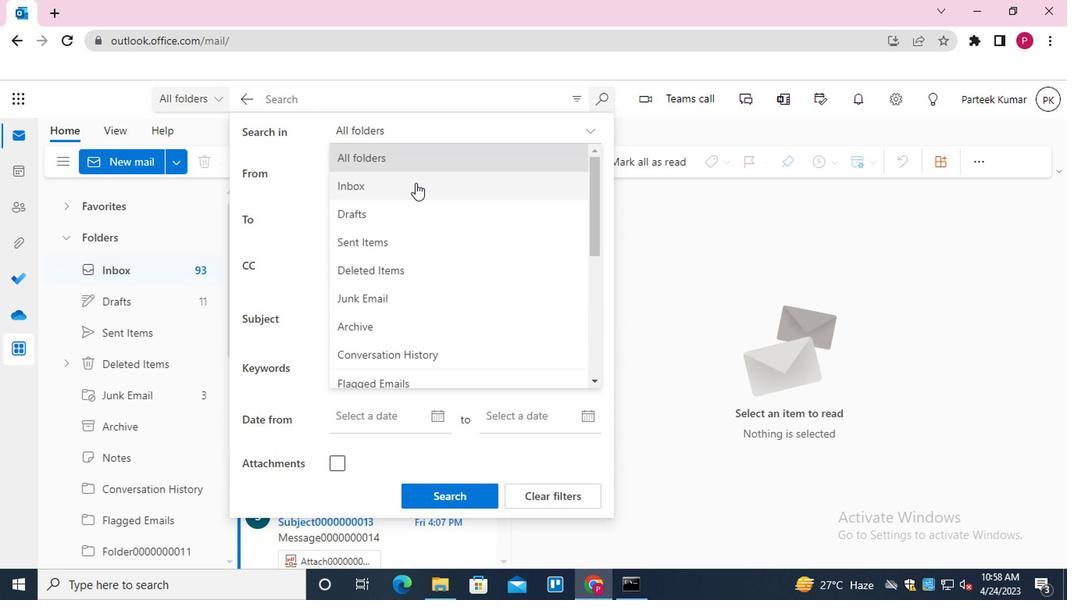 
Action: Mouse moved to (372, 320)
Screenshot: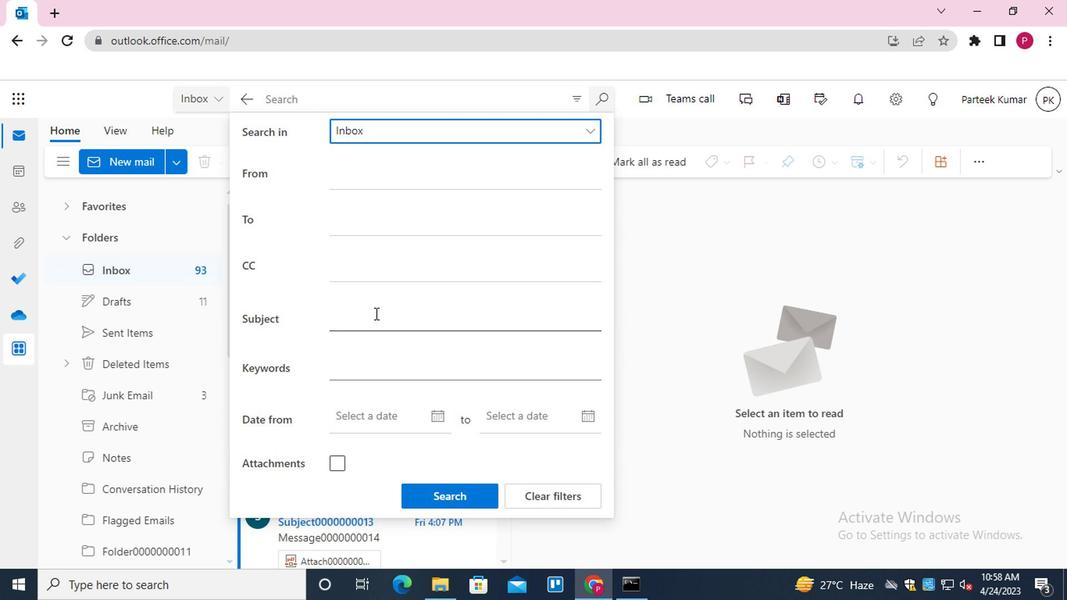 
Action: Mouse pressed left at (372, 320)
Screenshot: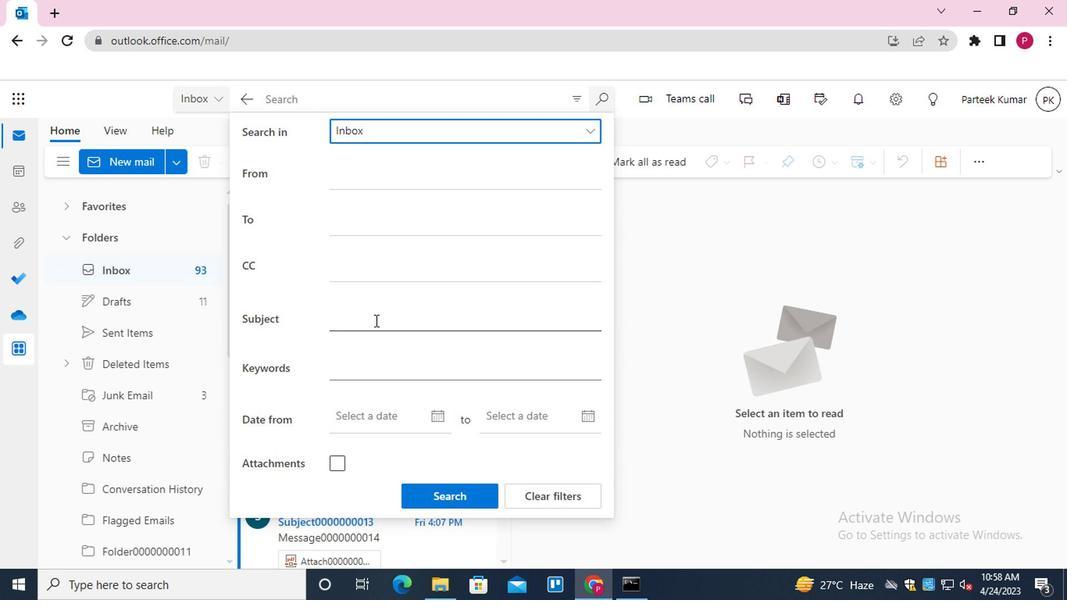 
Action: Key pressed <Key.shift>SUBJECT0000000018
Screenshot: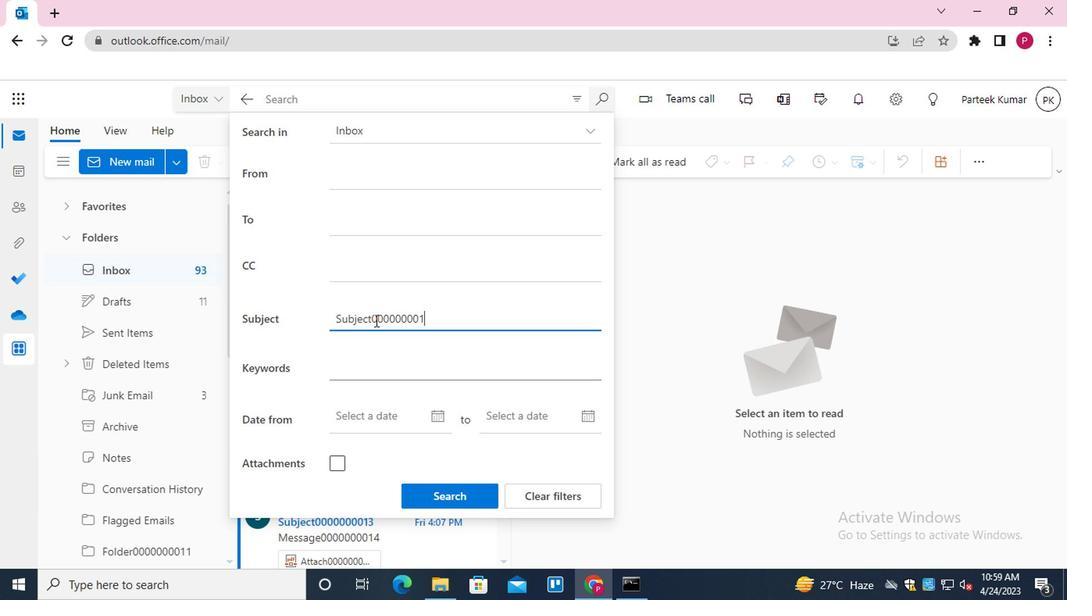 
Action: Mouse moved to (461, 494)
Screenshot: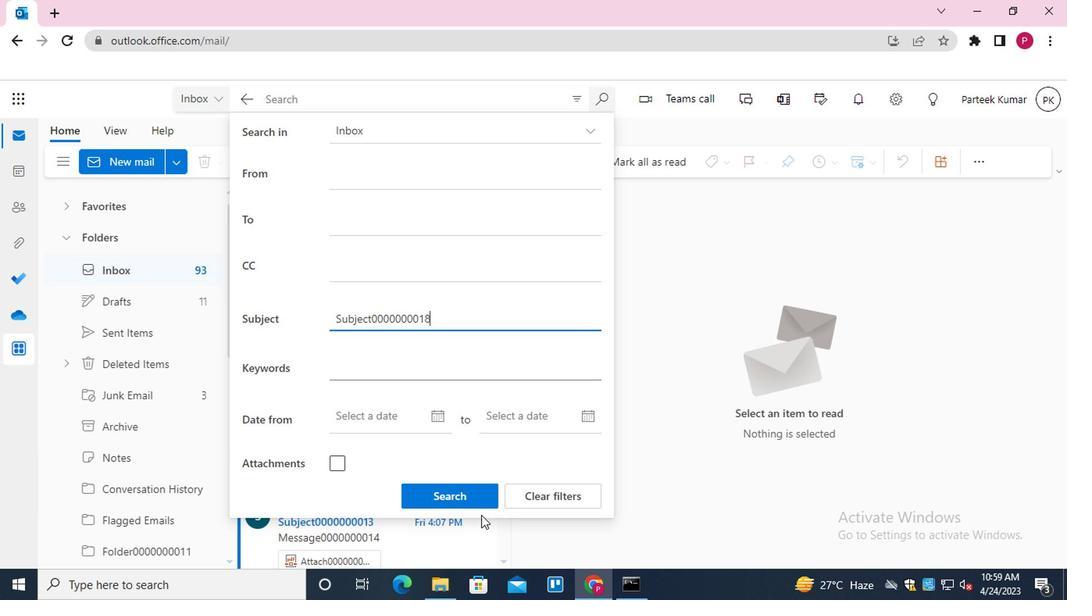 
Action: Mouse pressed left at (461, 494)
Screenshot: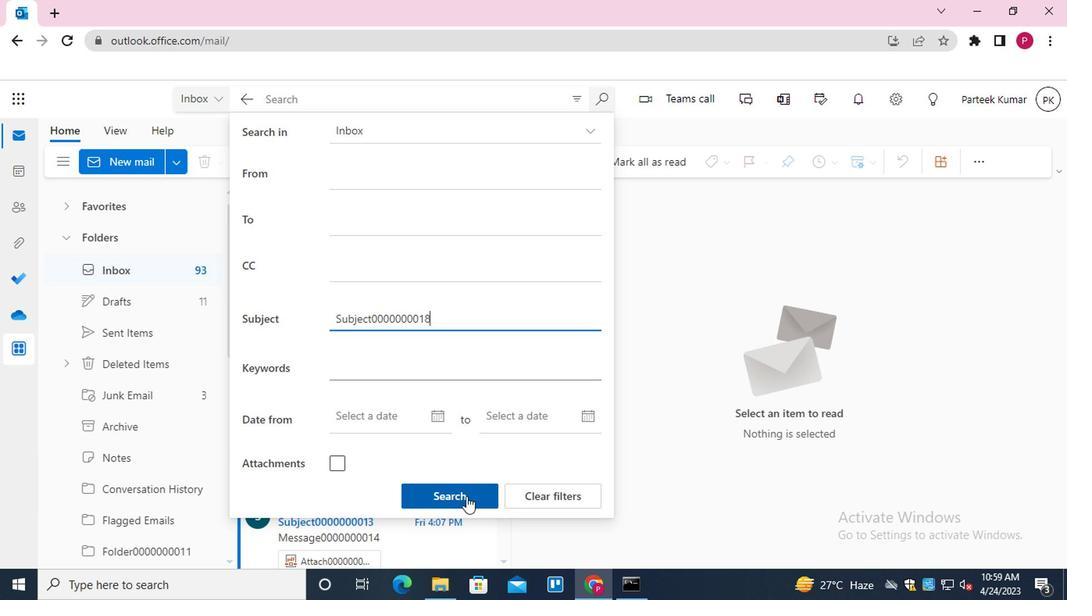 
Action: Mouse moved to (347, 284)
Screenshot: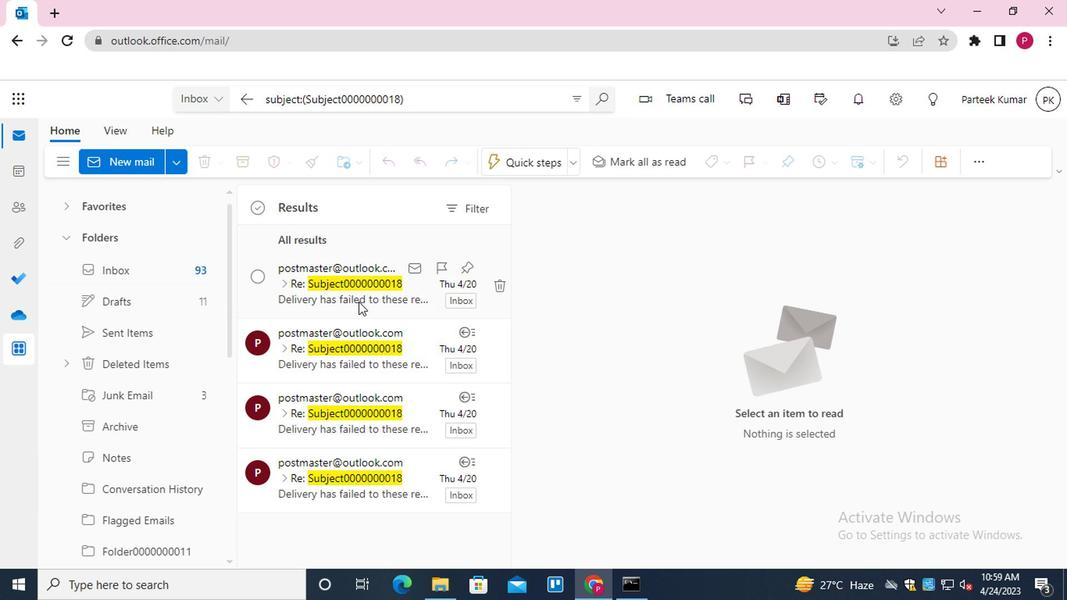 
Action: Mouse pressed right at (347, 284)
Screenshot: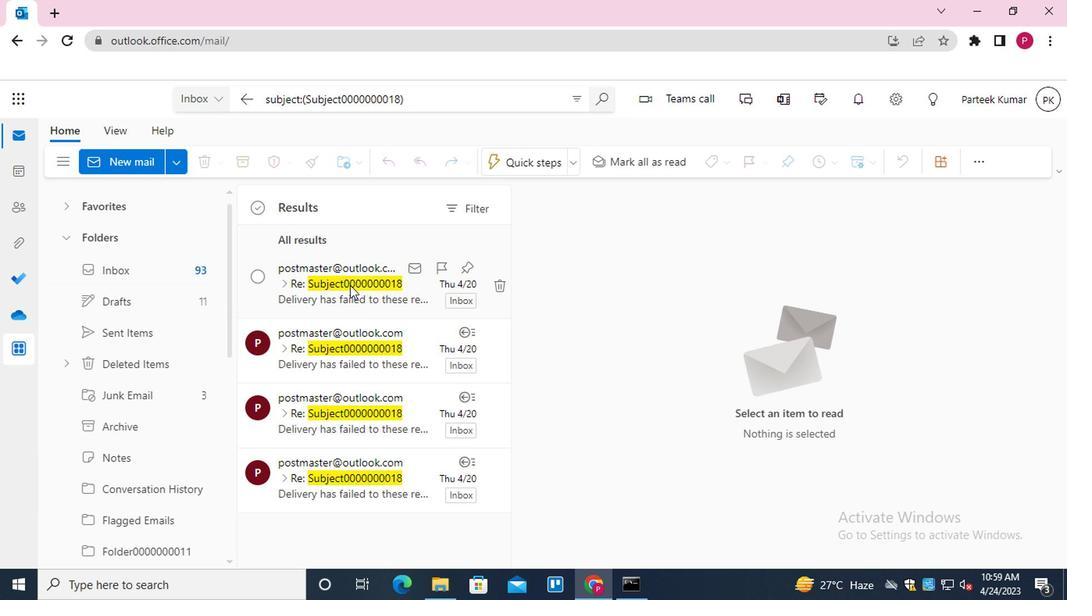 
Action: Mouse moved to (402, 184)
Screenshot: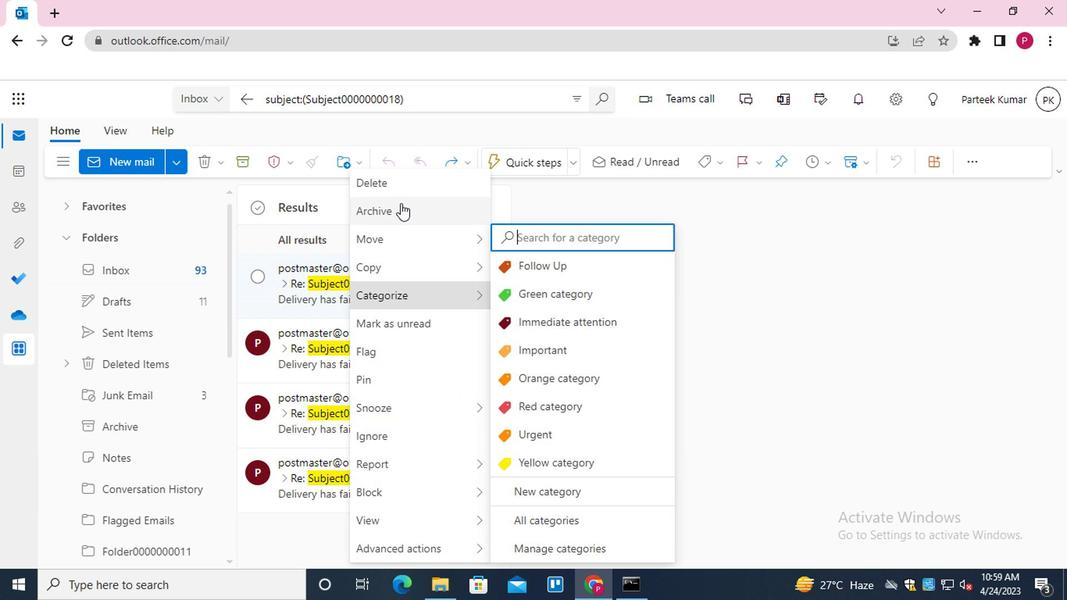 
Action: Mouse pressed left at (402, 184)
Screenshot: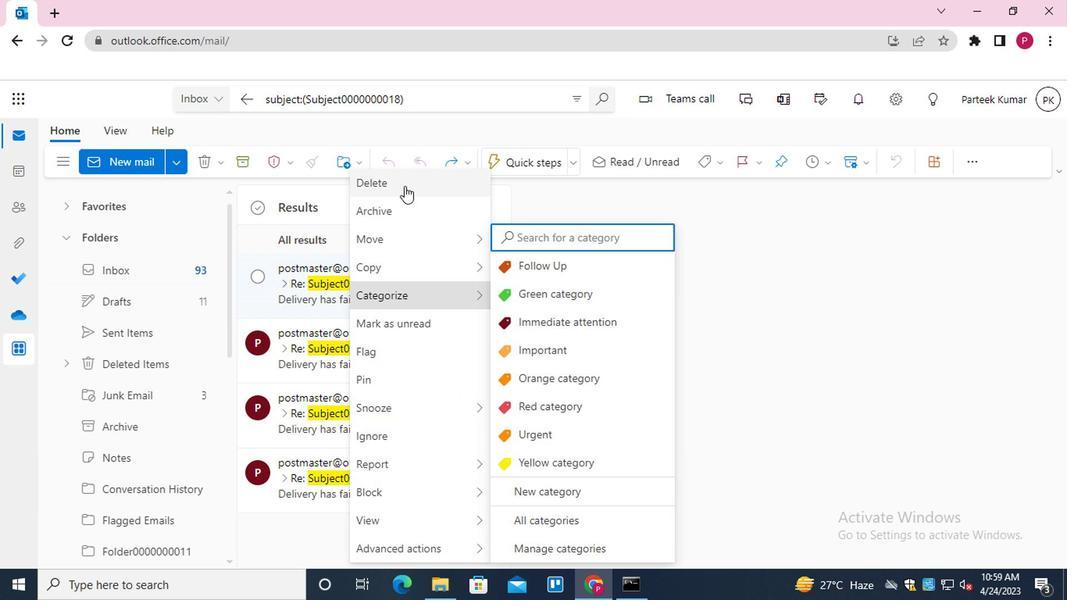 
Action: Mouse moved to (241, 98)
Screenshot: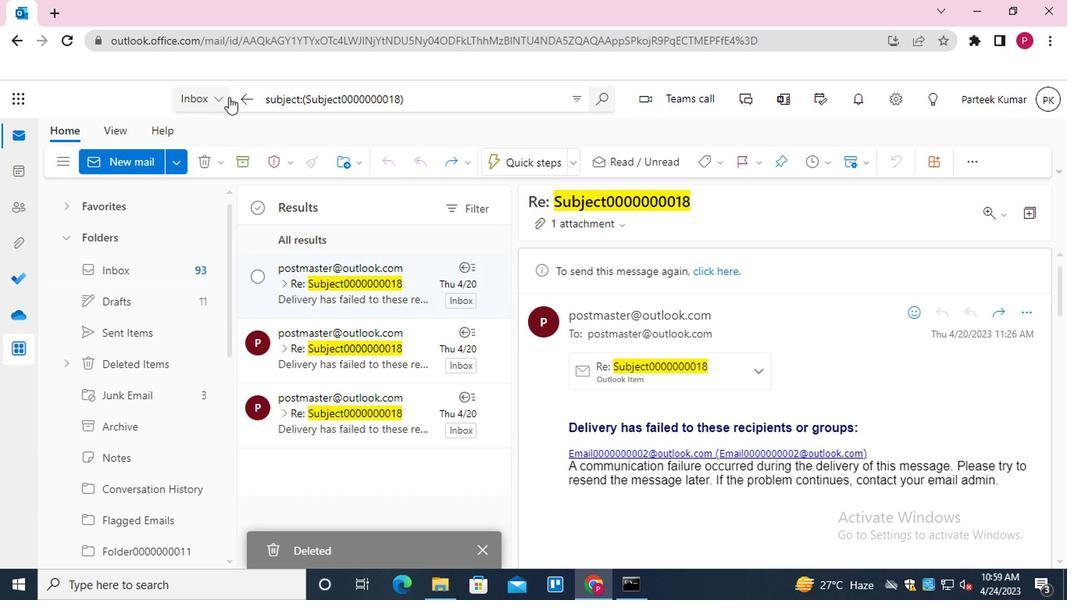 
Action: Mouse pressed left at (241, 98)
Screenshot: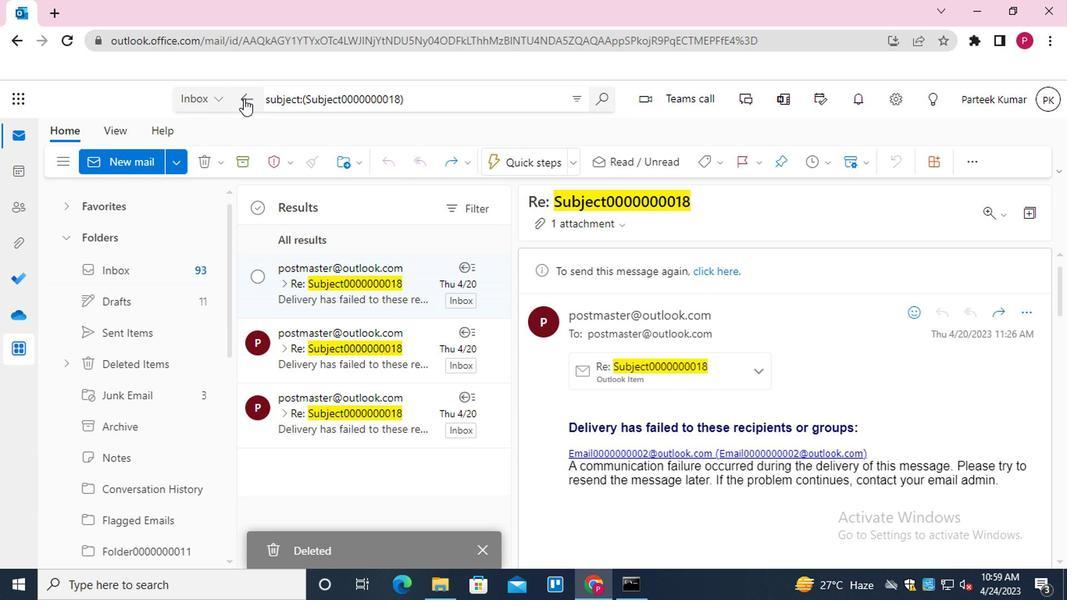 
Action: Mouse moved to (484, 102)
Screenshot: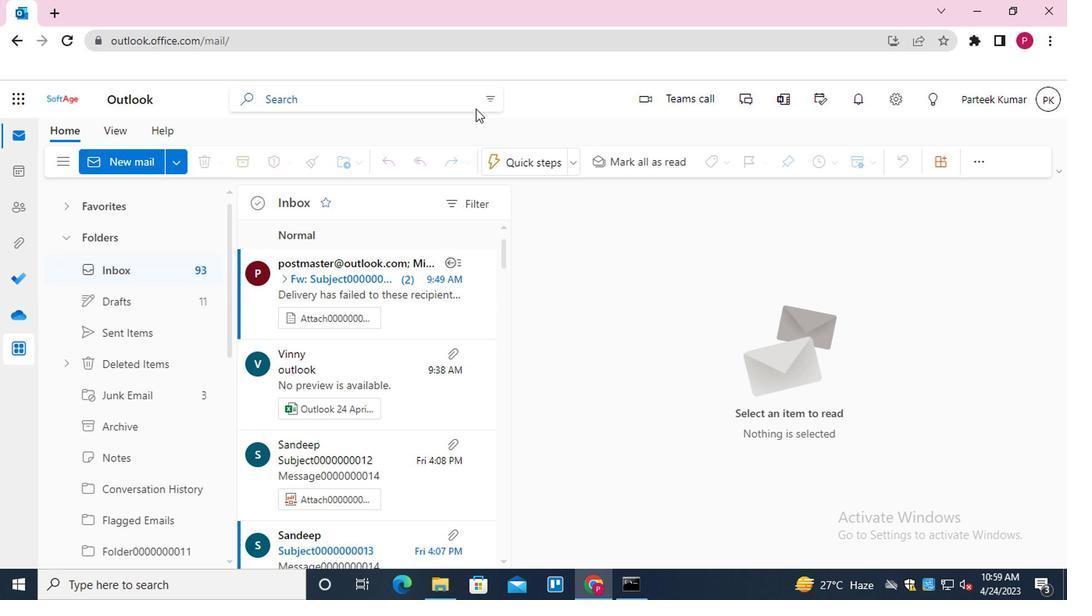 
Action: Mouse pressed left at (484, 102)
Screenshot: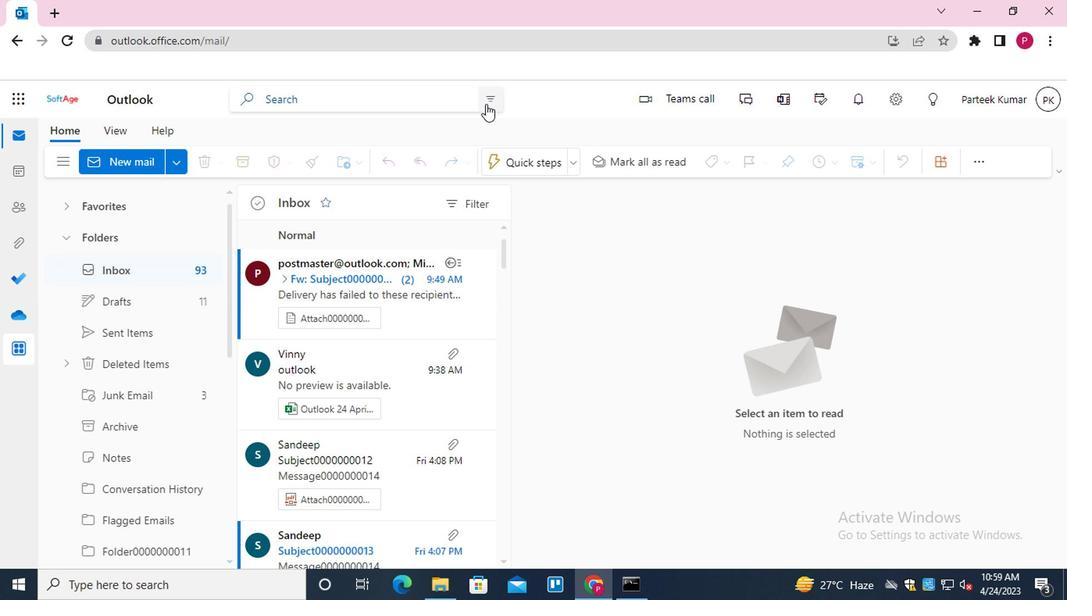
Action: Mouse moved to (370, 132)
Screenshot: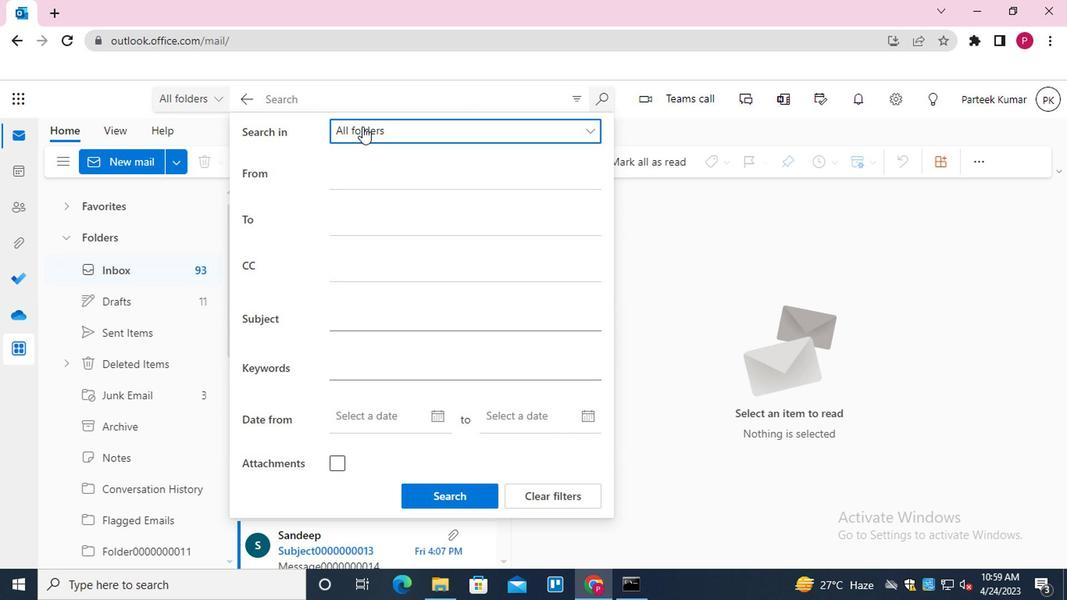 
Action: Mouse pressed left at (370, 132)
Screenshot: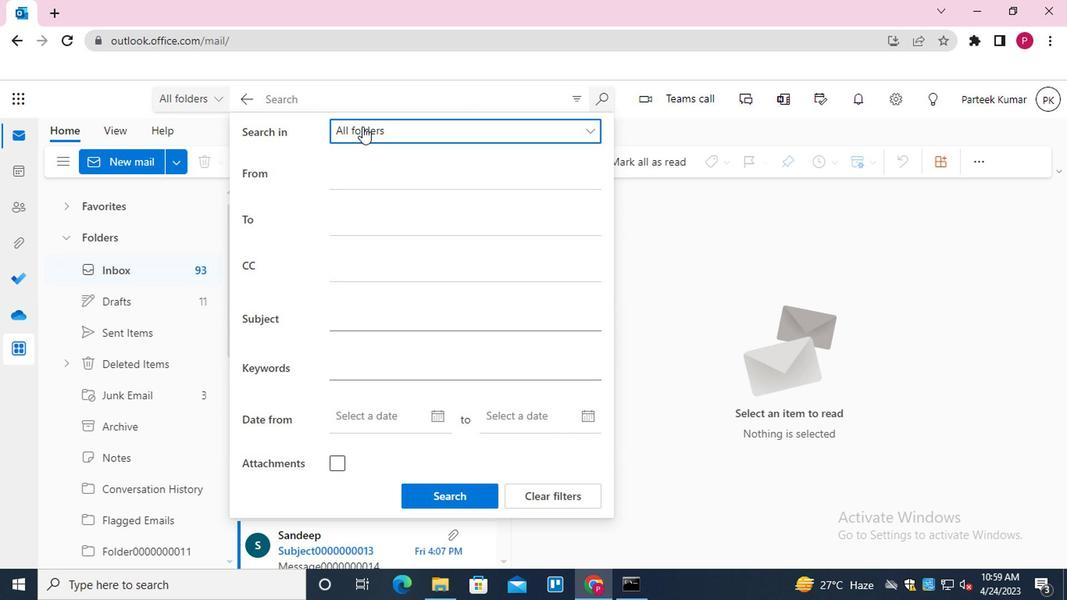 
Action: Mouse moved to (377, 240)
Screenshot: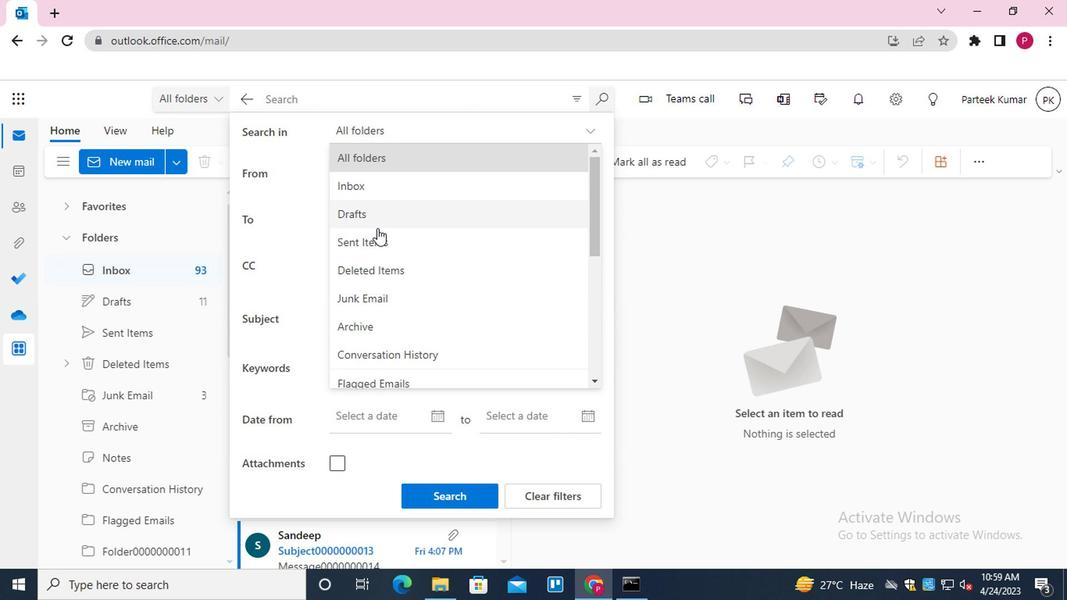
Action: Mouse pressed left at (377, 240)
Screenshot: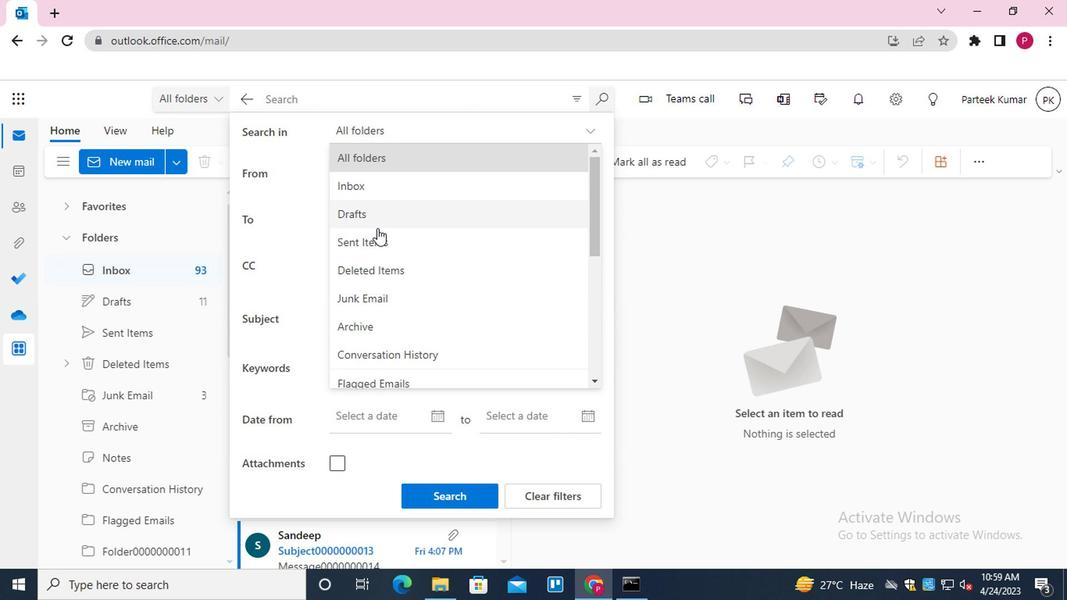 
Action: Mouse moved to (377, 316)
Screenshot: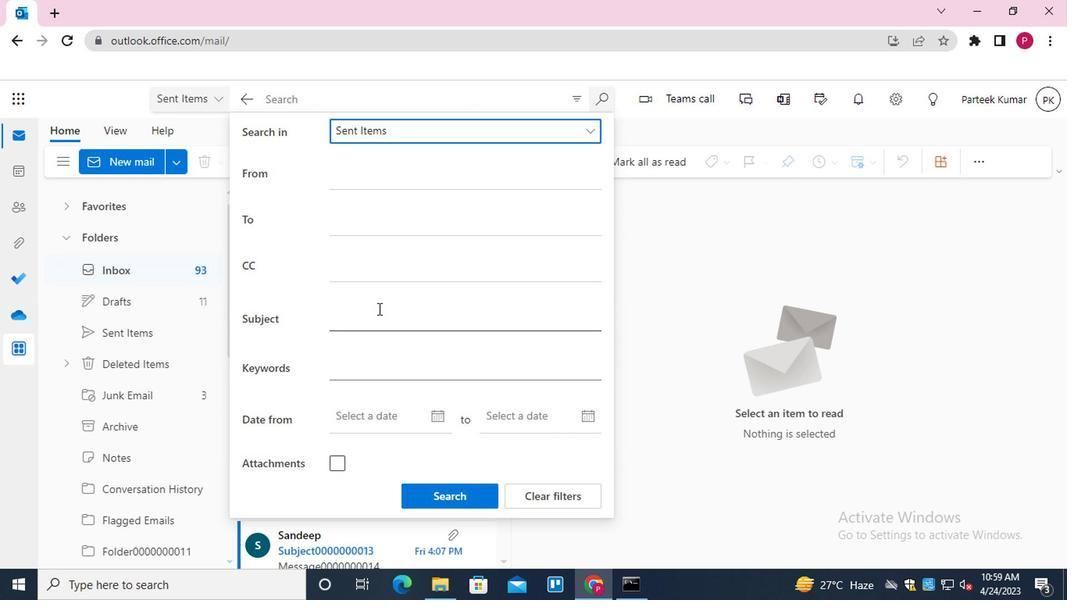 
Action: Mouse pressed left at (377, 316)
Screenshot: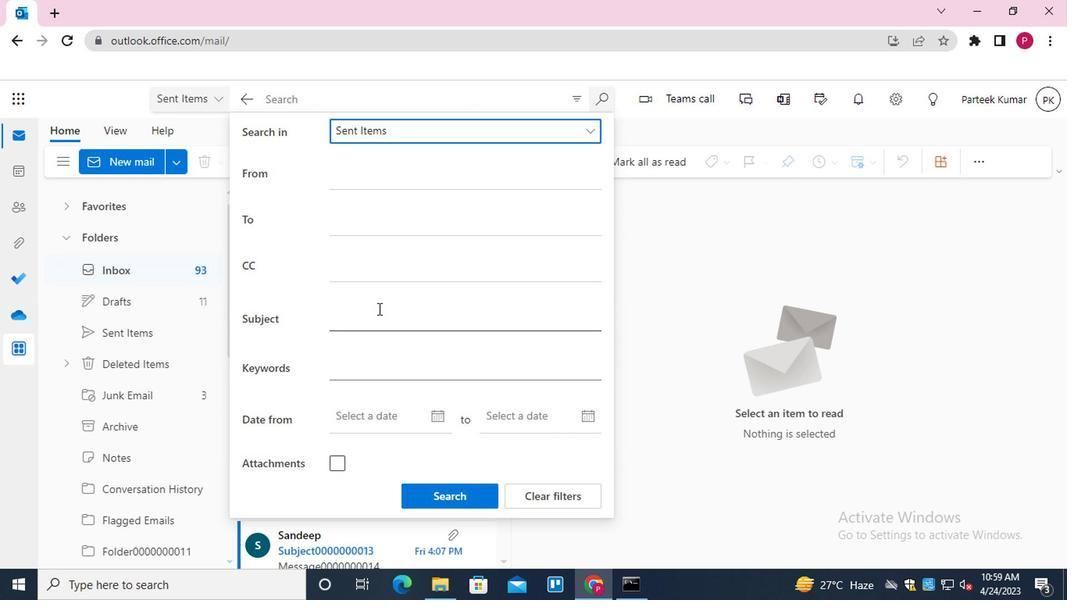 
Action: Mouse moved to (377, 316)
Screenshot: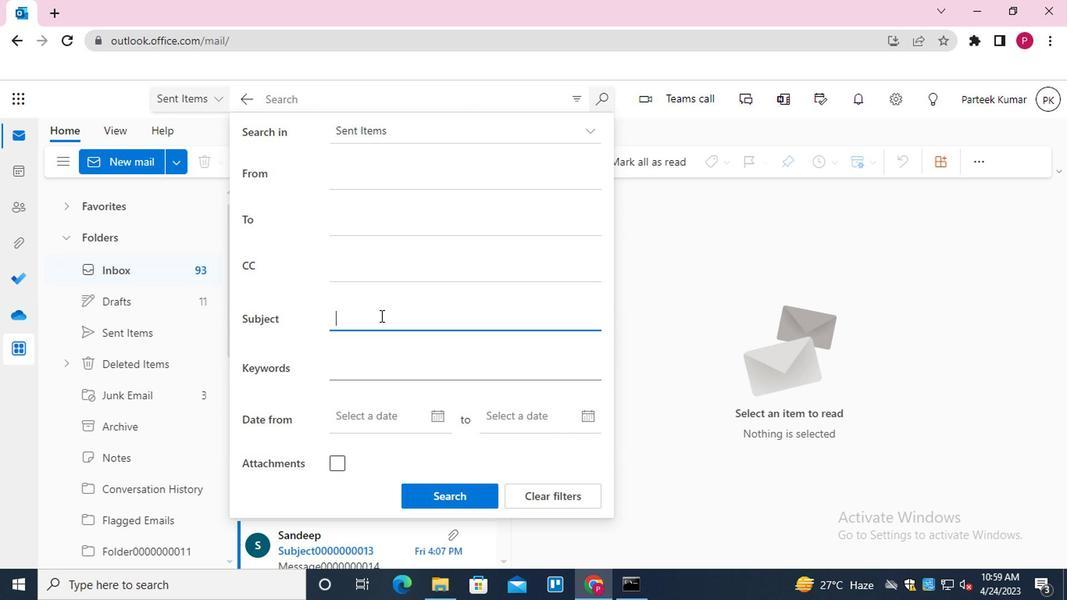 
Action: Key pressed <Key.shift>SUBJECT0000000018
Screenshot: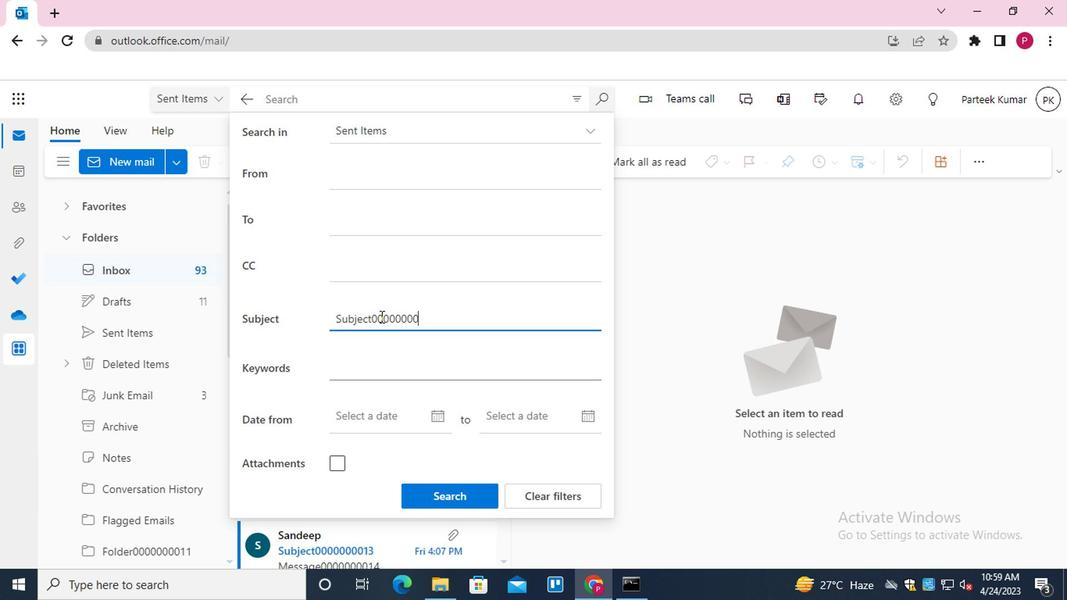 
Action: Mouse moved to (466, 498)
Screenshot: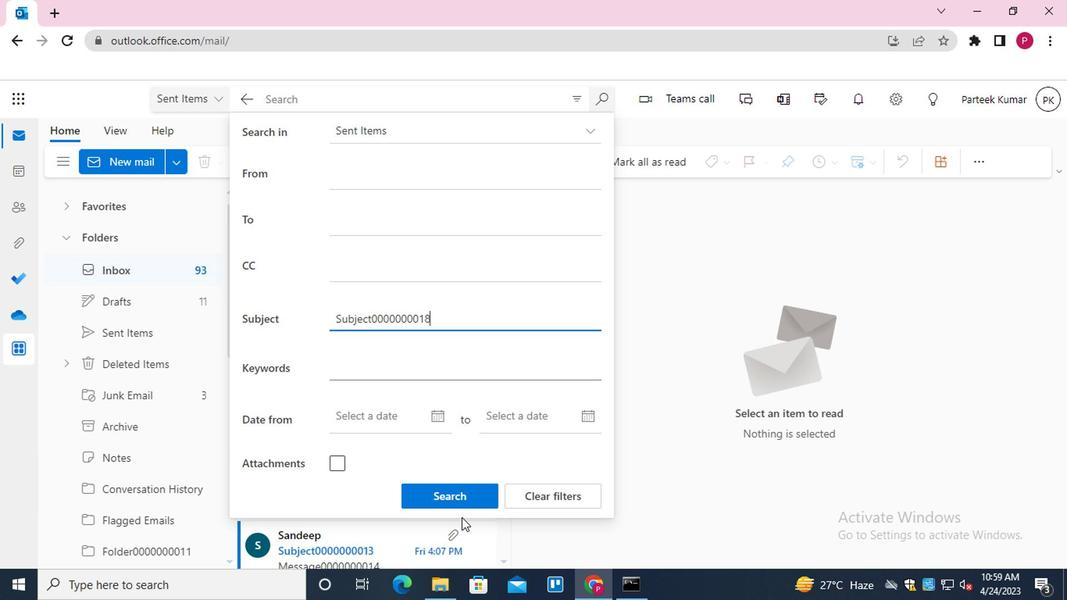 
Action: Mouse pressed left at (466, 498)
Screenshot: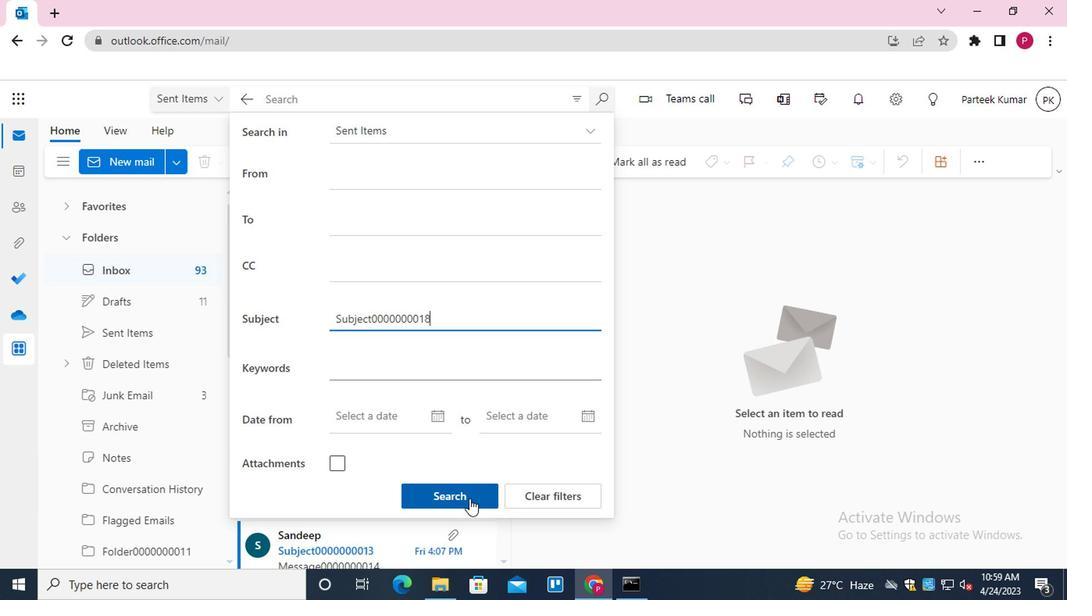
Action: Mouse moved to (295, 287)
Screenshot: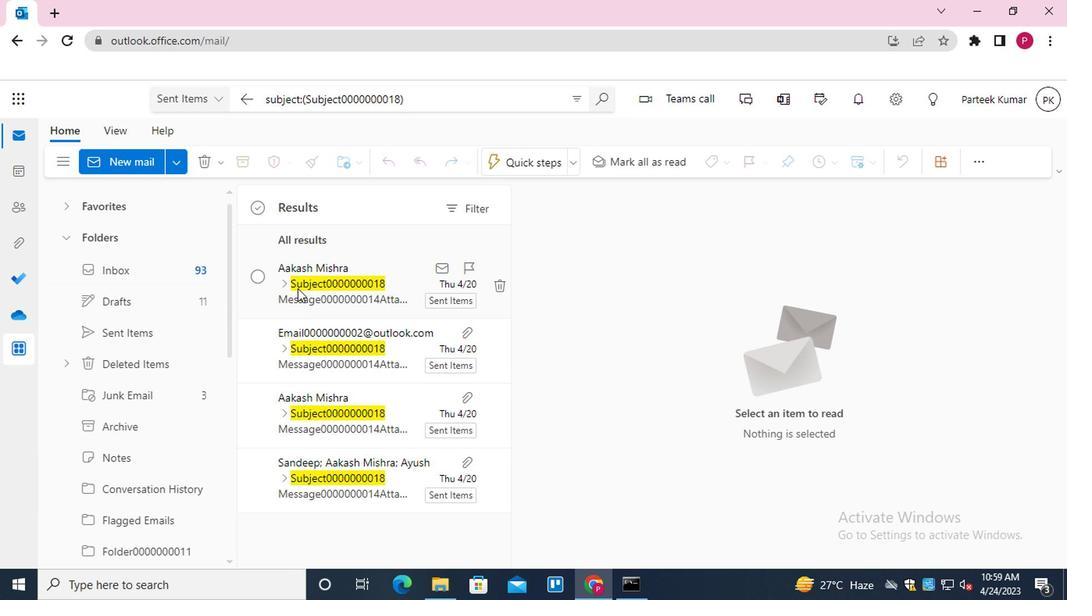 
Action: Mouse pressed right at (295, 287)
Screenshot: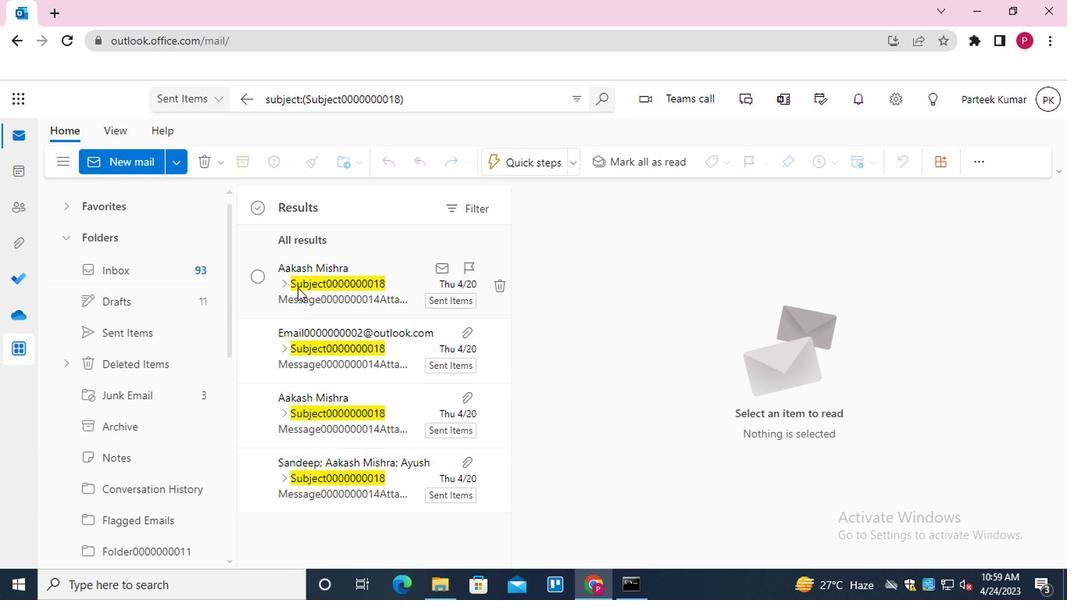 
Action: Mouse moved to (347, 272)
Screenshot: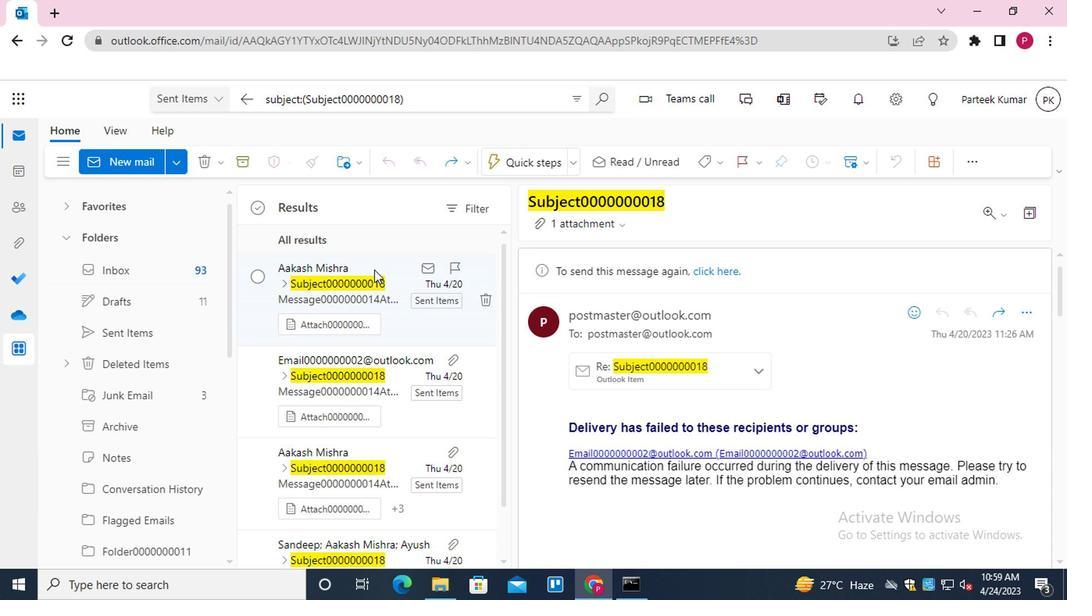 
Action: Mouse pressed right at (347, 272)
Screenshot: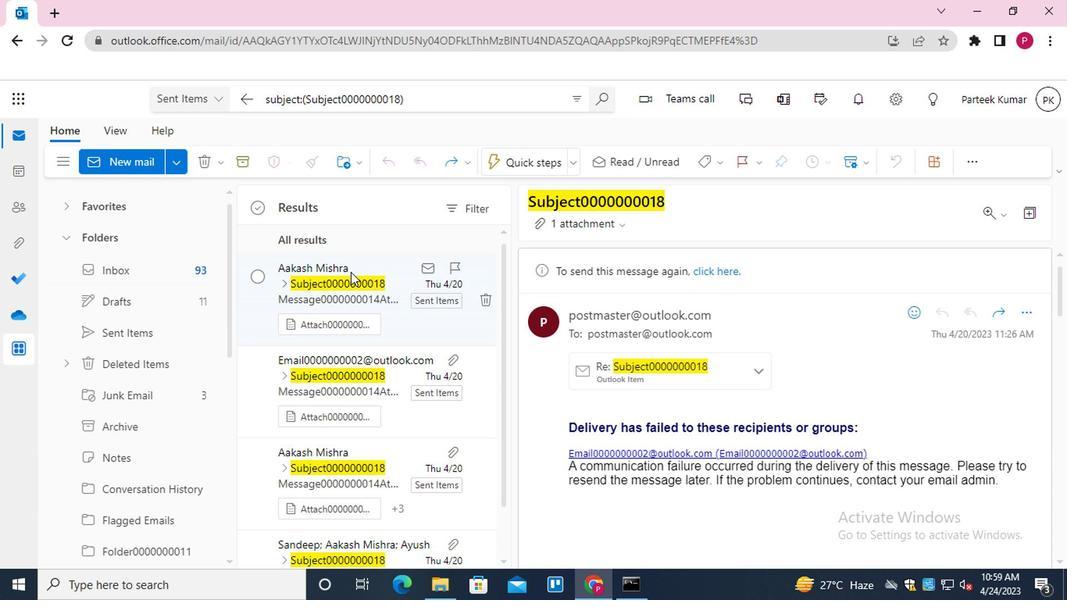 
Action: Mouse moved to (382, 283)
Screenshot: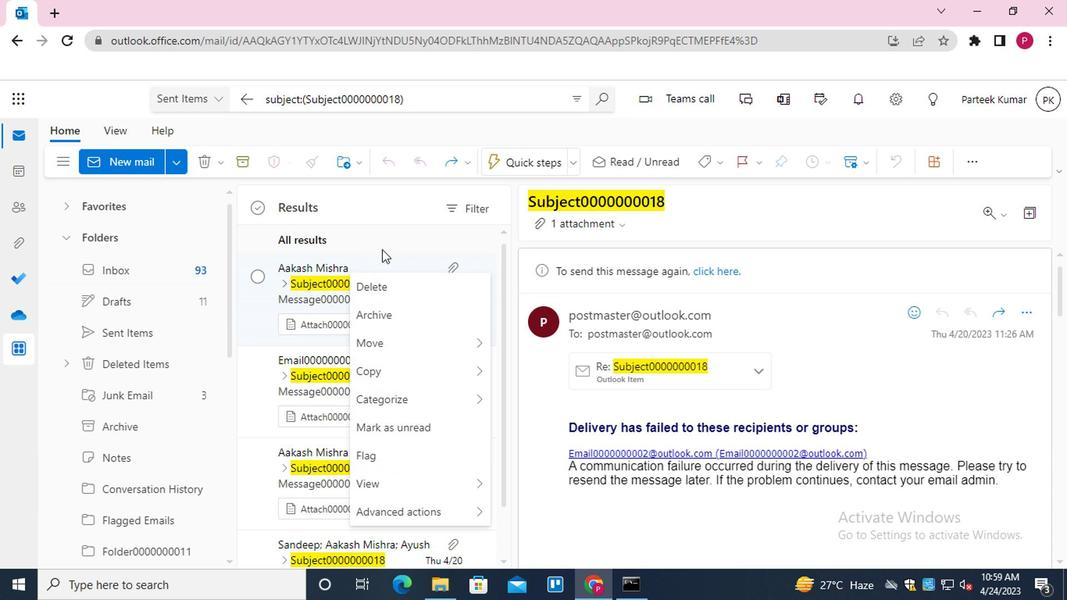
Action: Mouse pressed left at (382, 283)
Screenshot: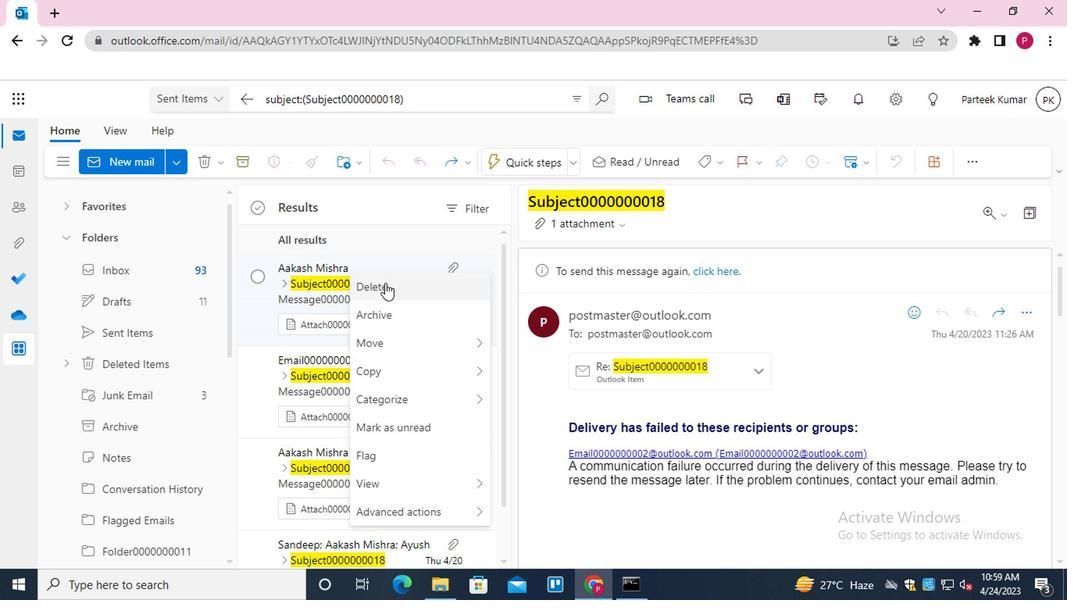
Action: Mouse moved to (245, 98)
Screenshot: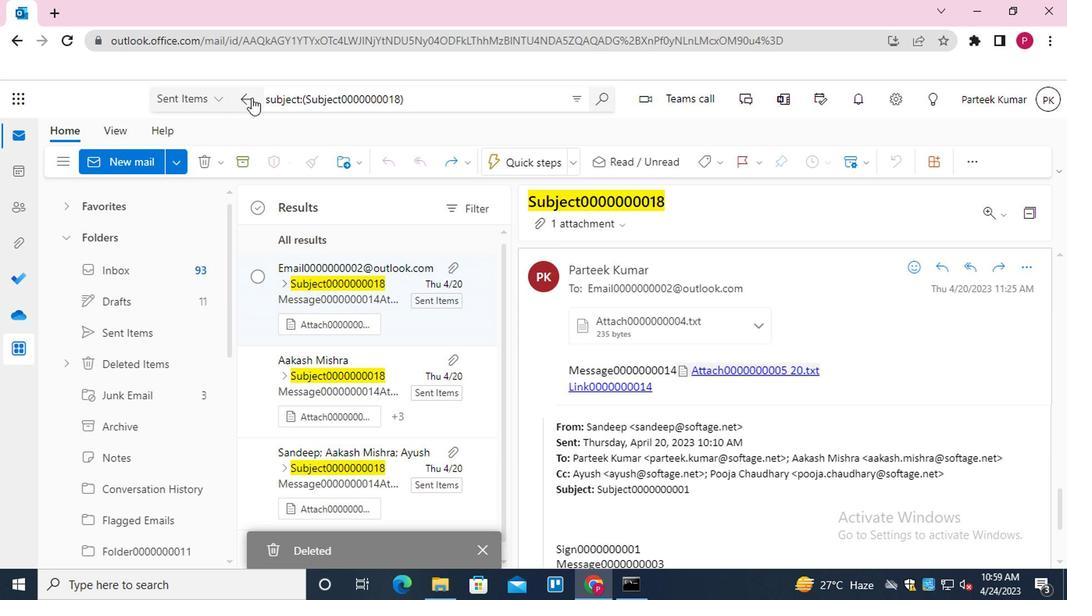 
Action: Mouse pressed left at (245, 98)
Screenshot: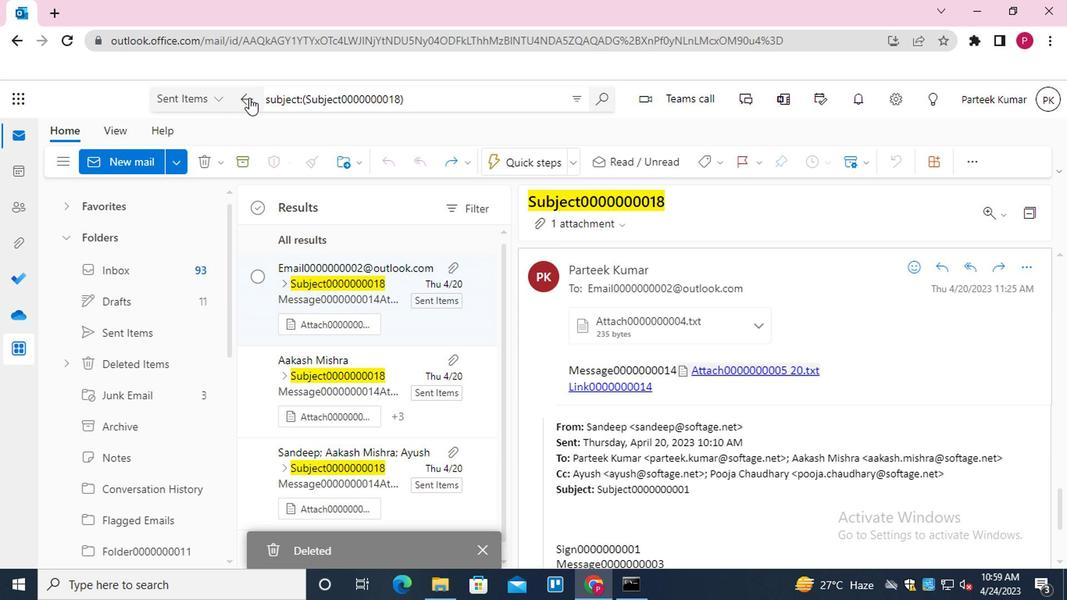 
Action: Mouse moved to (348, 205)
Screenshot: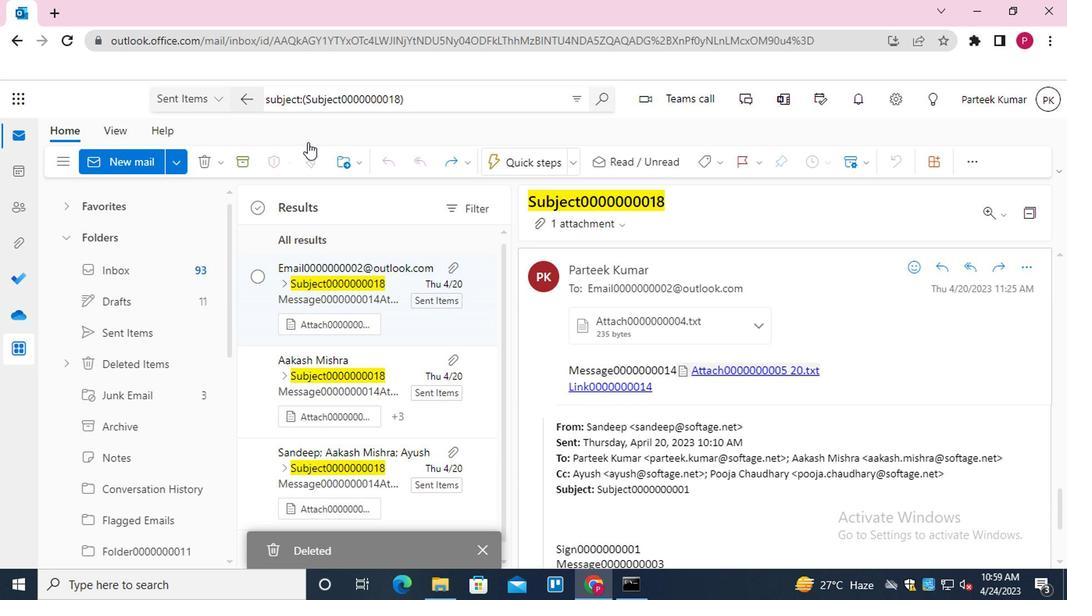 
